 Task: Find connections with filter location Bebedouro with filter topic #Jobwith filter profile language French with filter current company Disney+ Hotstar with filter school Arya College of Engineering and IT with filter industry Civil Engineering with filter service category Healthcare Consulting with filter keywords title Truck Driver
Action: Mouse moved to (628, 121)
Screenshot: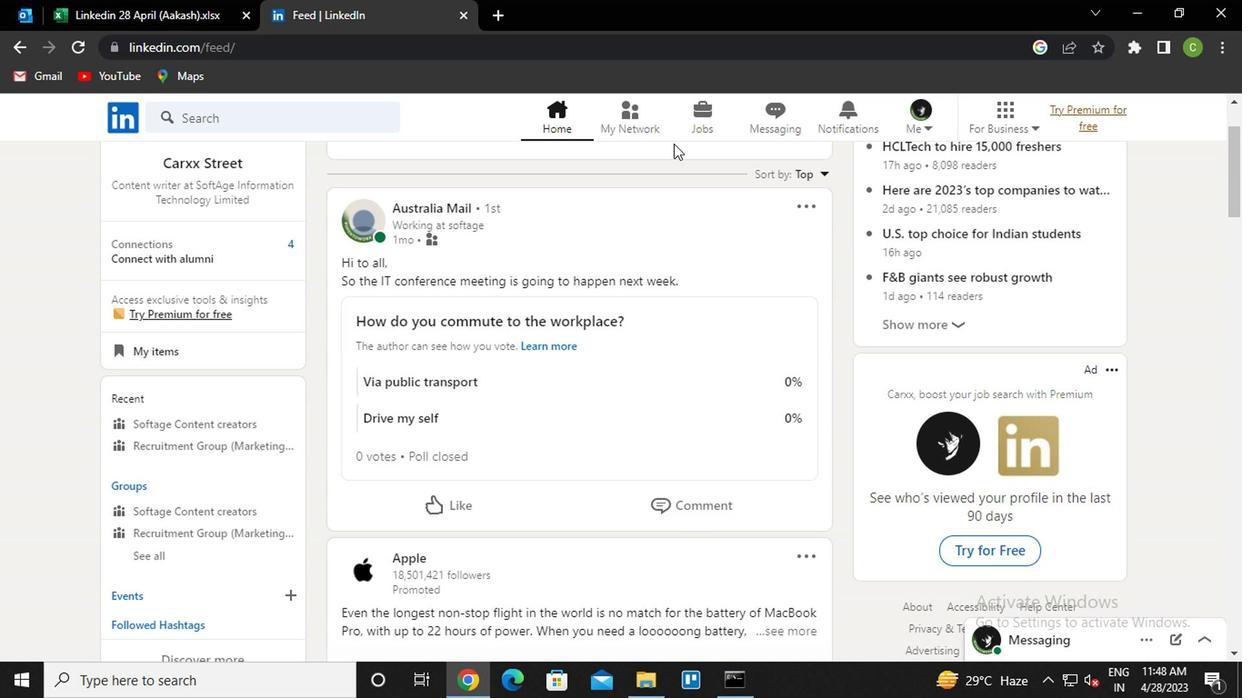 
Action: Mouse pressed left at (628, 121)
Screenshot: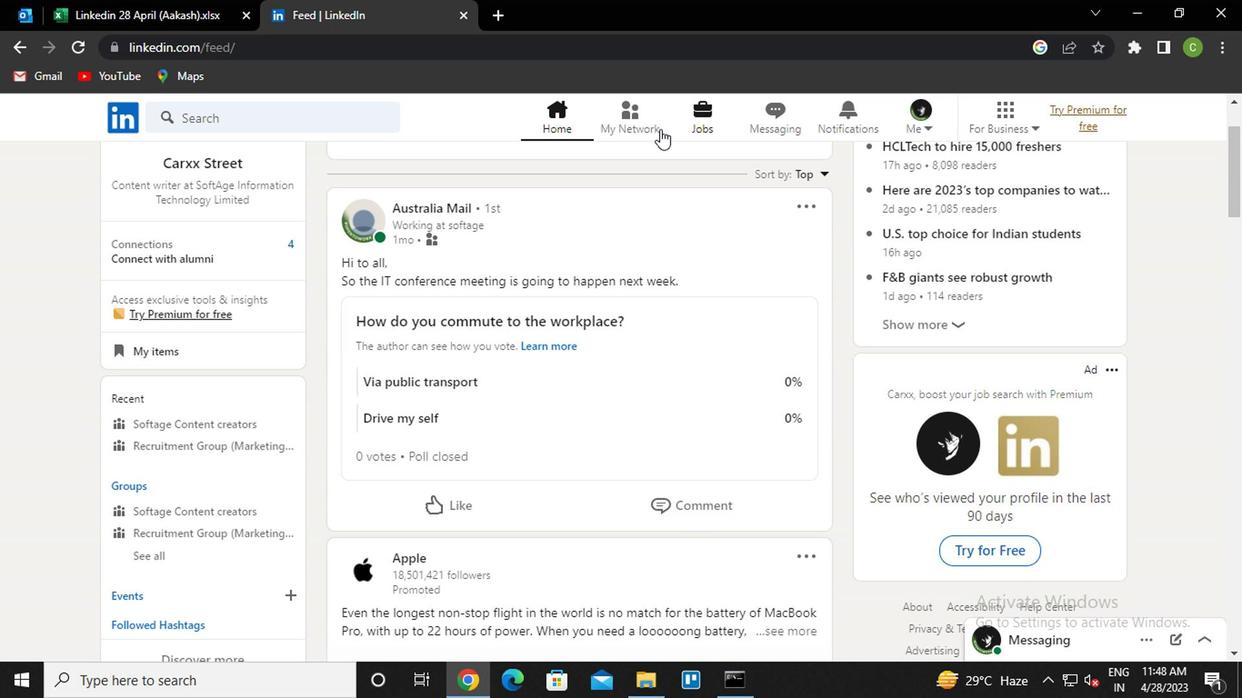 
Action: Mouse moved to (278, 218)
Screenshot: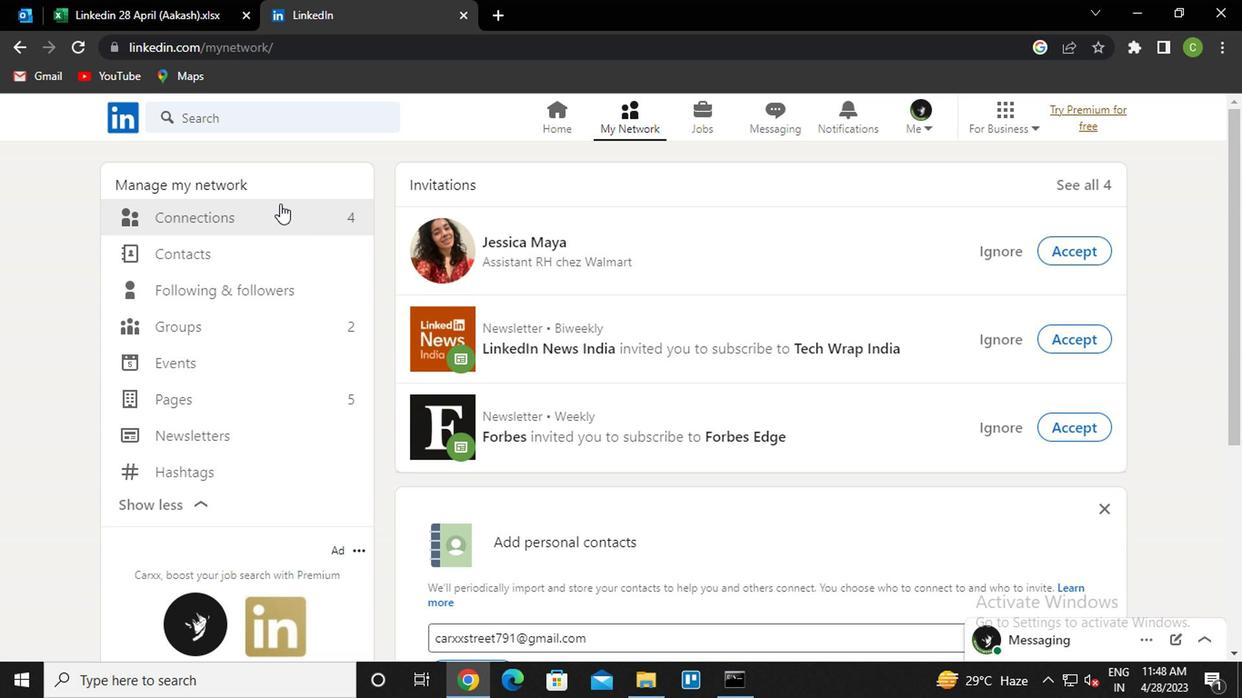 
Action: Mouse pressed left at (278, 218)
Screenshot: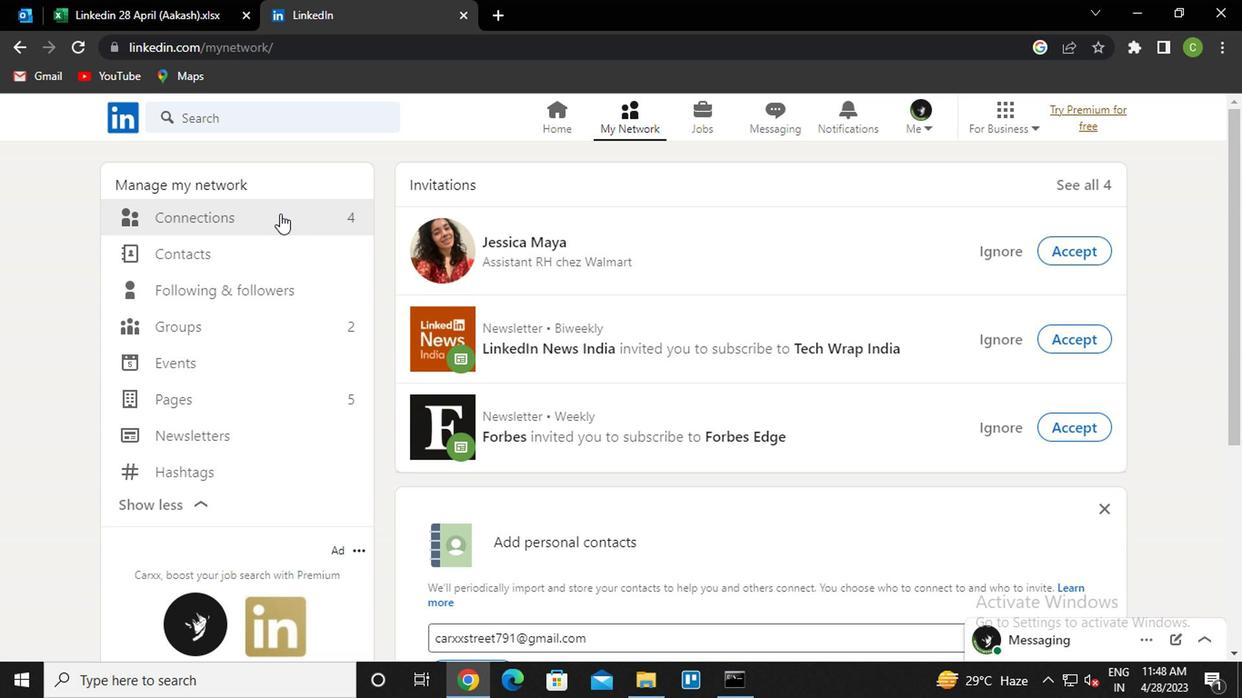 
Action: Mouse moved to (791, 220)
Screenshot: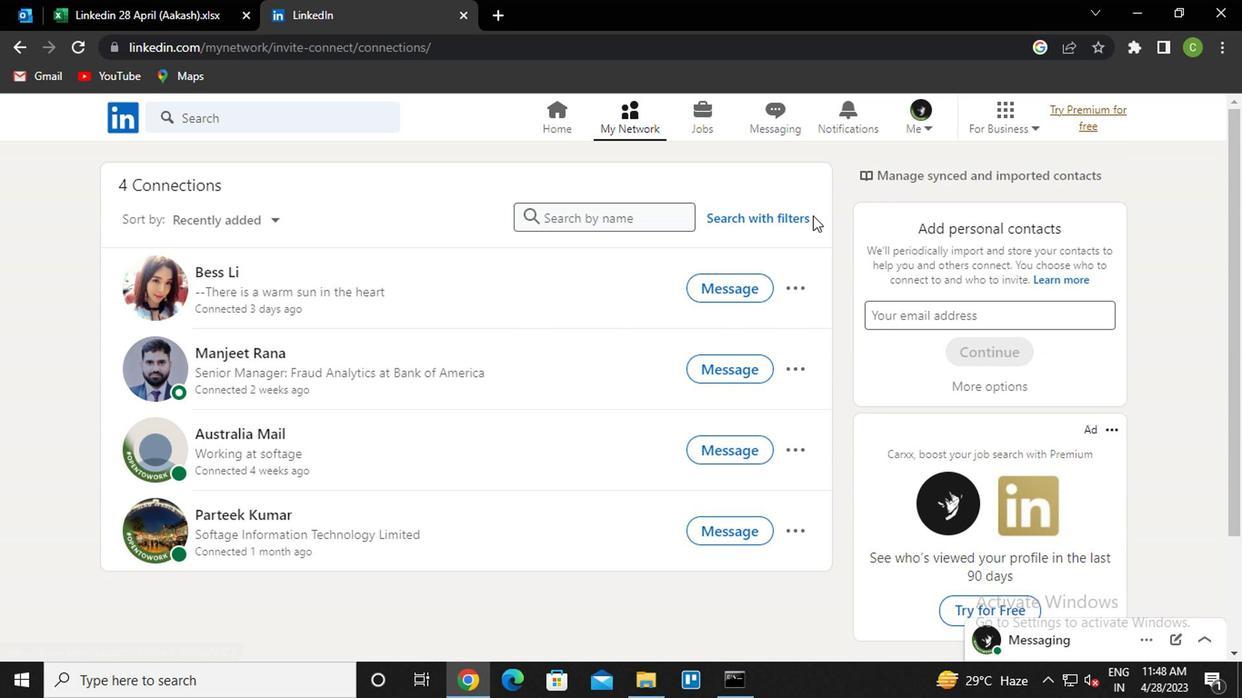 
Action: Mouse pressed left at (791, 220)
Screenshot: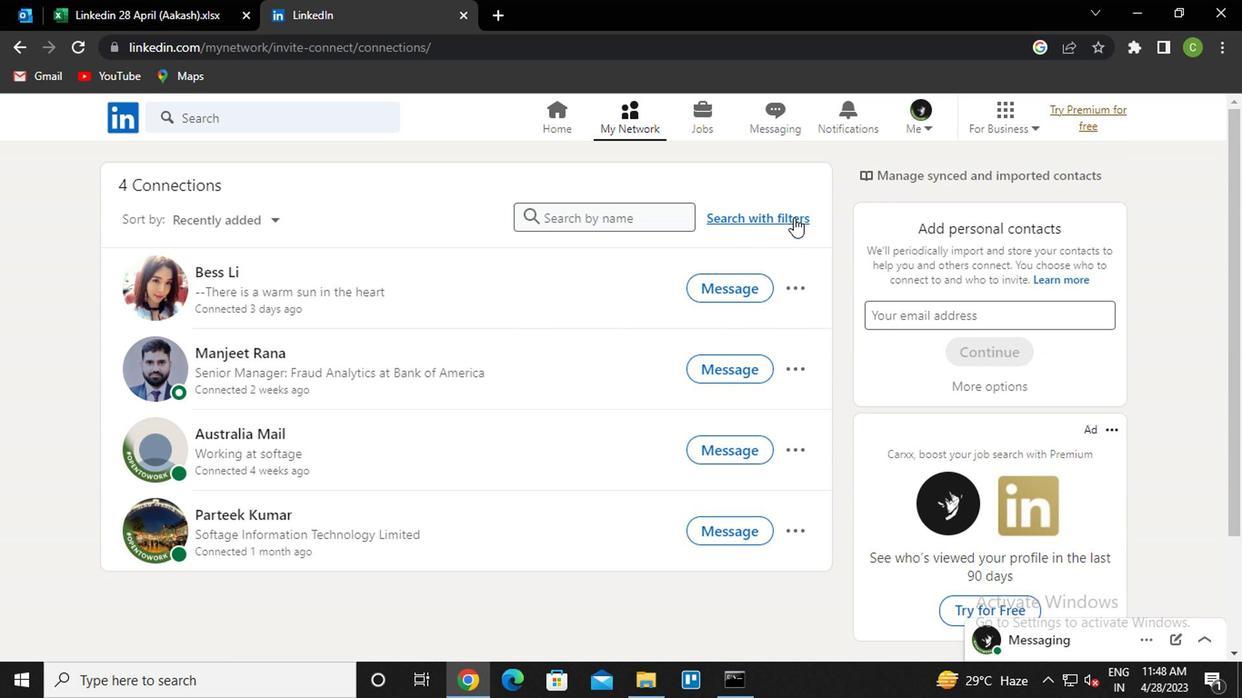 
Action: Mouse moved to (685, 178)
Screenshot: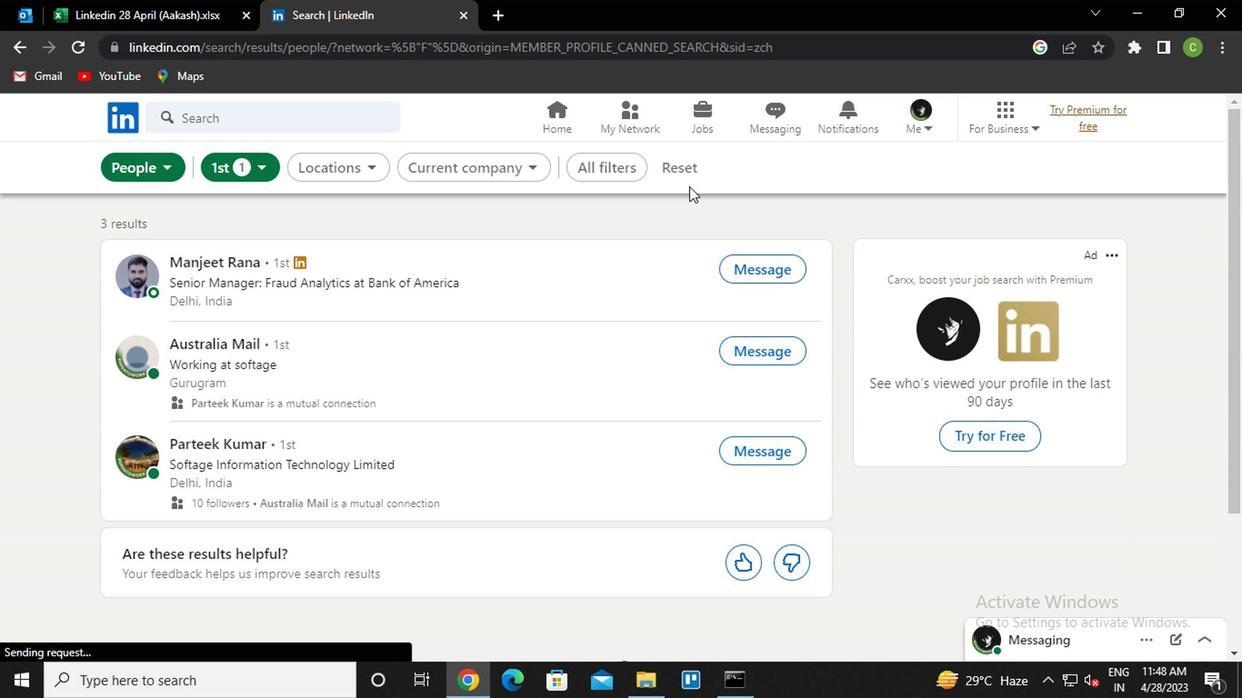 
Action: Mouse pressed left at (685, 178)
Screenshot: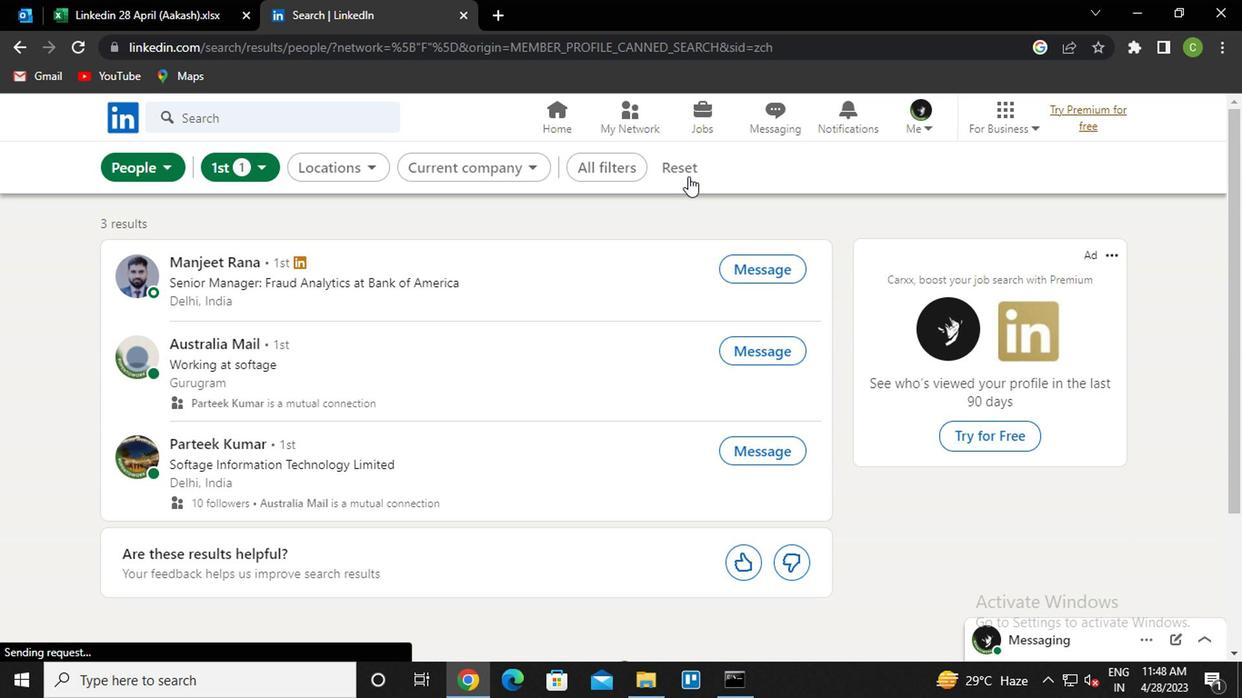 
Action: Mouse moved to (665, 164)
Screenshot: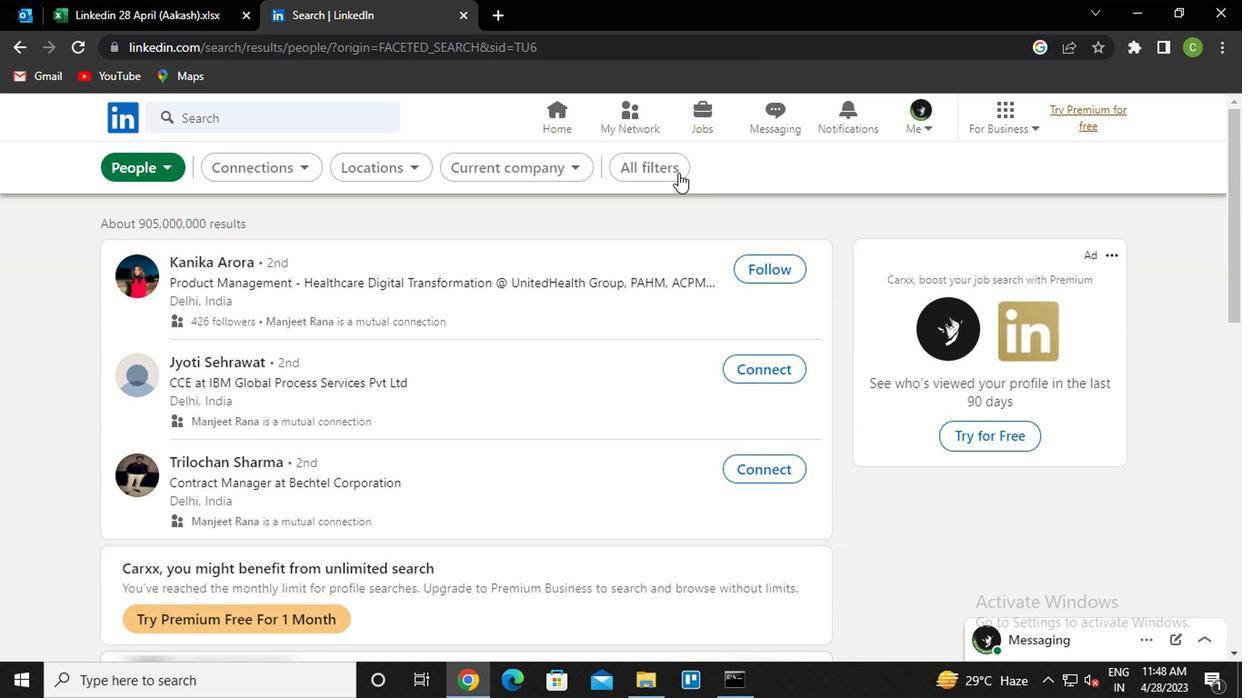 
Action: Mouse pressed left at (665, 164)
Screenshot: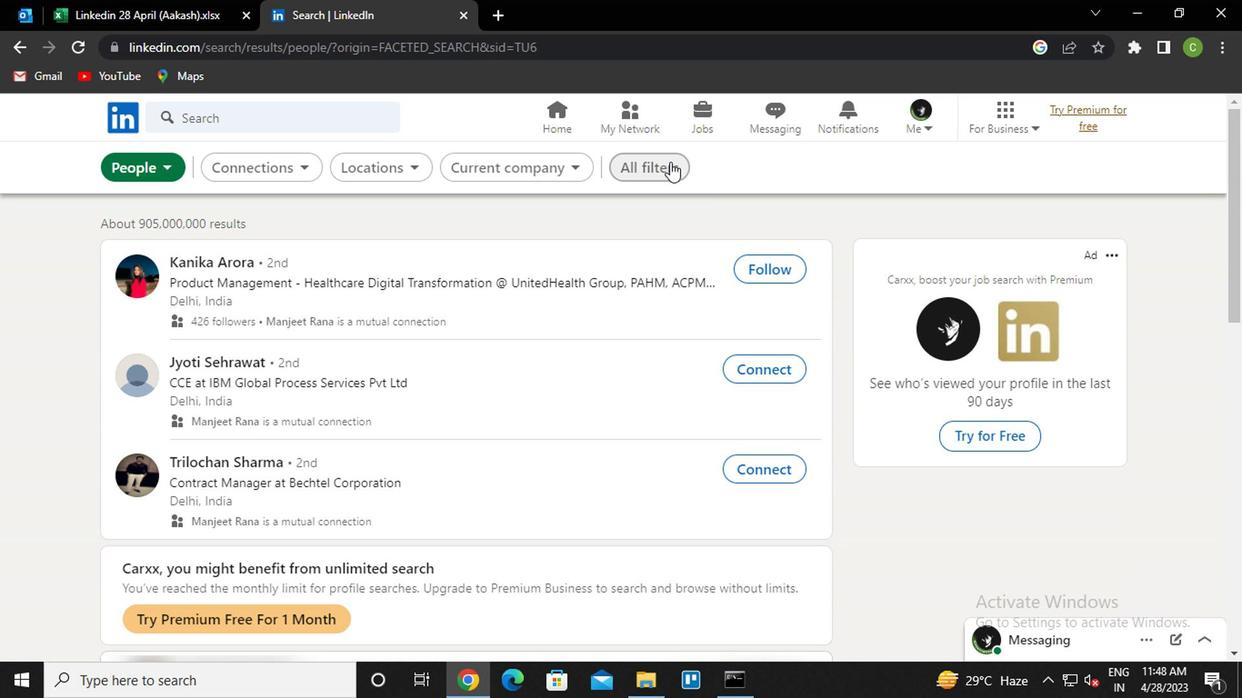 
Action: Mouse moved to (955, 379)
Screenshot: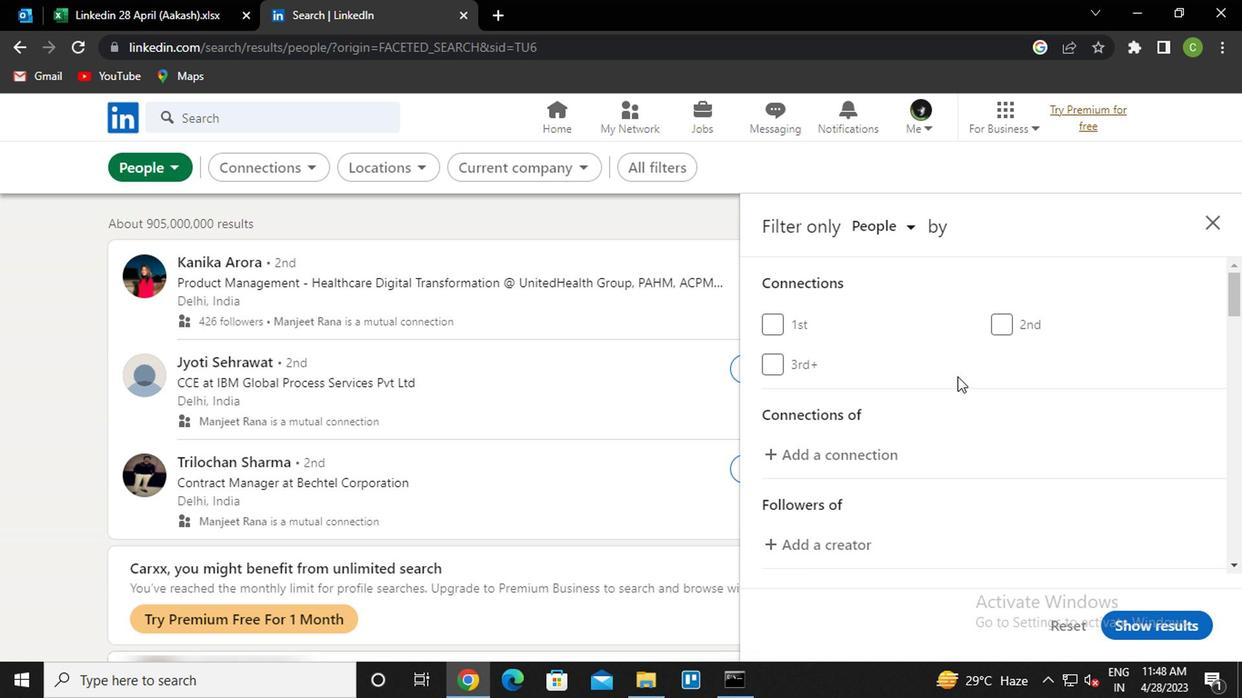 
Action: Mouse scrolled (955, 378) with delta (0, -1)
Screenshot: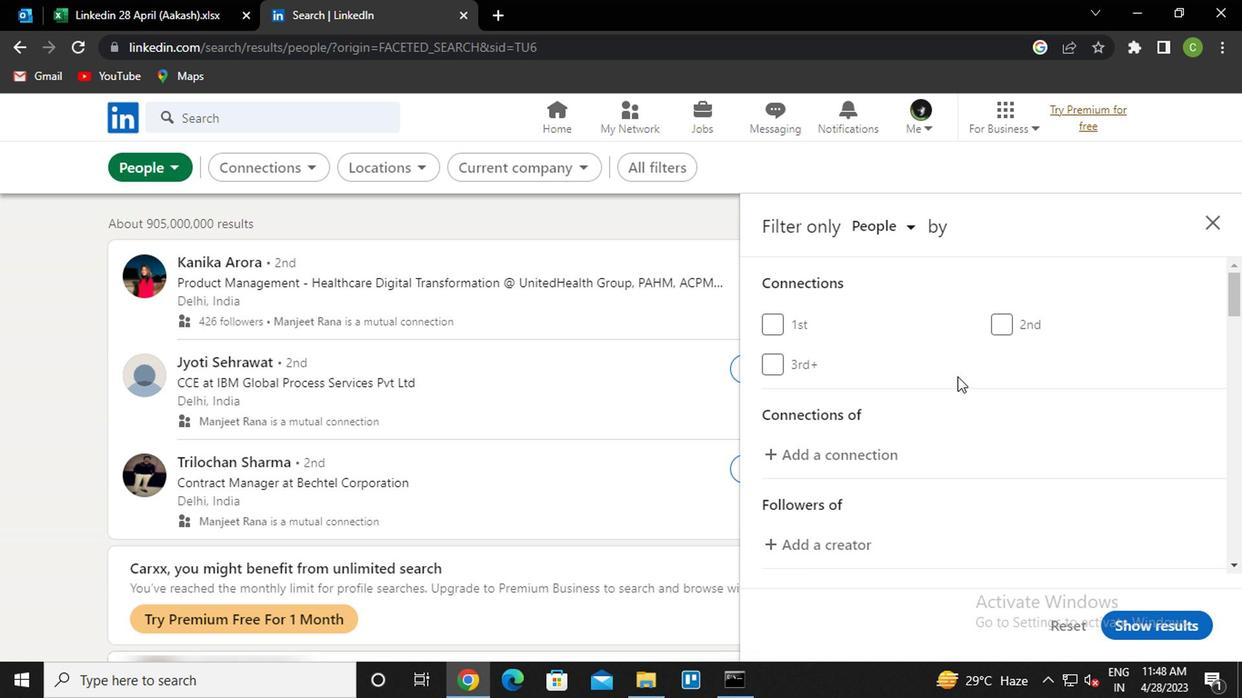
Action: Mouse scrolled (955, 378) with delta (0, -1)
Screenshot: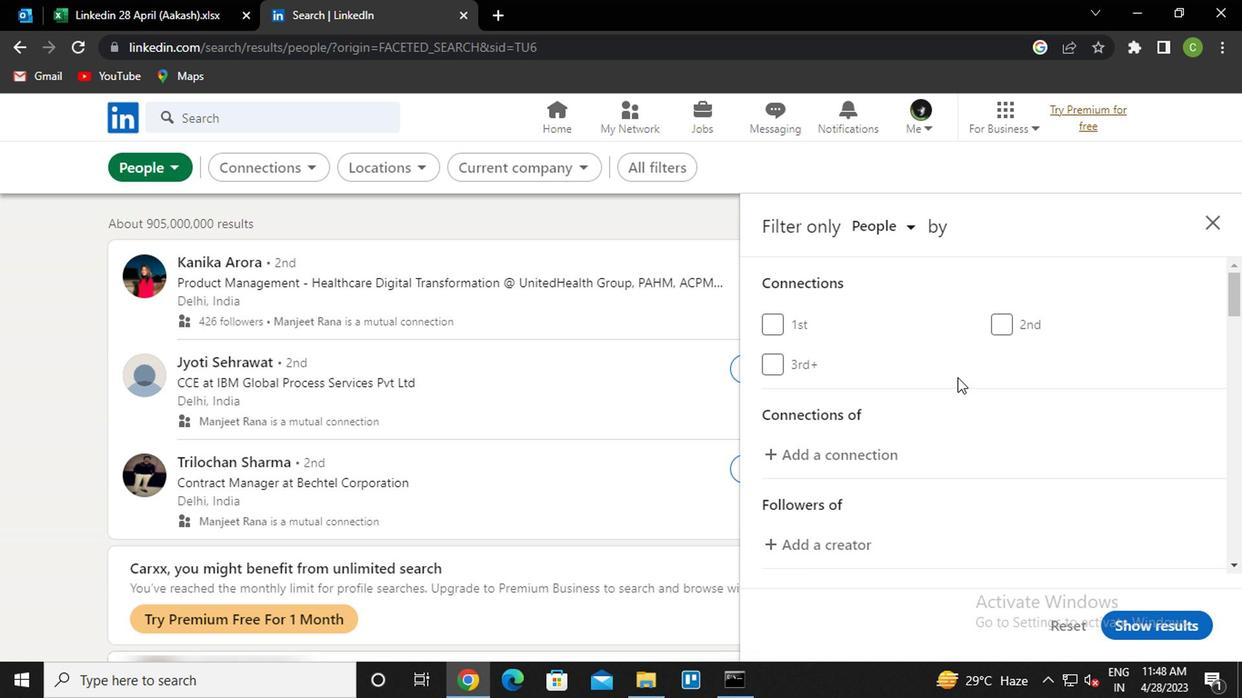 
Action: Mouse scrolled (955, 378) with delta (0, -1)
Screenshot: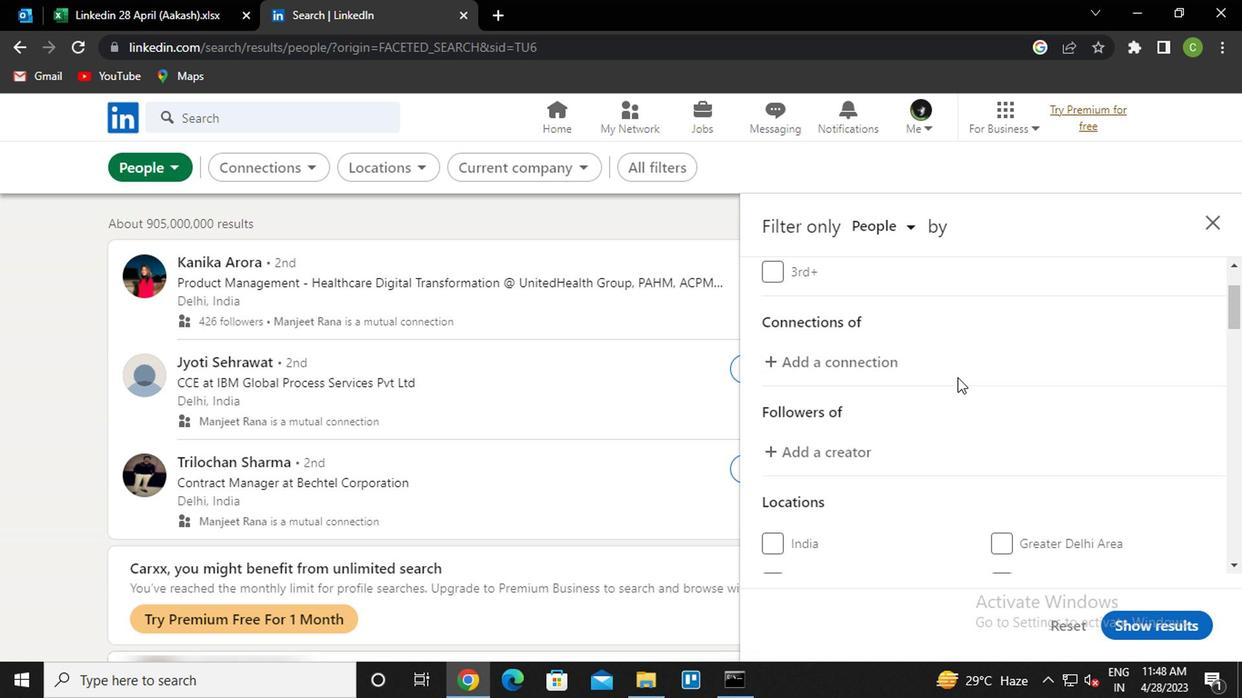 
Action: Mouse moved to (955, 387)
Screenshot: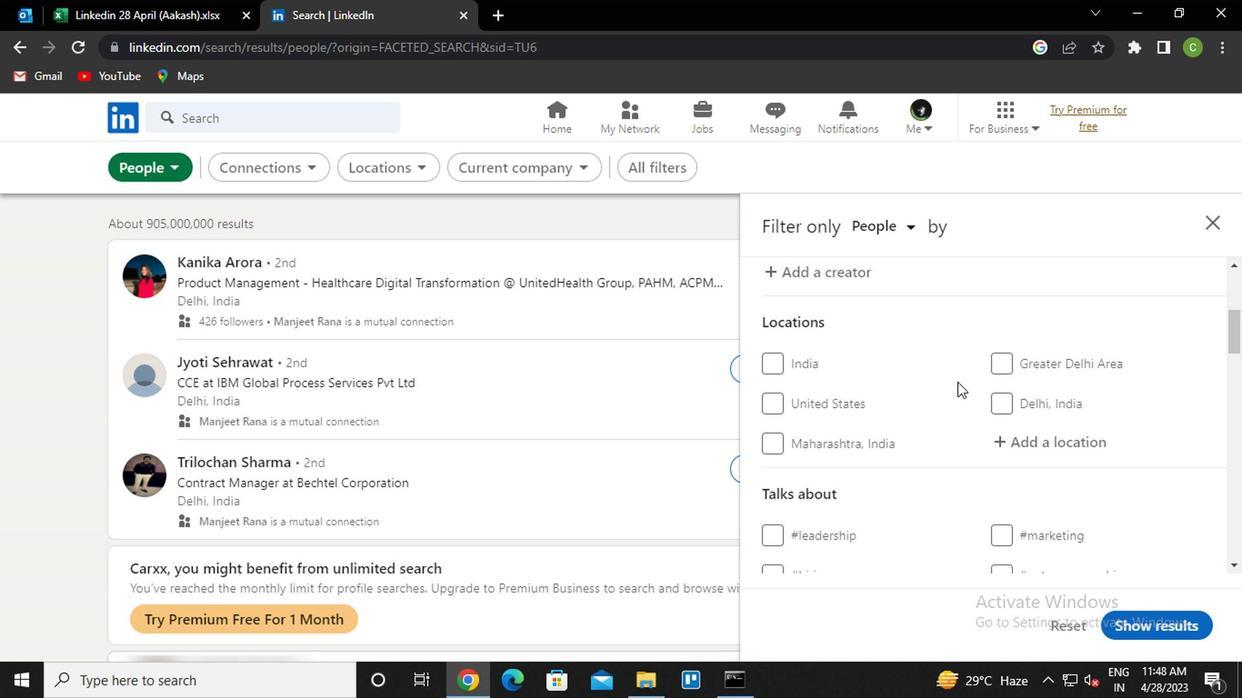 
Action: Mouse scrolled (955, 387) with delta (0, 0)
Screenshot: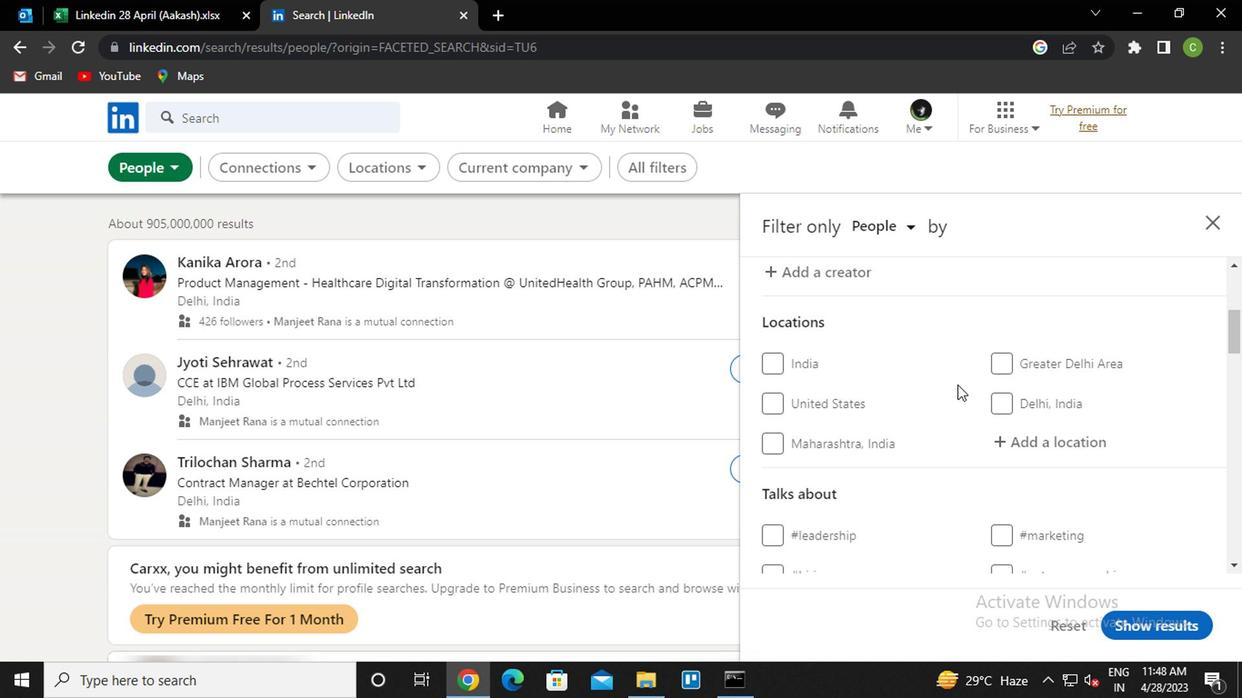
Action: Mouse moved to (1053, 355)
Screenshot: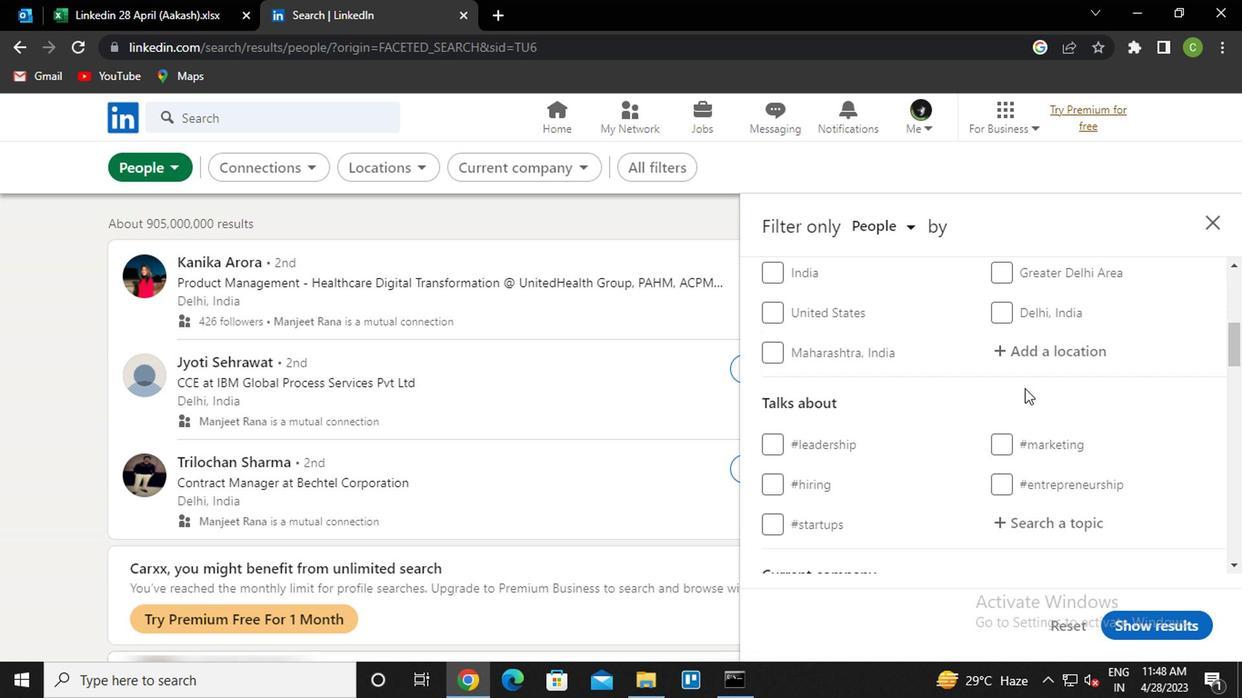 
Action: Mouse pressed left at (1053, 355)
Screenshot: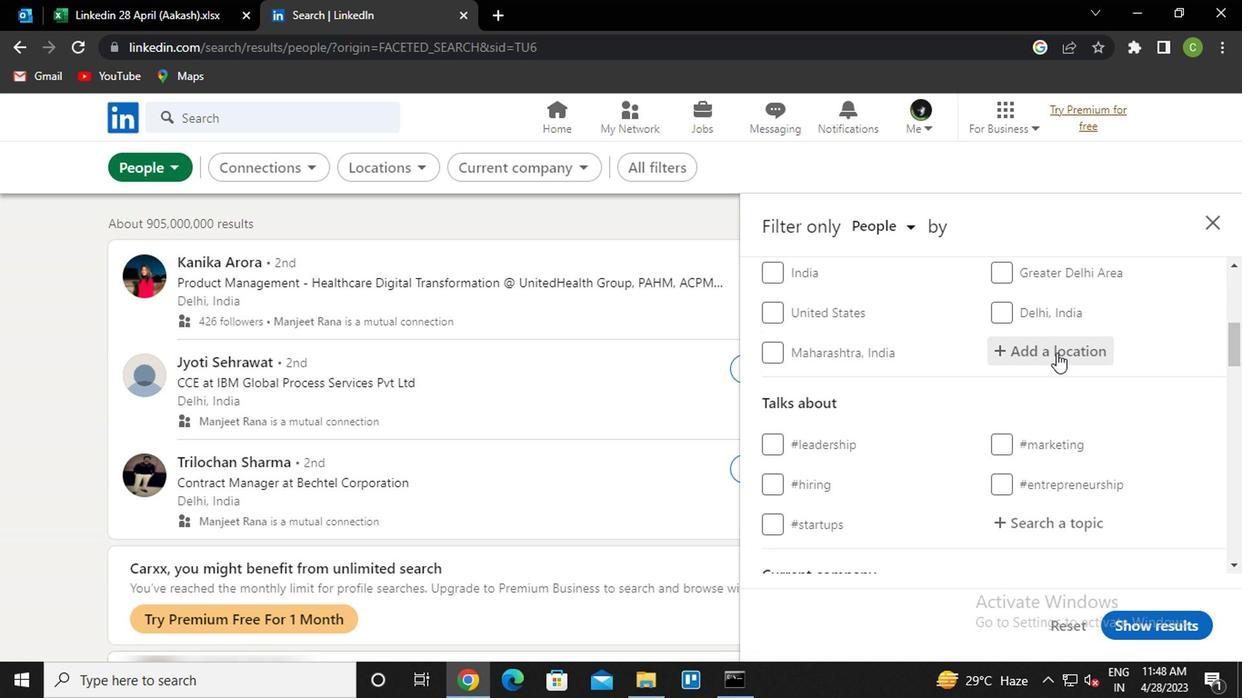
Action: Key pressed <Key.caps_lock>b<Key.caps_lock>ebedo<Key.down><Key.enter>
Screenshot: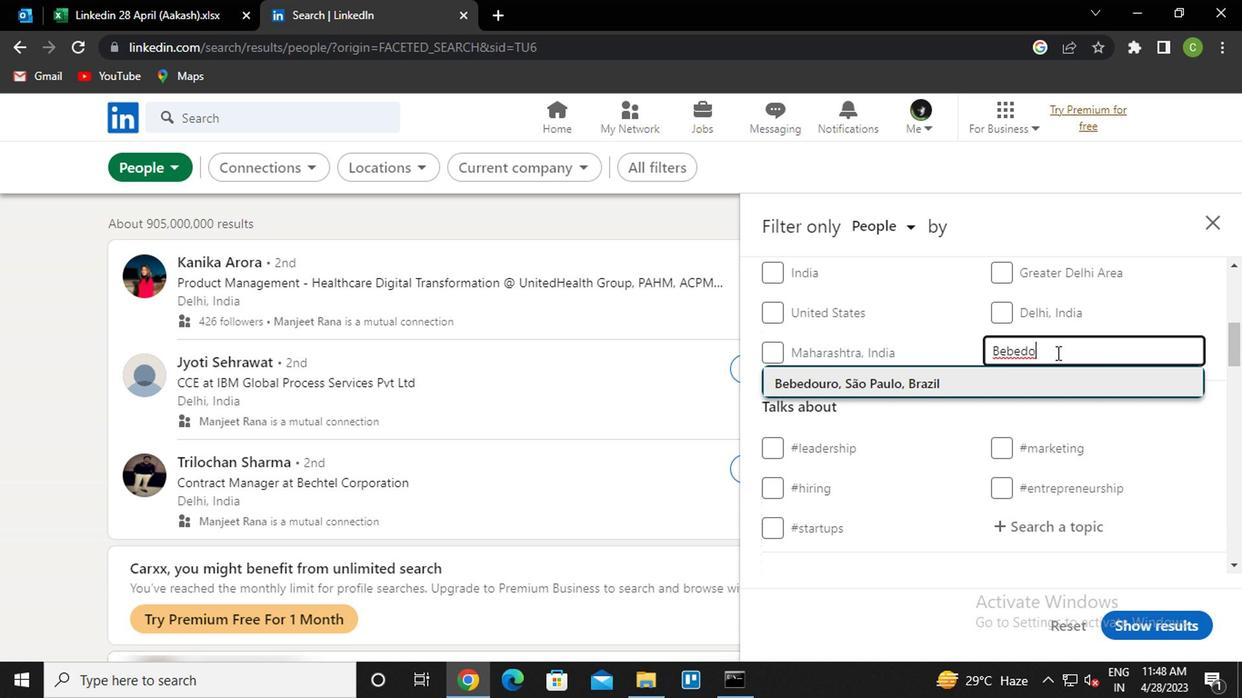 
Action: Mouse moved to (1064, 378)
Screenshot: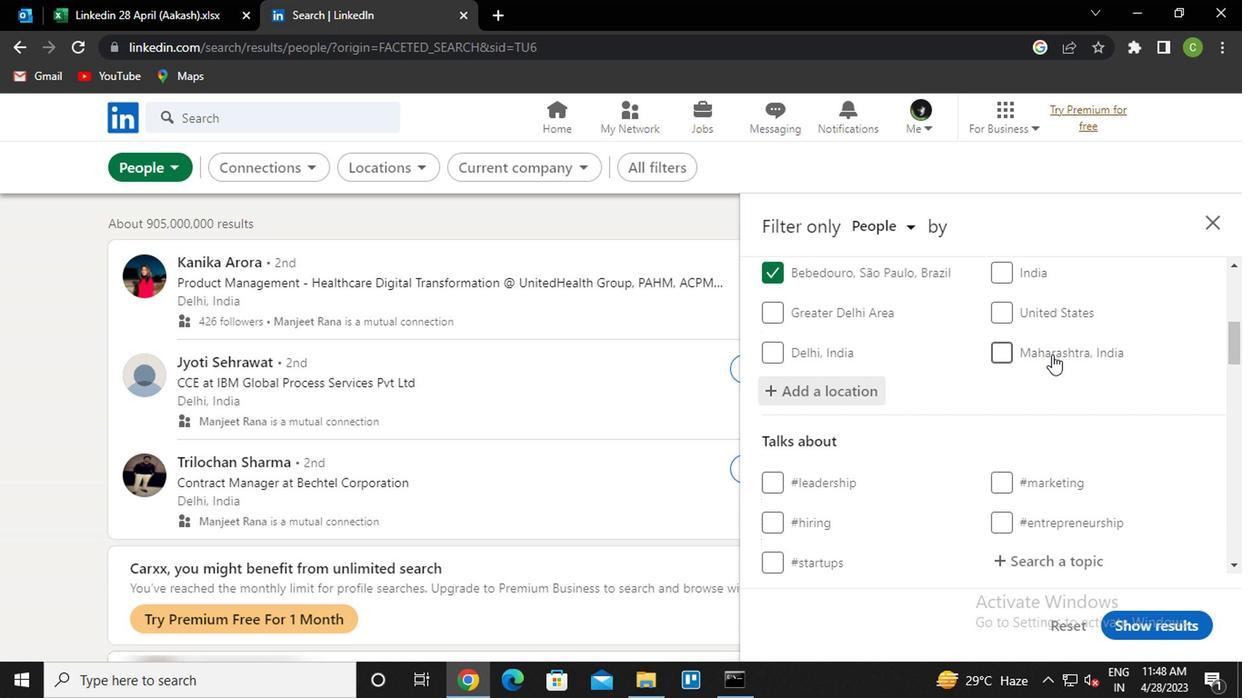 
Action: Mouse scrolled (1064, 377) with delta (0, 0)
Screenshot: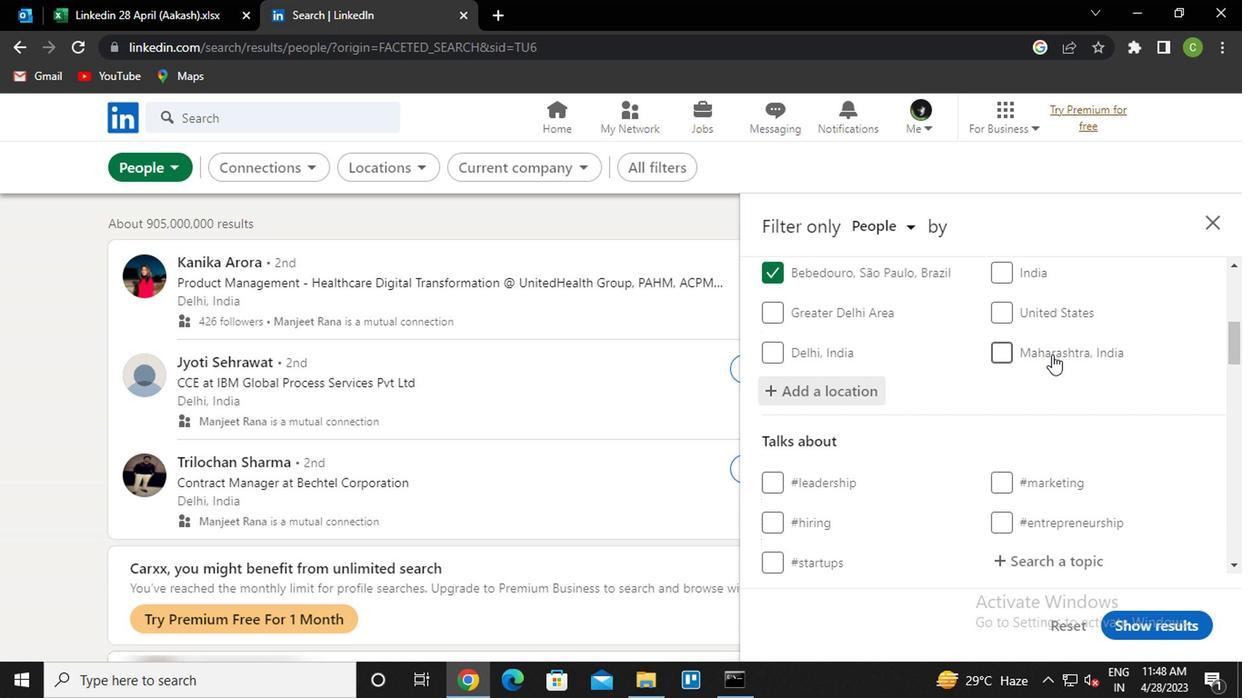 
Action: Mouse moved to (1065, 402)
Screenshot: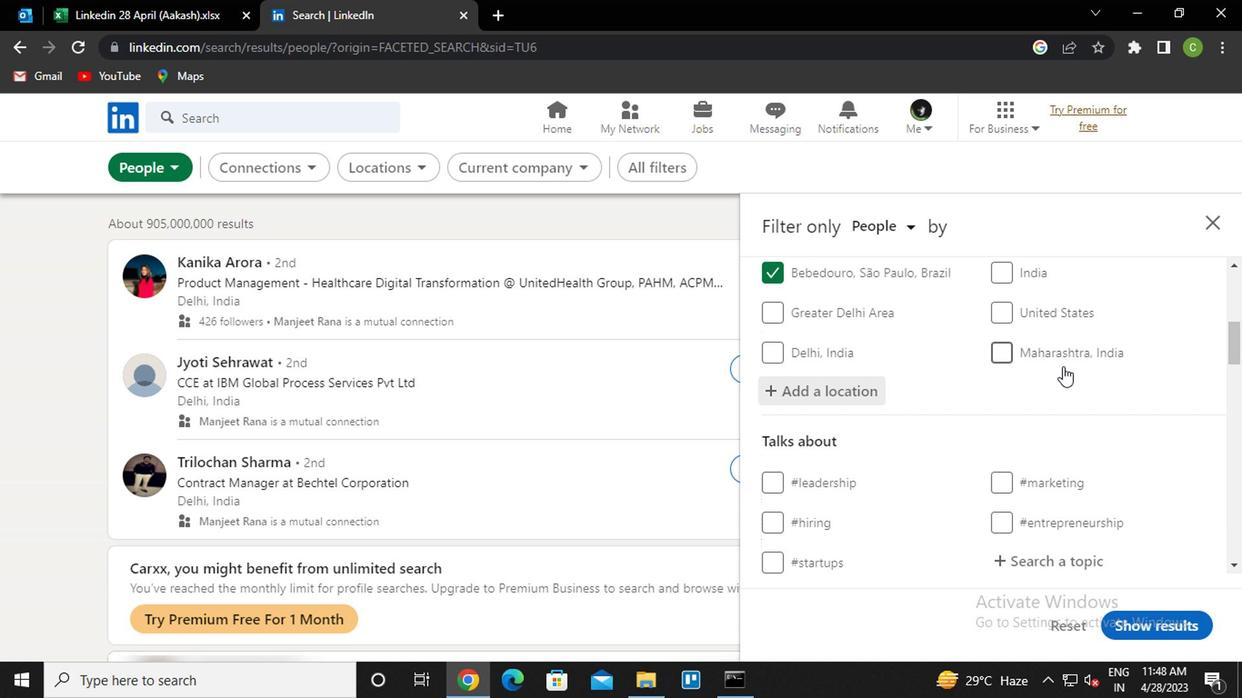 
Action: Mouse scrolled (1065, 401) with delta (0, -1)
Screenshot: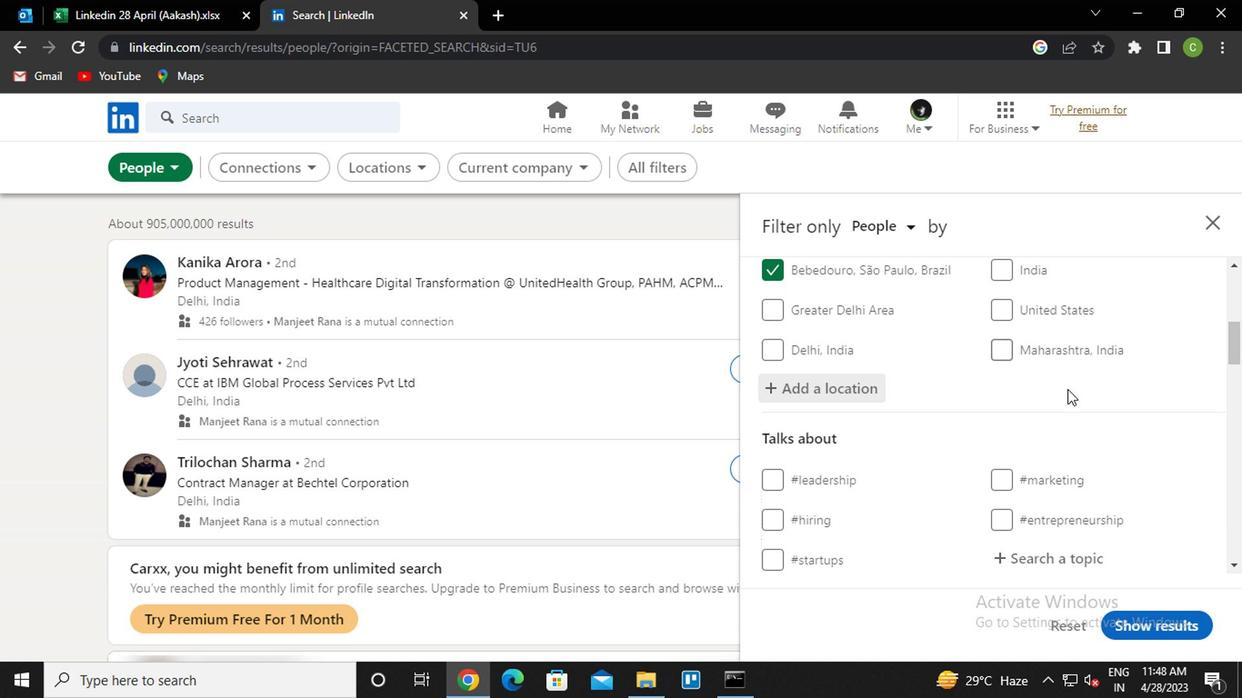 
Action: Mouse moved to (1035, 382)
Screenshot: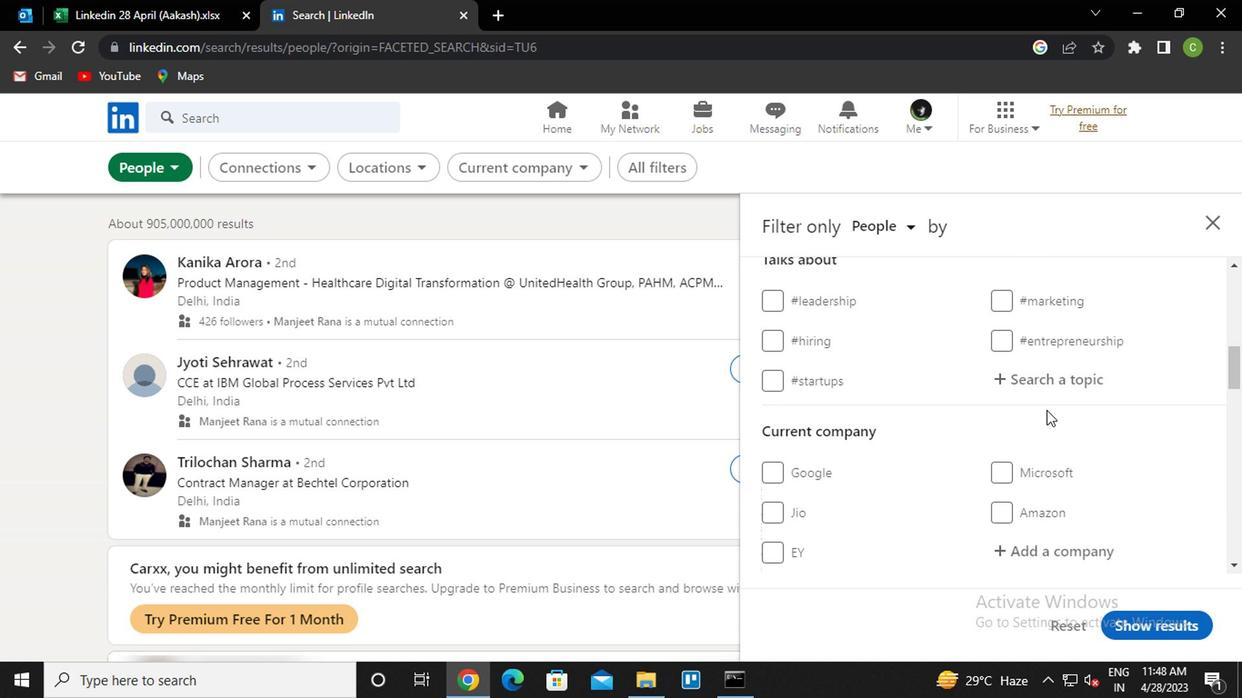 
Action: Mouse pressed left at (1035, 382)
Screenshot: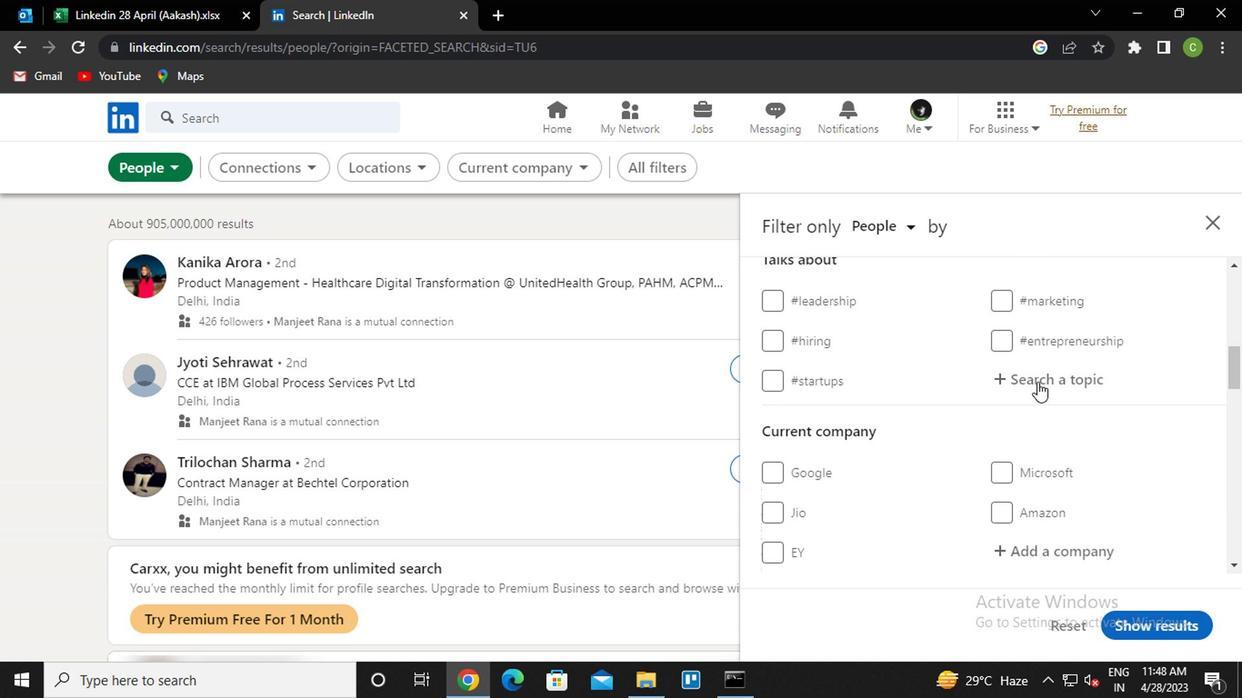 
Action: Key pressed jojs<Key.down><Key.backspace><Key.backspace>bs<Key.down><Key.enter>
Screenshot: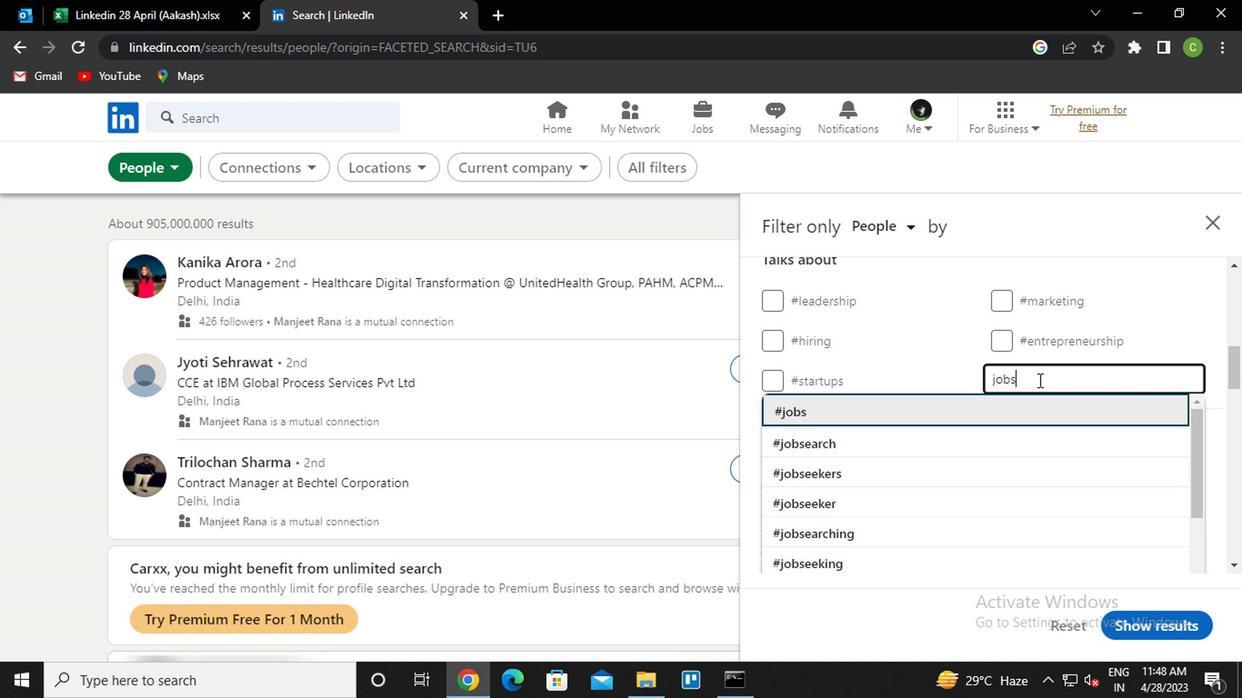 
Action: Mouse scrolled (1035, 381) with delta (0, -1)
Screenshot: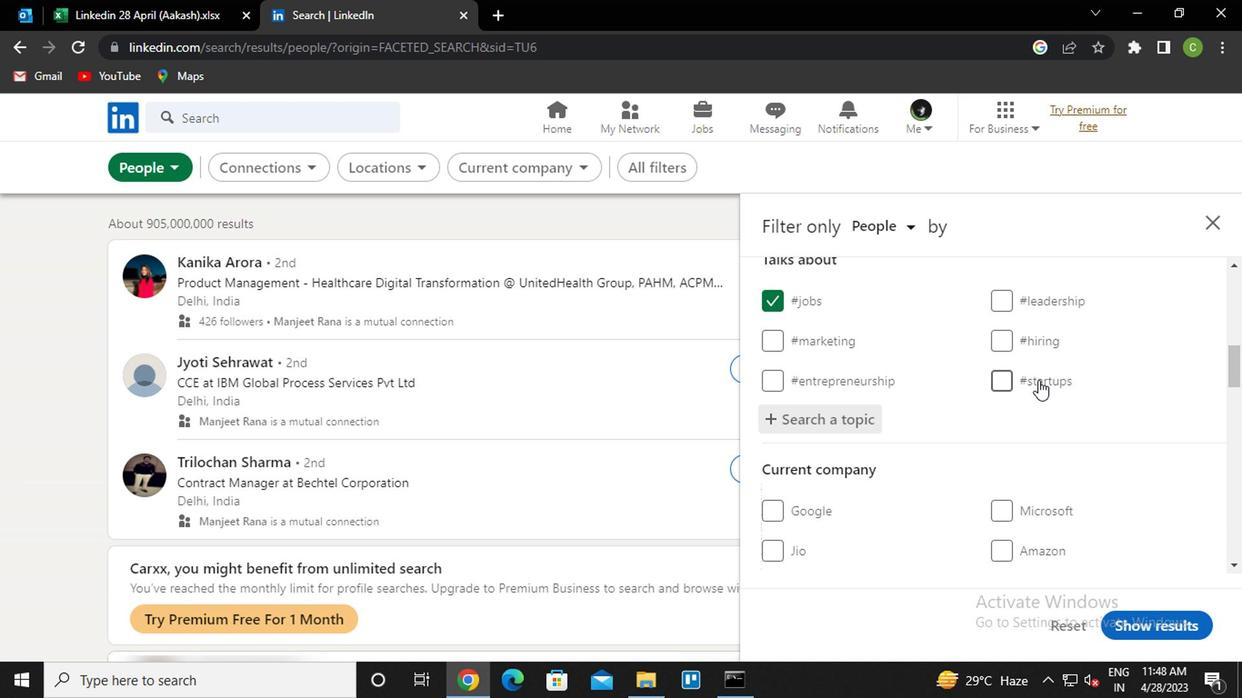 
Action: Mouse scrolled (1035, 381) with delta (0, -1)
Screenshot: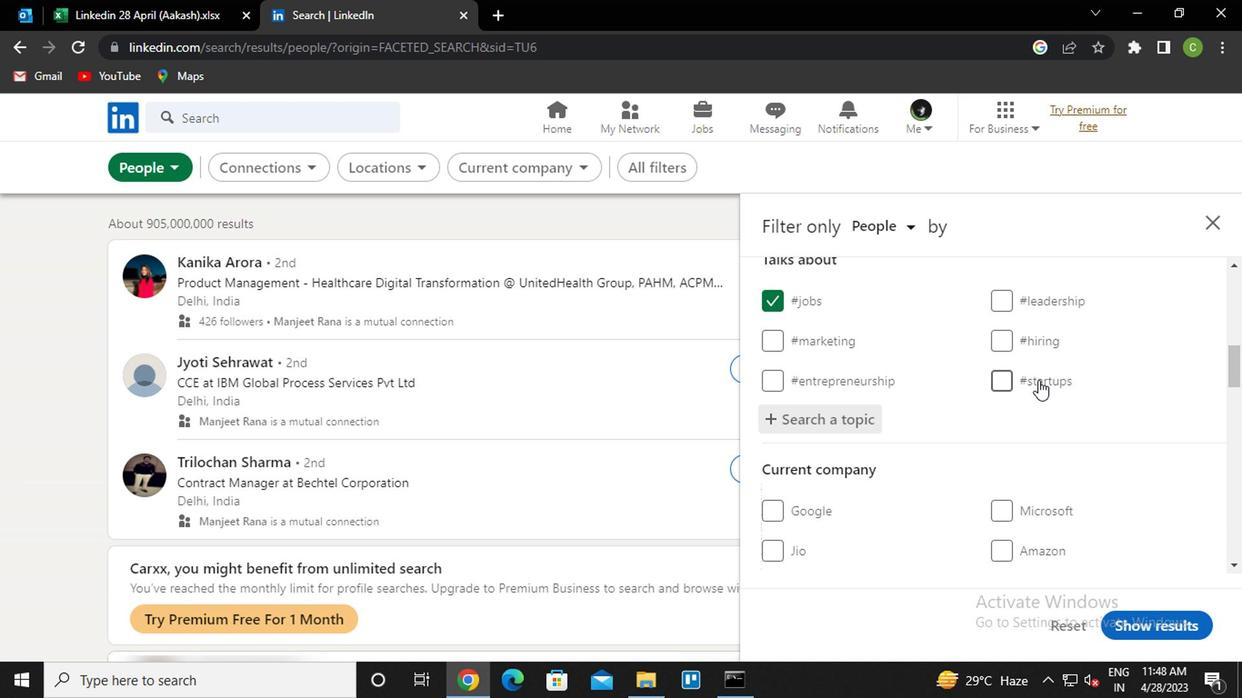 
Action: Mouse scrolled (1035, 381) with delta (0, -1)
Screenshot: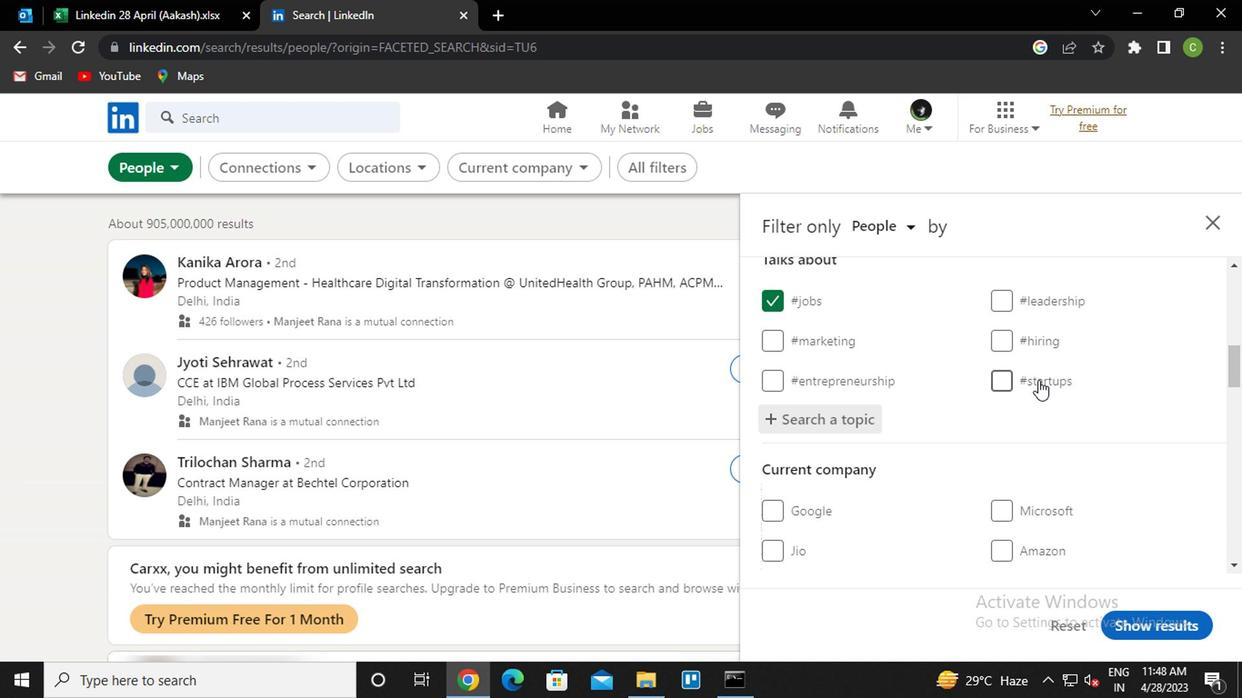 
Action: Mouse scrolled (1035, 381) with delta (0, -1)
Screenshot: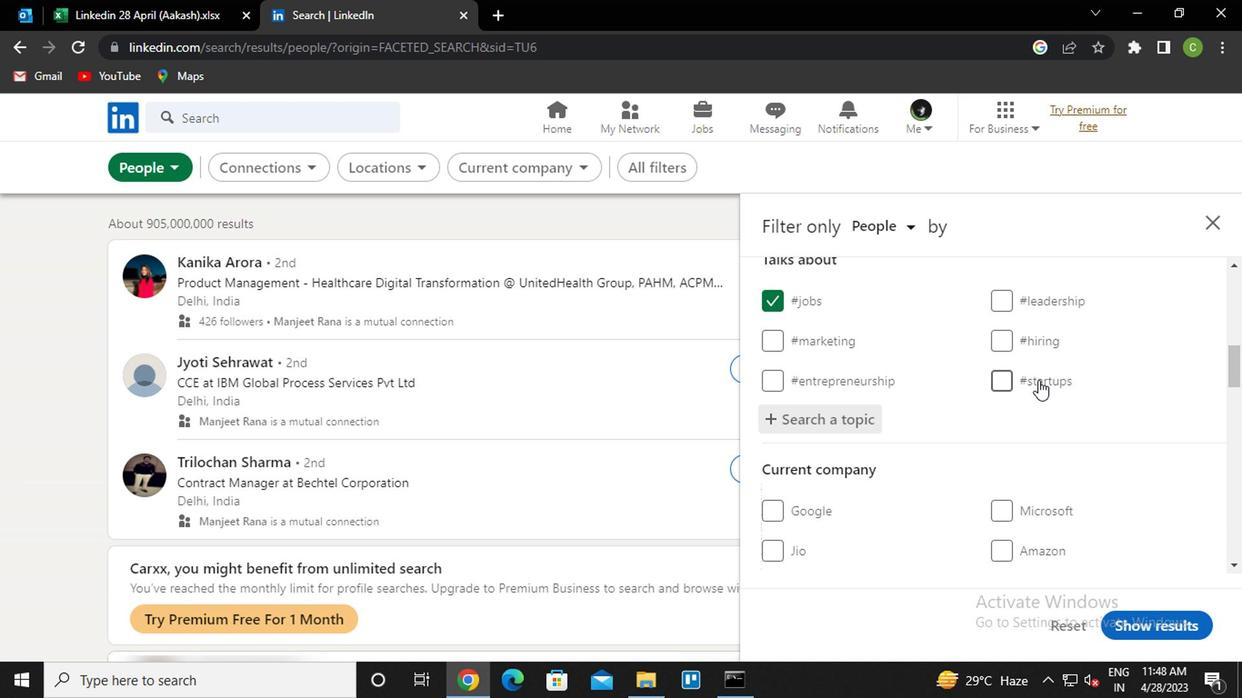 
Action: Mouse scrolled (1035, 381) with delta (0, -1)
Screenshot: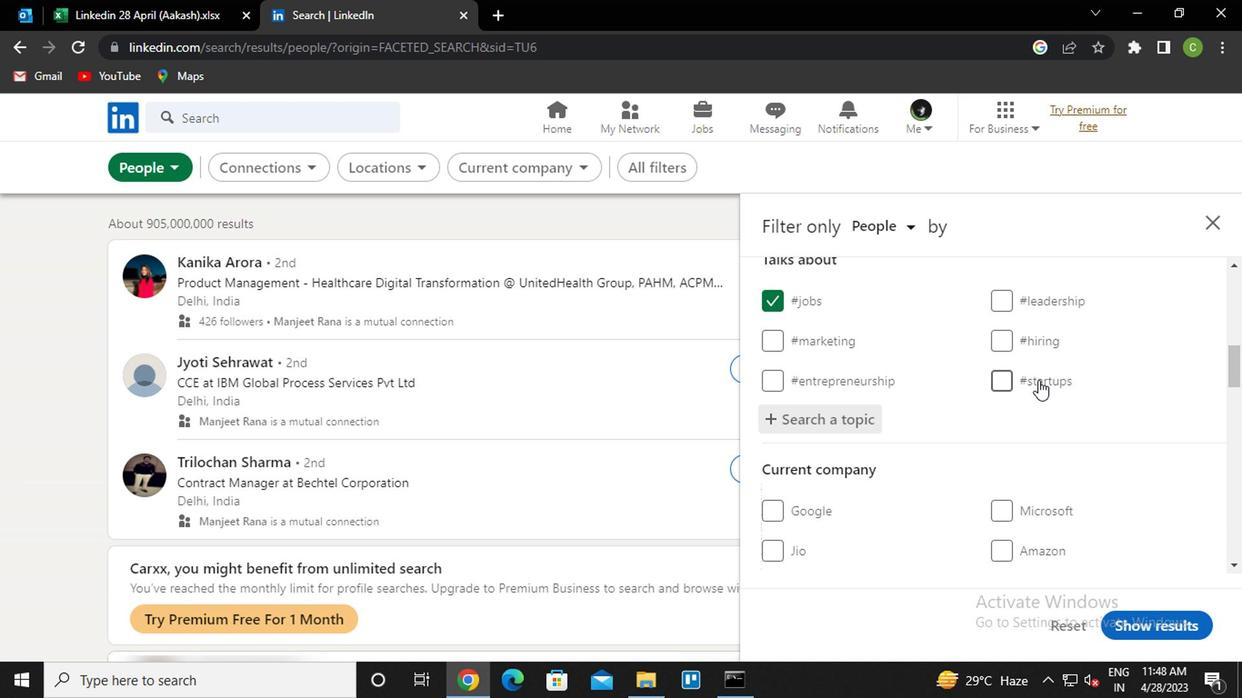 
Action: Mouse scrolled (1035, 381) with delta (0, -1)
Screenshot: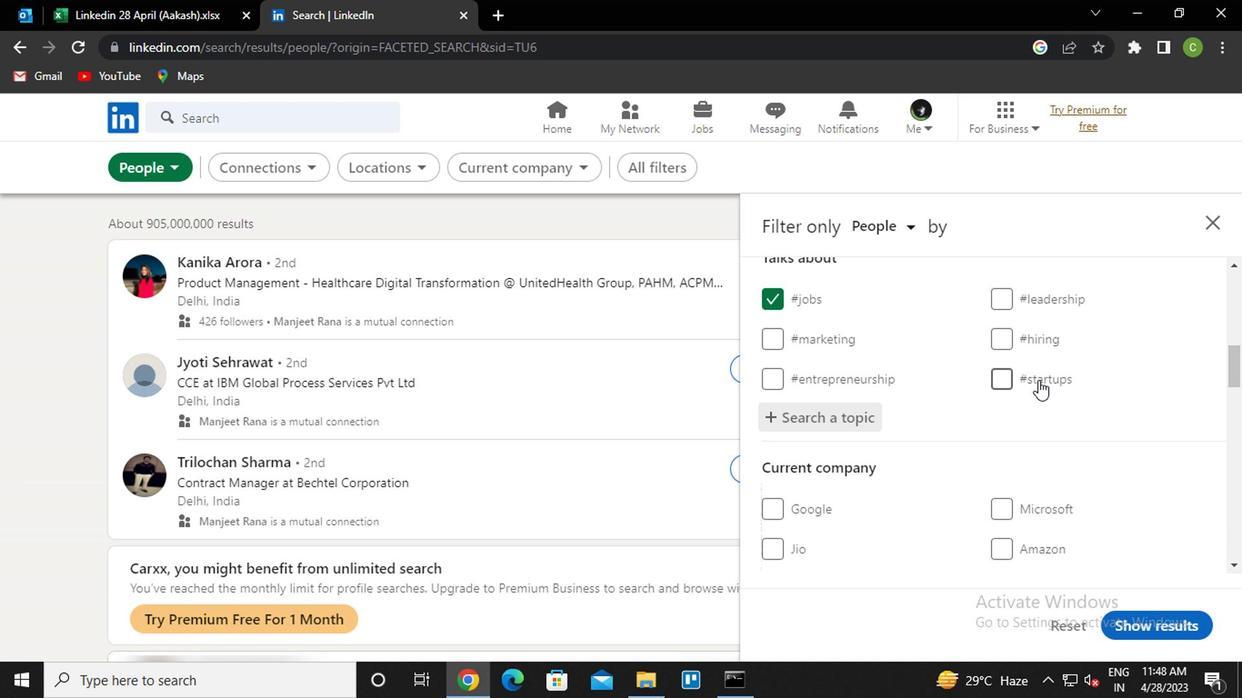 
Action: Mouse moved to (1034, 383)
Screenshot: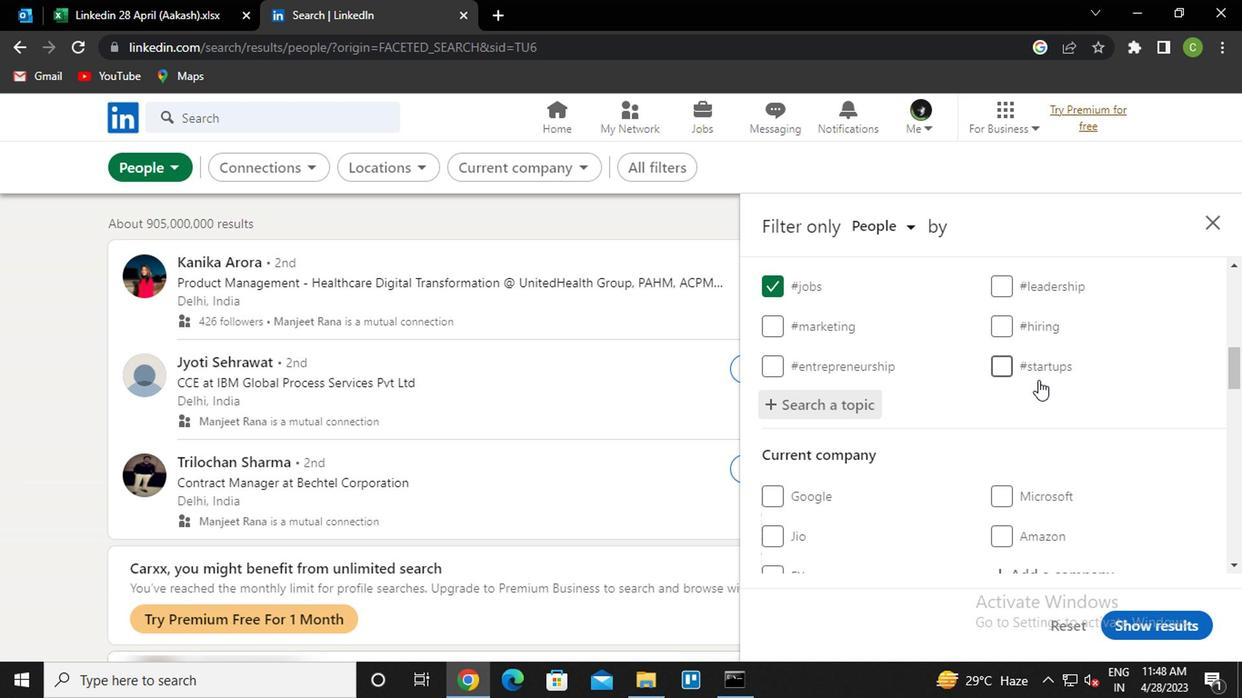 
Action: Mouse scrolled (1034, 382) with delta (0, 0)
Screenshot: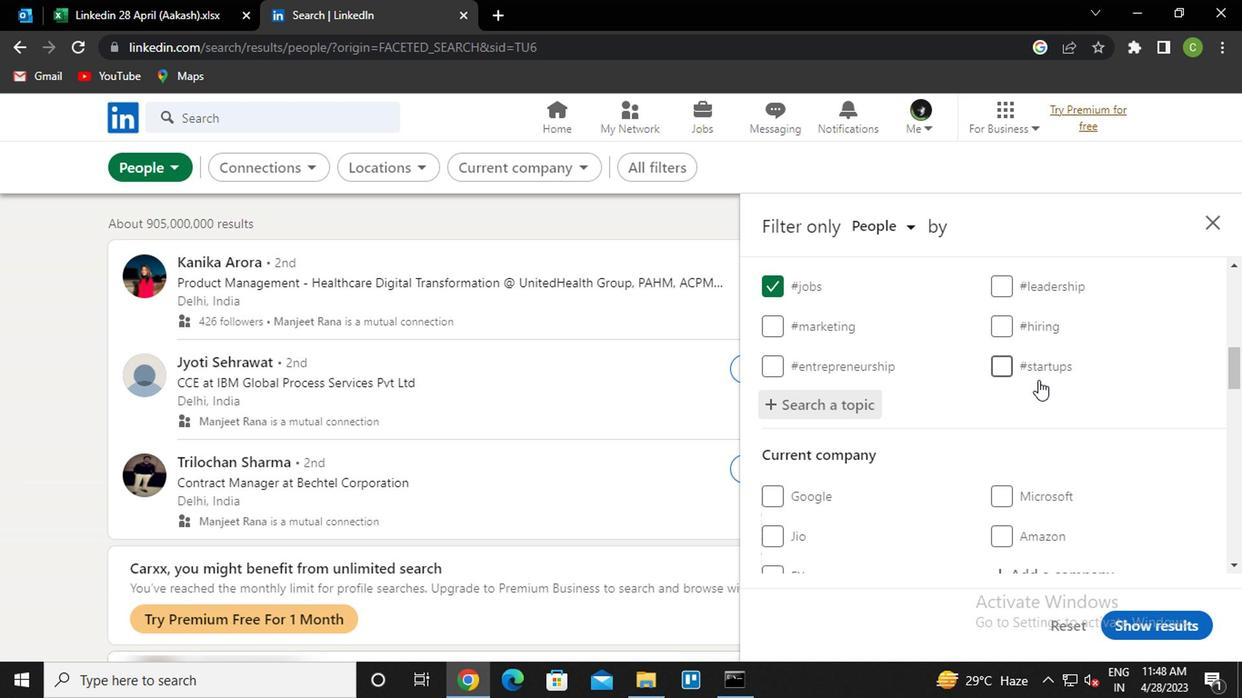 
Action: Mouse moved to (1005, 420)
Screenshot: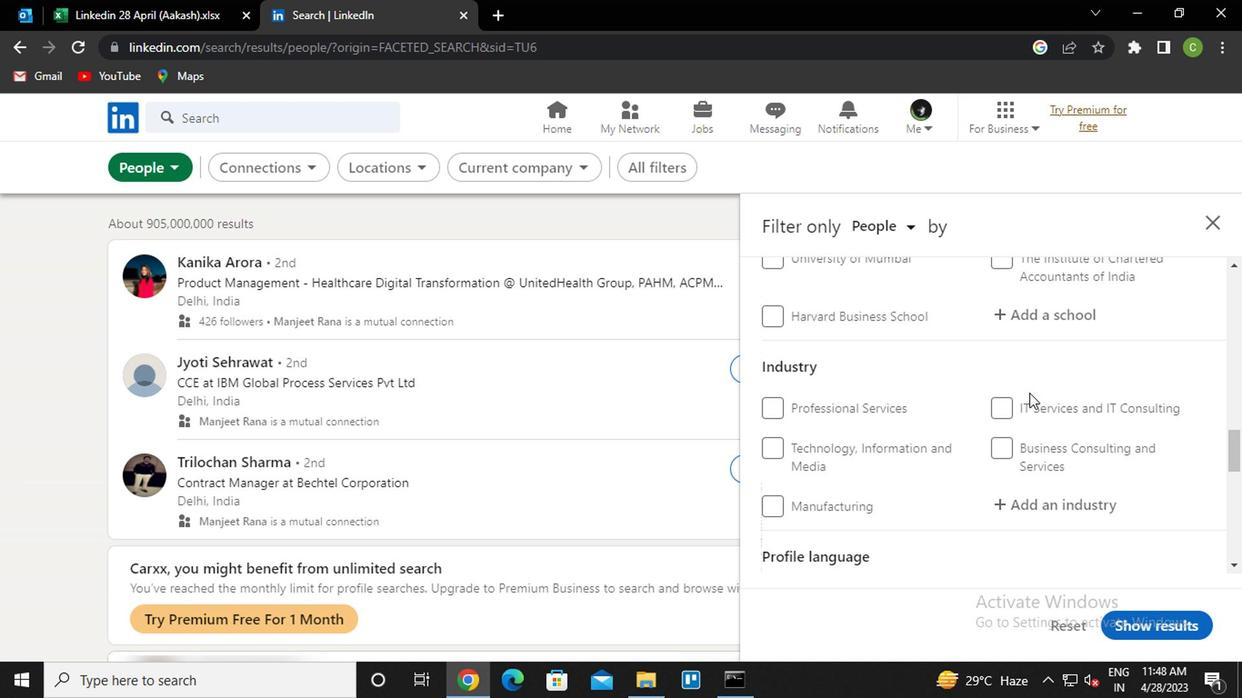 
Action: Mouse scrolled (1005, 419) with delta (0, -1)
Screenshot: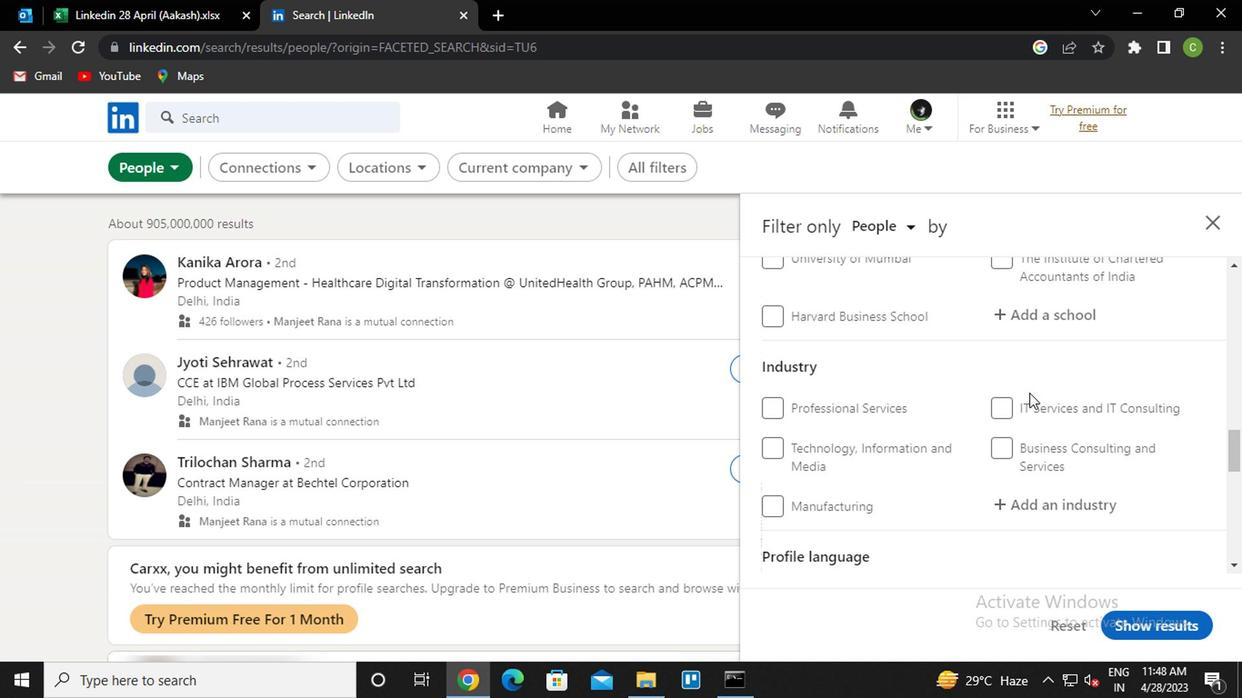 
Action: Mouse moved to (999, 430)
Screenshot: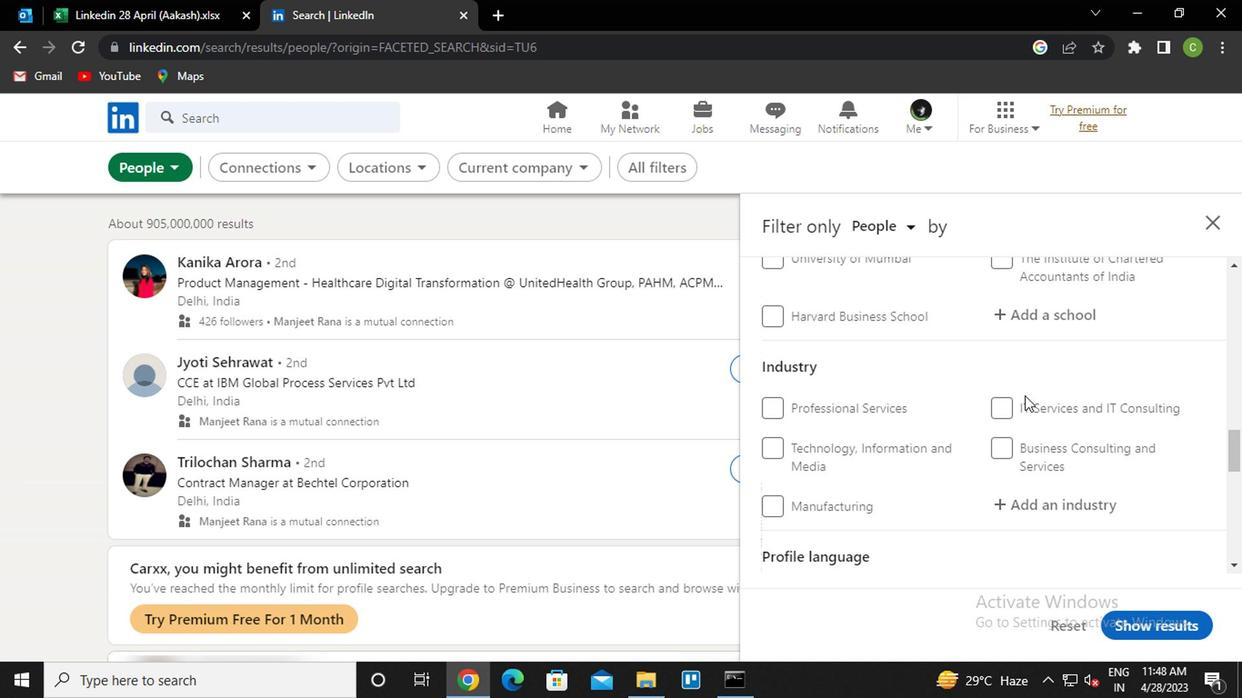 
Action: Mouse scrolled (999, 429) with delta (0, 0)
Screenshot: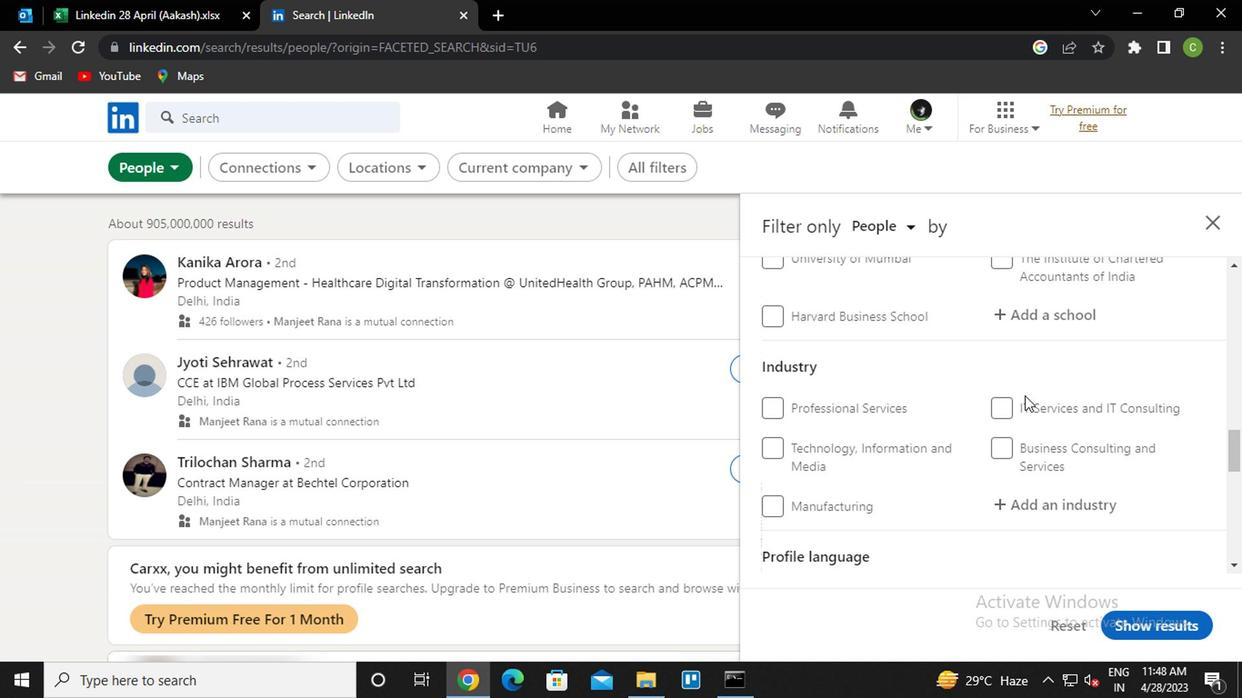 
Action: Mouse scrolled (999, 429) with delta (0, 0)
Screenshot: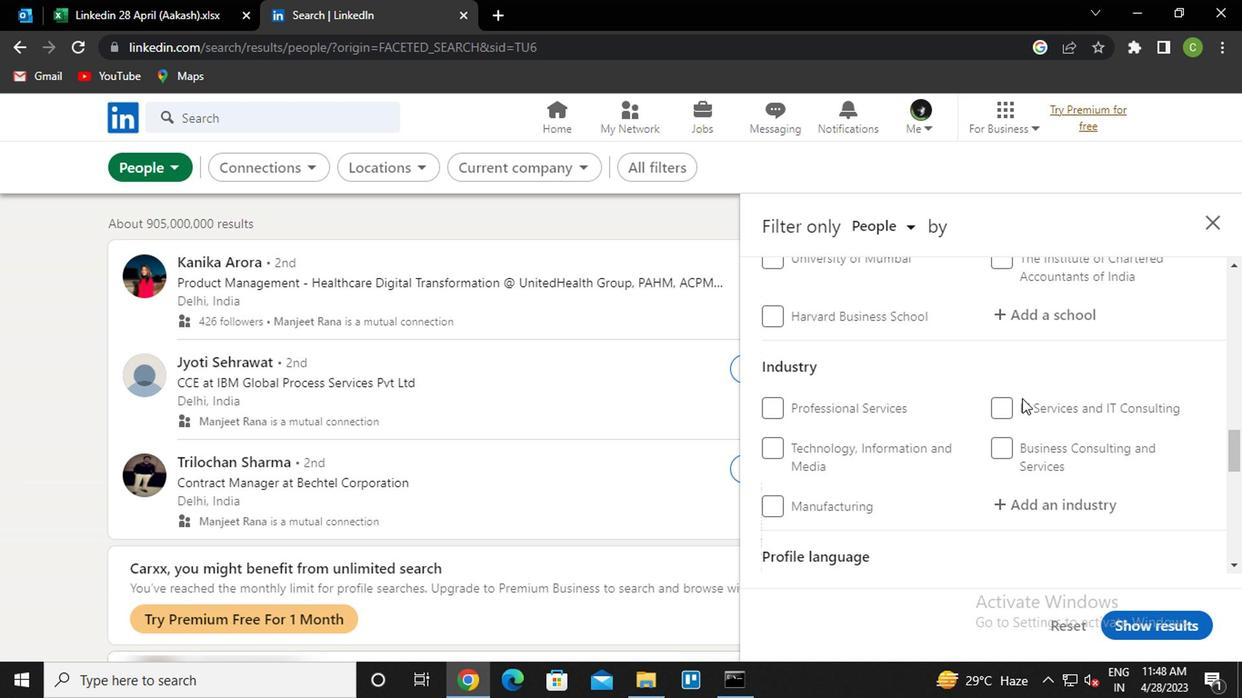 
Action: Mouse moved to (1001, 326)
Screenshot: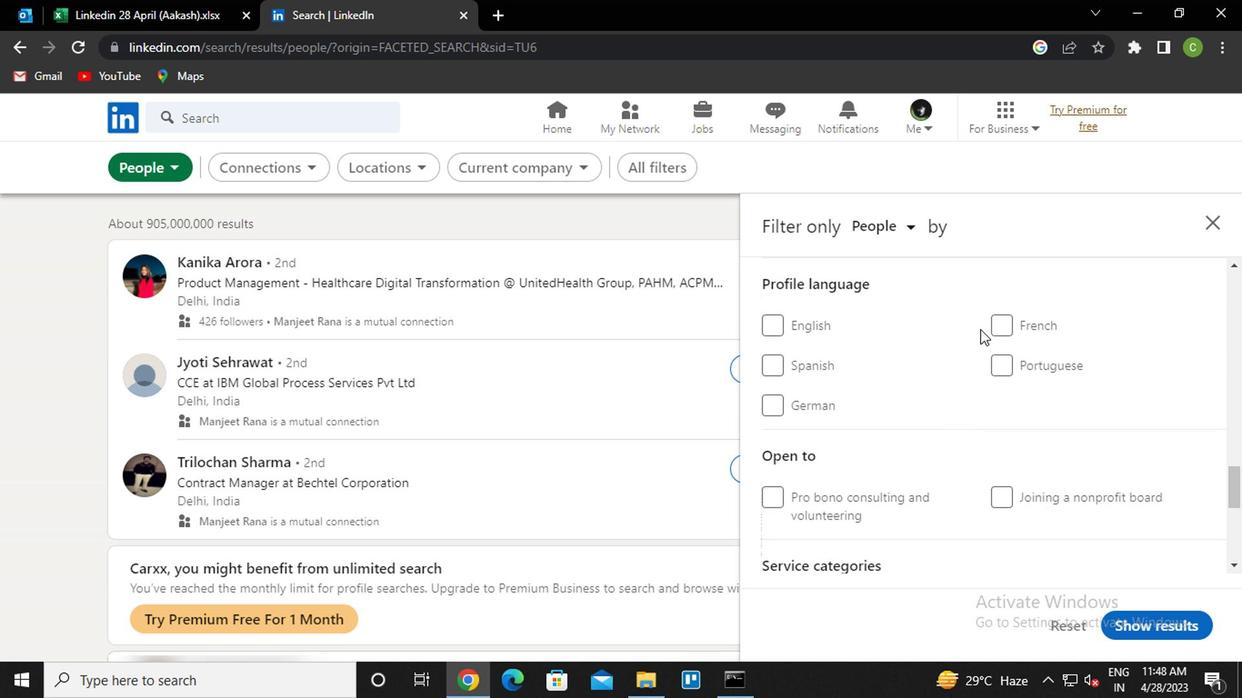 
Action: Mouse pressed left at (1001, 326)
Screenshot: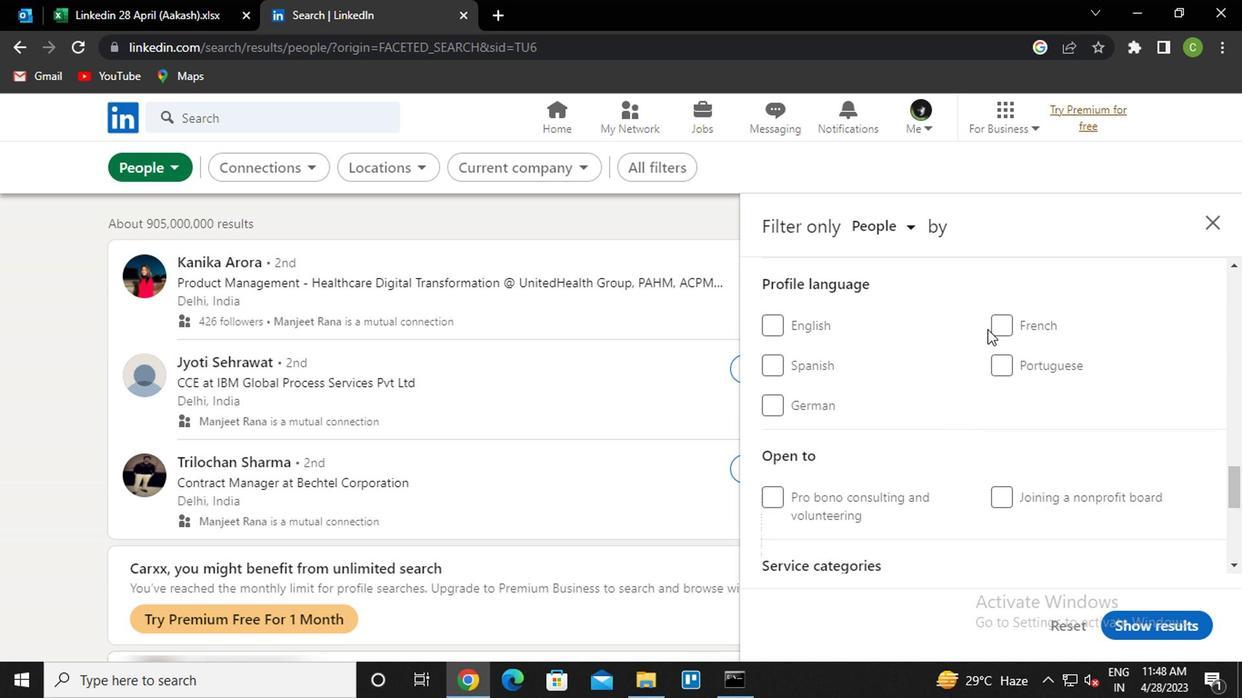 
Action: Mouse moved to (958, 491)
Screenshot: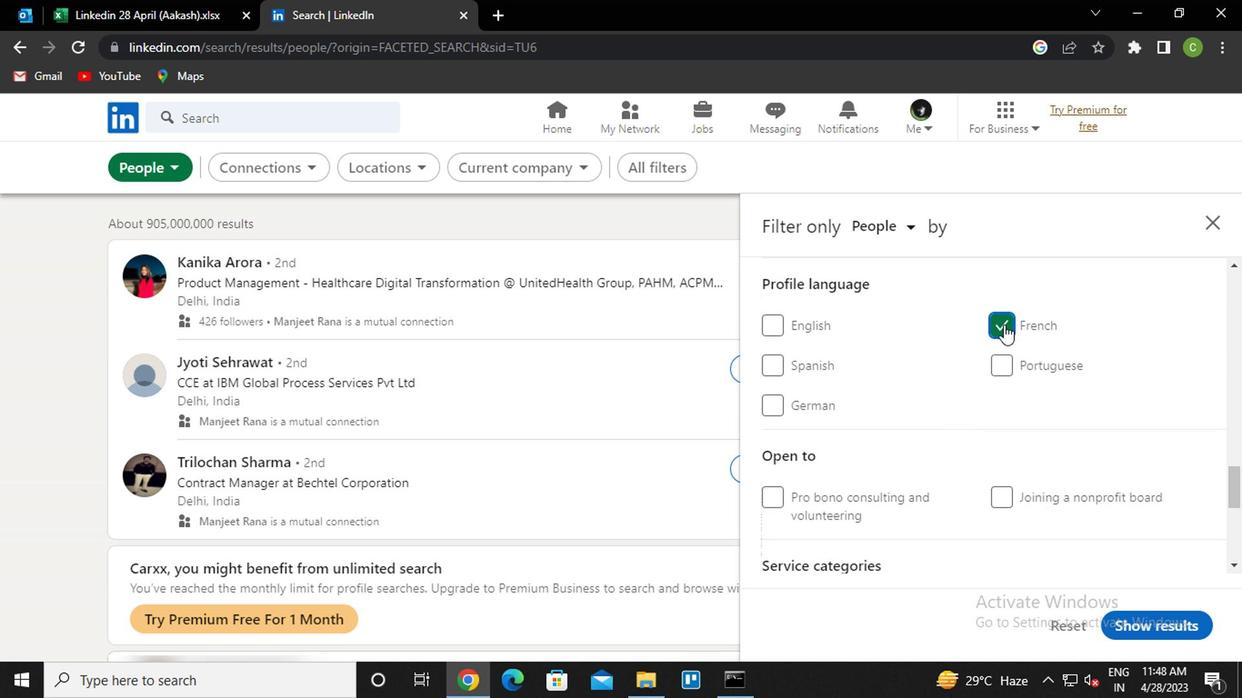 
Action: Mouse scrolled (958, 492) with delta (0, 1)
Screenshot: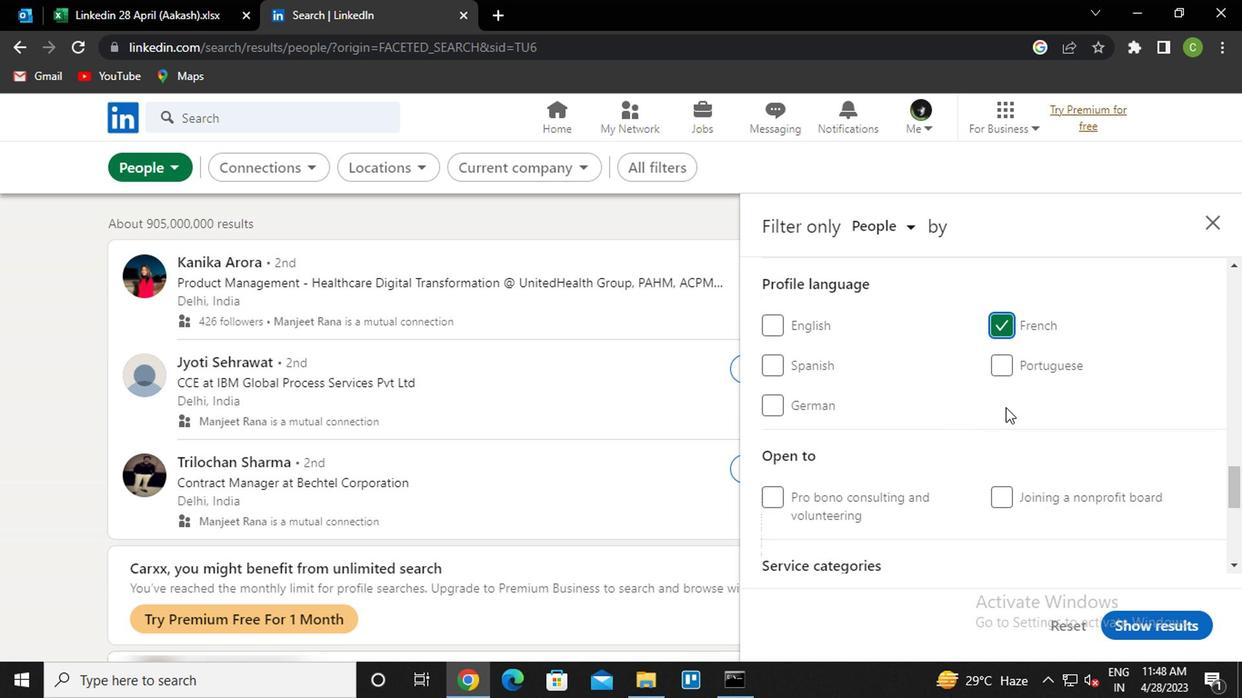 
Action: Mouse scrolled (958, 492) with delta (0, 1)
Screenshot: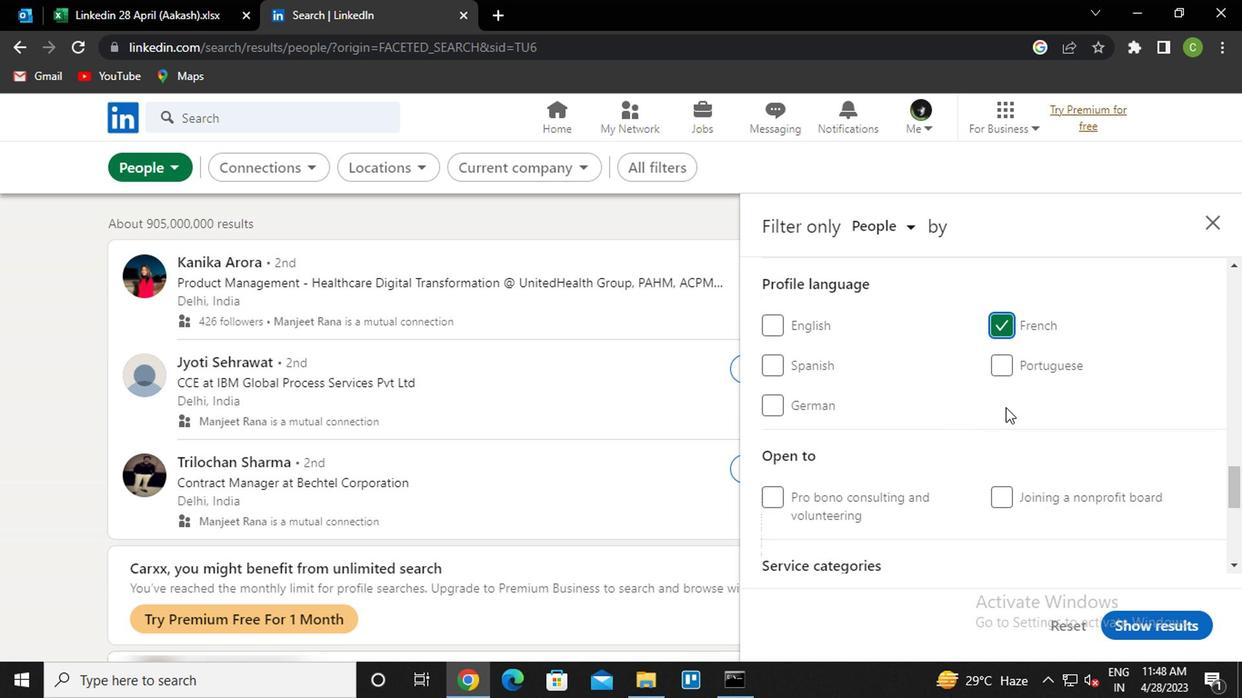 
Action: Mouse scrolled (958, 492) with delta (0, 1)
Screenshot: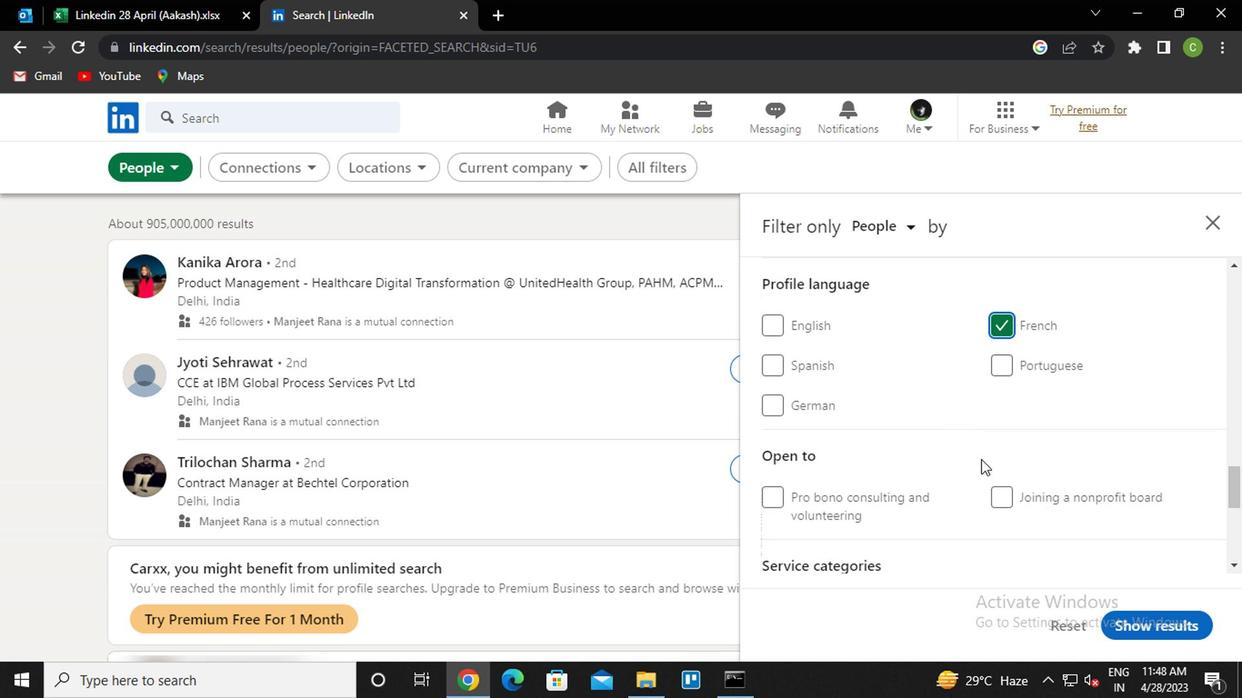 
Action: Mouse scrolled (958, 492) with delta (0, 1)
Screenshot: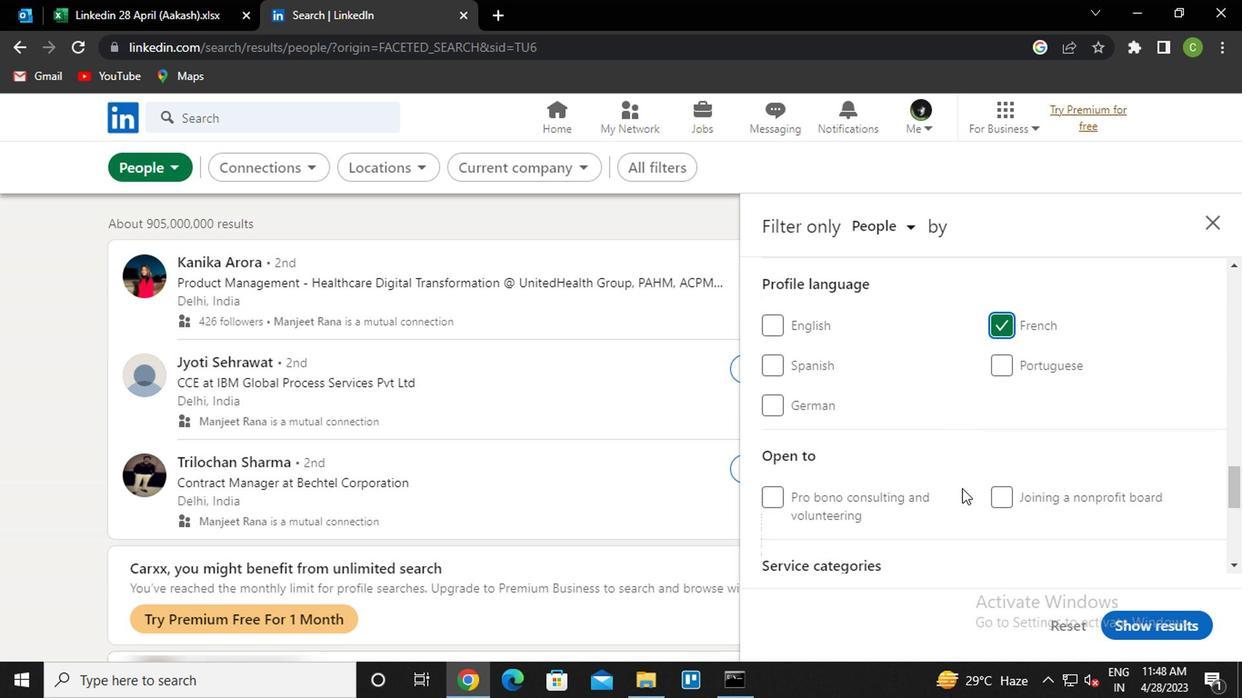 
Action: Mouse scrolled (958, 492) with delta (0, 1)
Screenshot: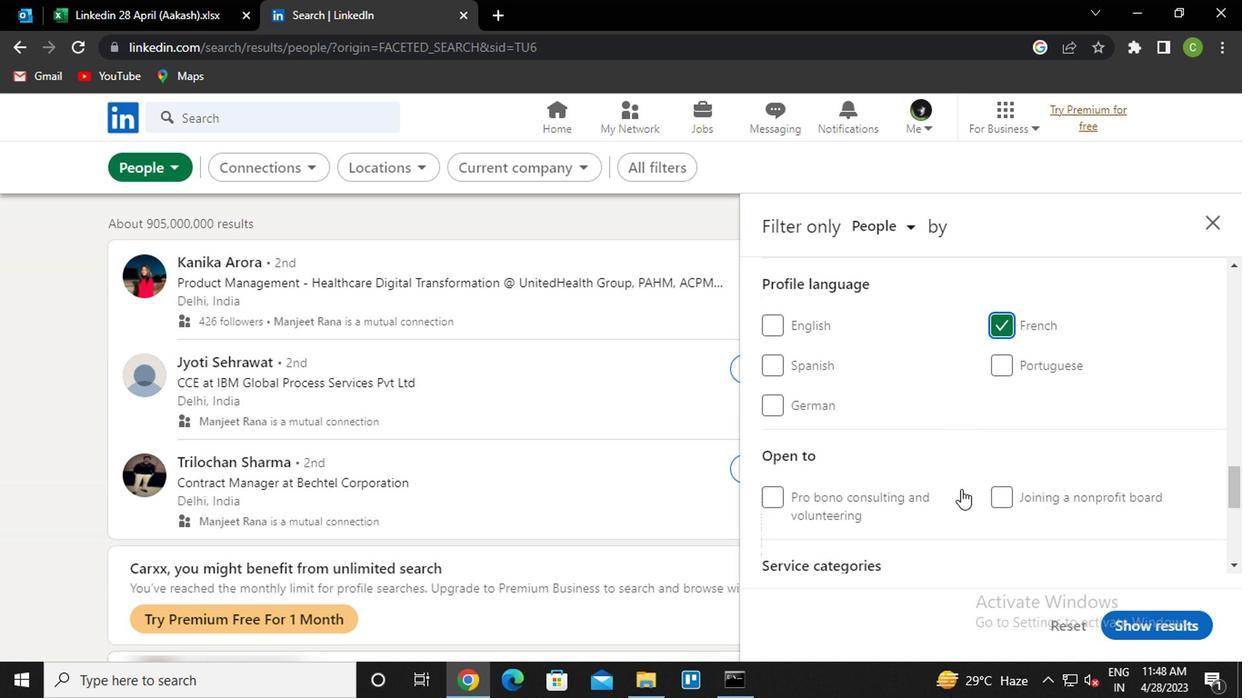 
Action: Mouse scrolled (958, 492) with delta (0, 1)
Screenshot: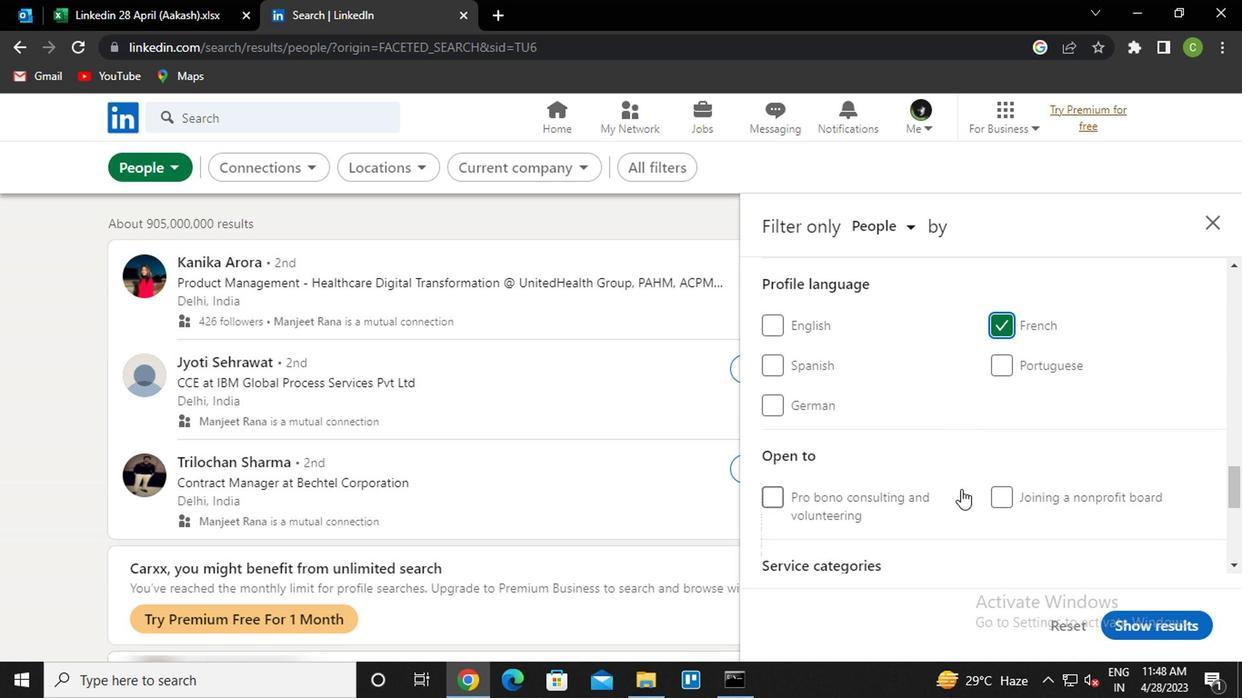 
Action: Mouse moved to (947, 473)
Screenshot: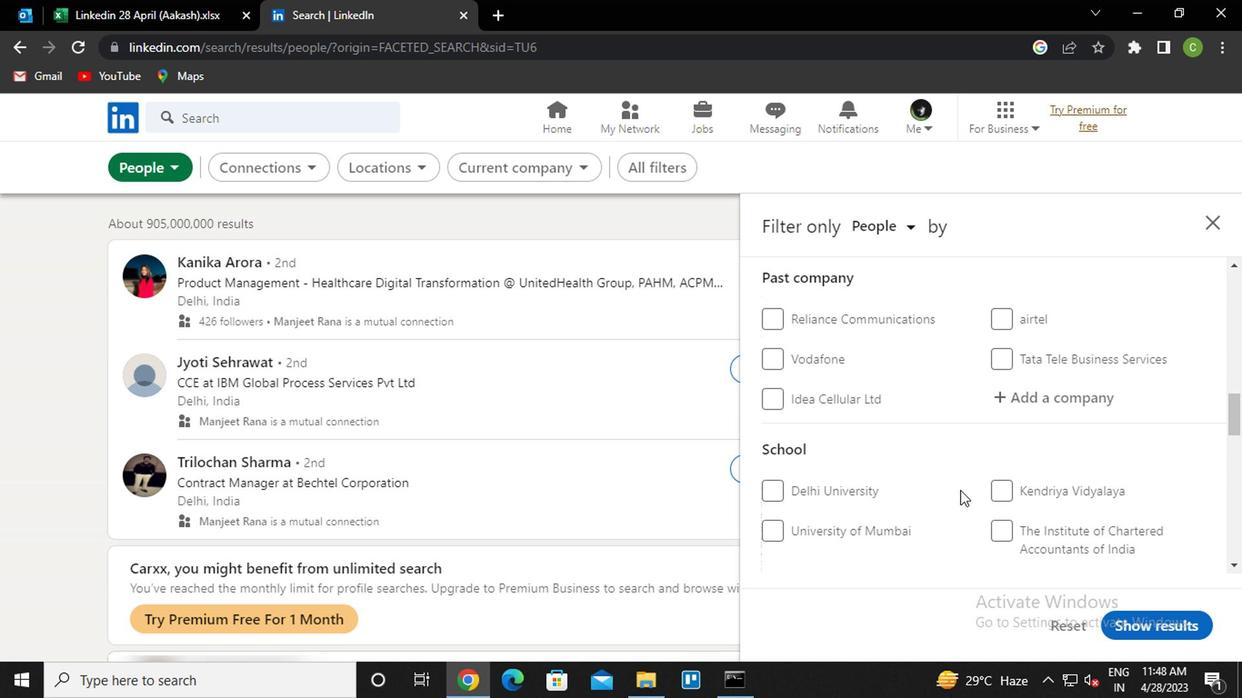 
Action: Mouse scrolled (947, 475) with delta (0, 1)
Screenshot: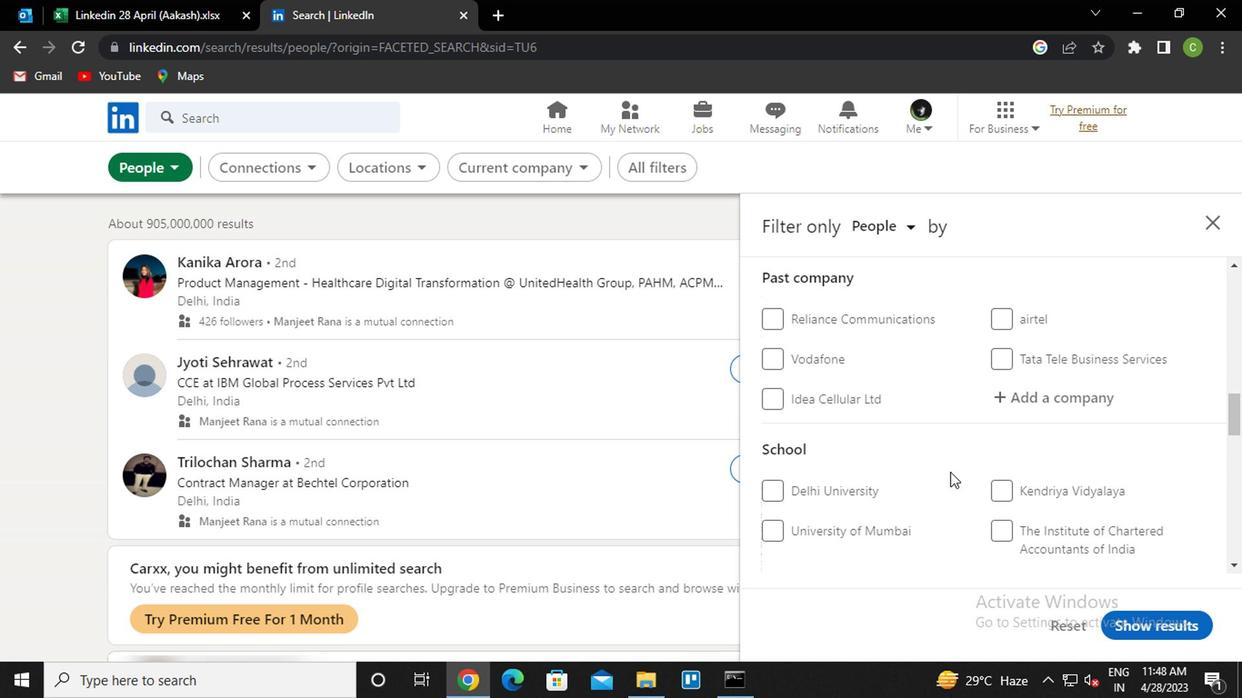 
Action: Mouse scrolled (947, 475) with delta (0, 1)
Screenshot: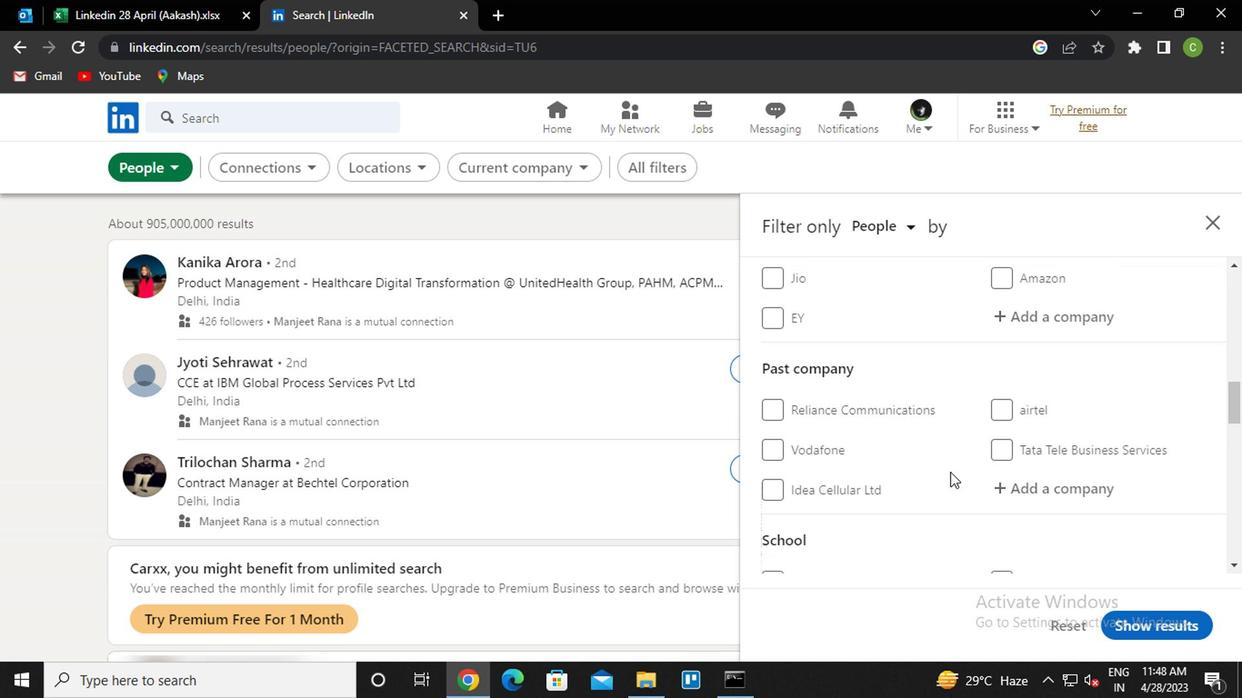 
Action: Mouse scrolled (947, 473) with delta (0, 0)
Screenshot: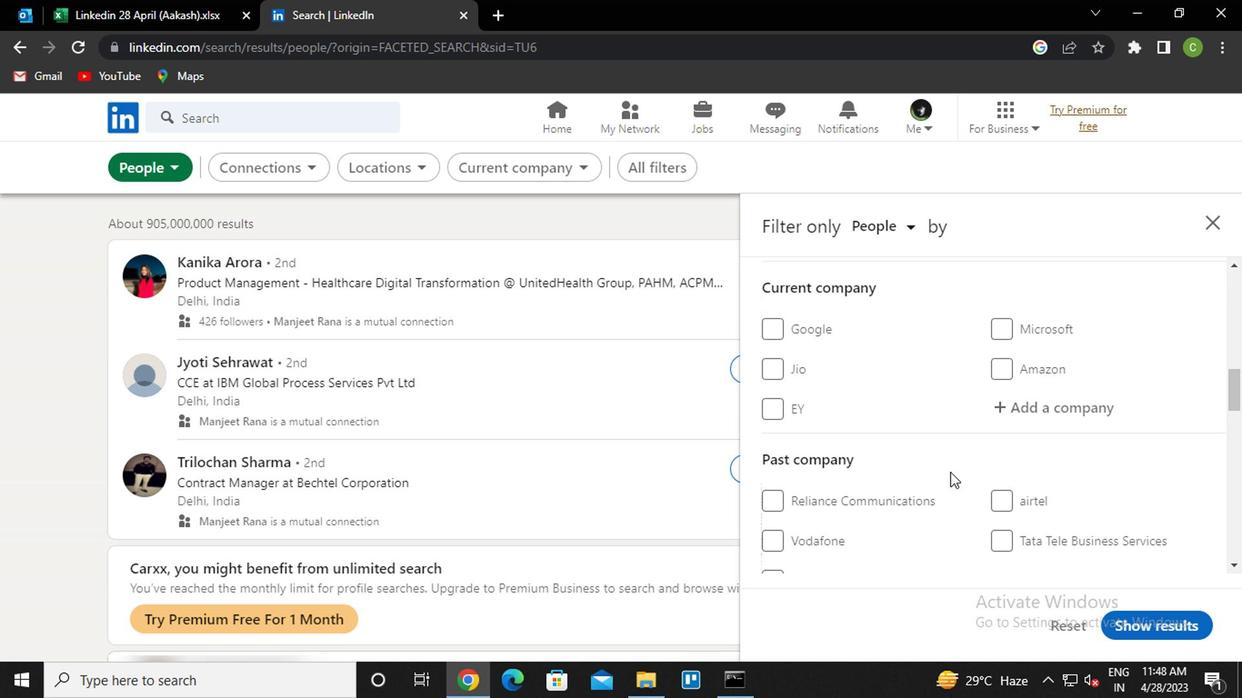 
Action: Mouse moved to (1038, 323)
Screenshot: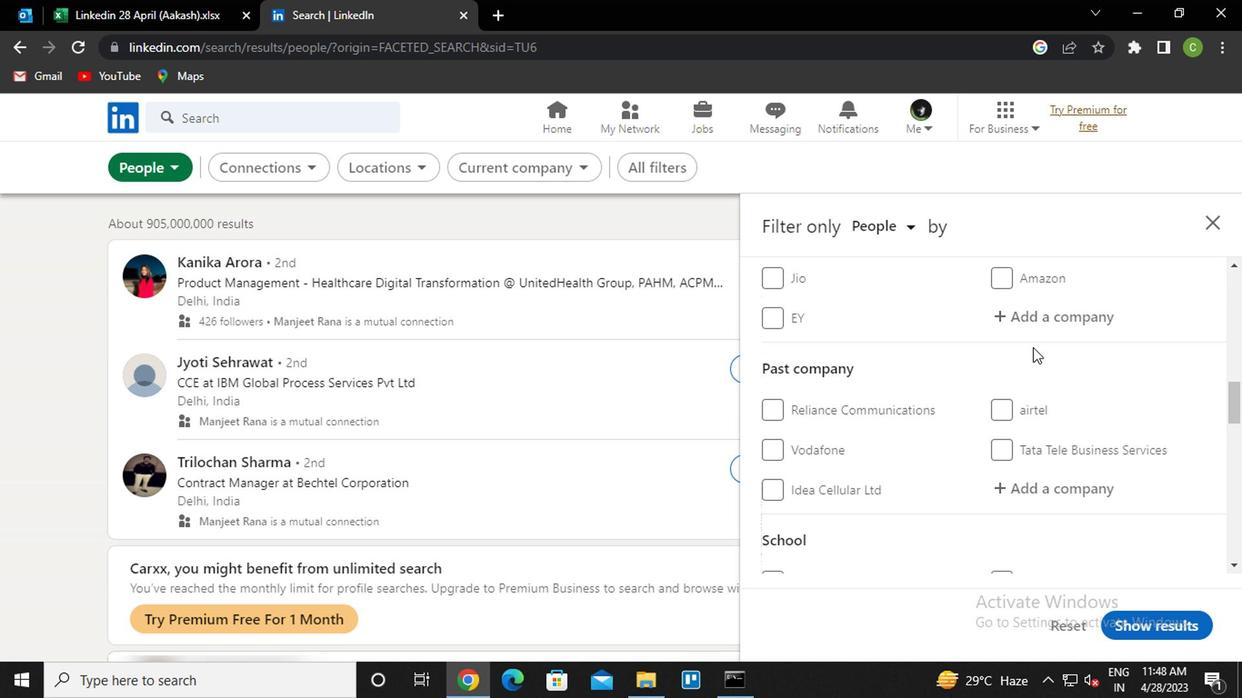 
Action: Mouse pressed left at (1038, 323)
Screenshot: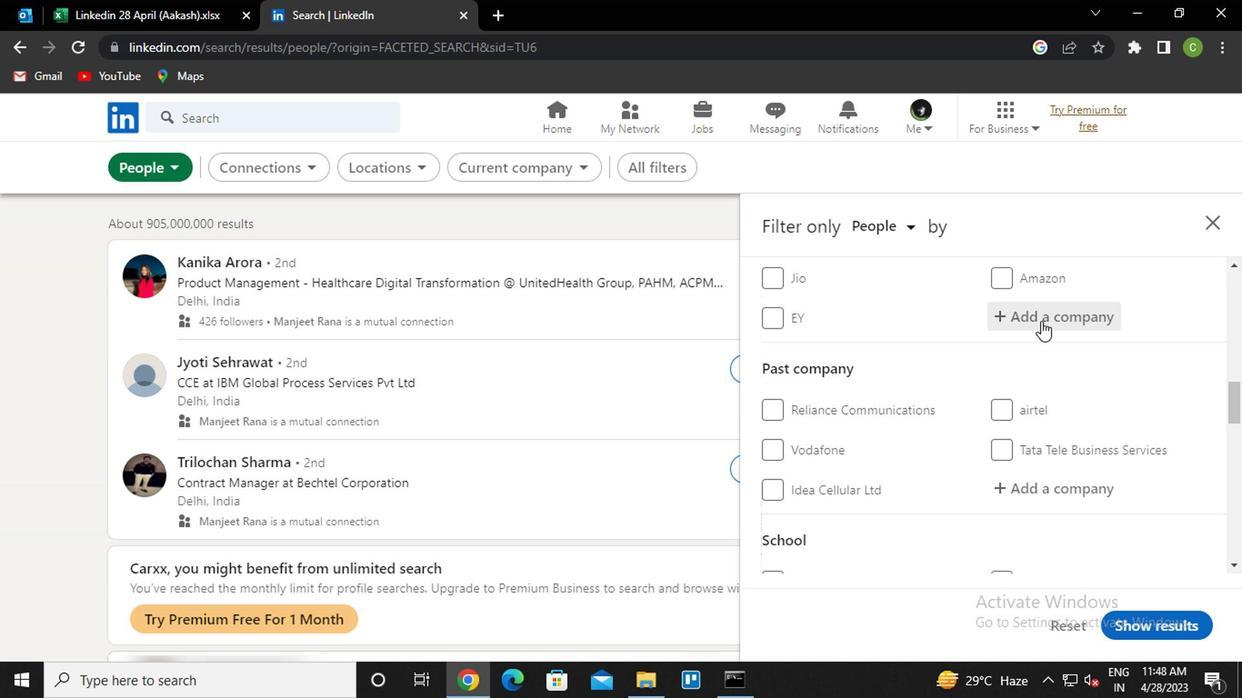 
Action: Key pressed <Key.caps_lock>d<Key.caps_lock>isney+<Key.down><Key.enter>
Screenshot: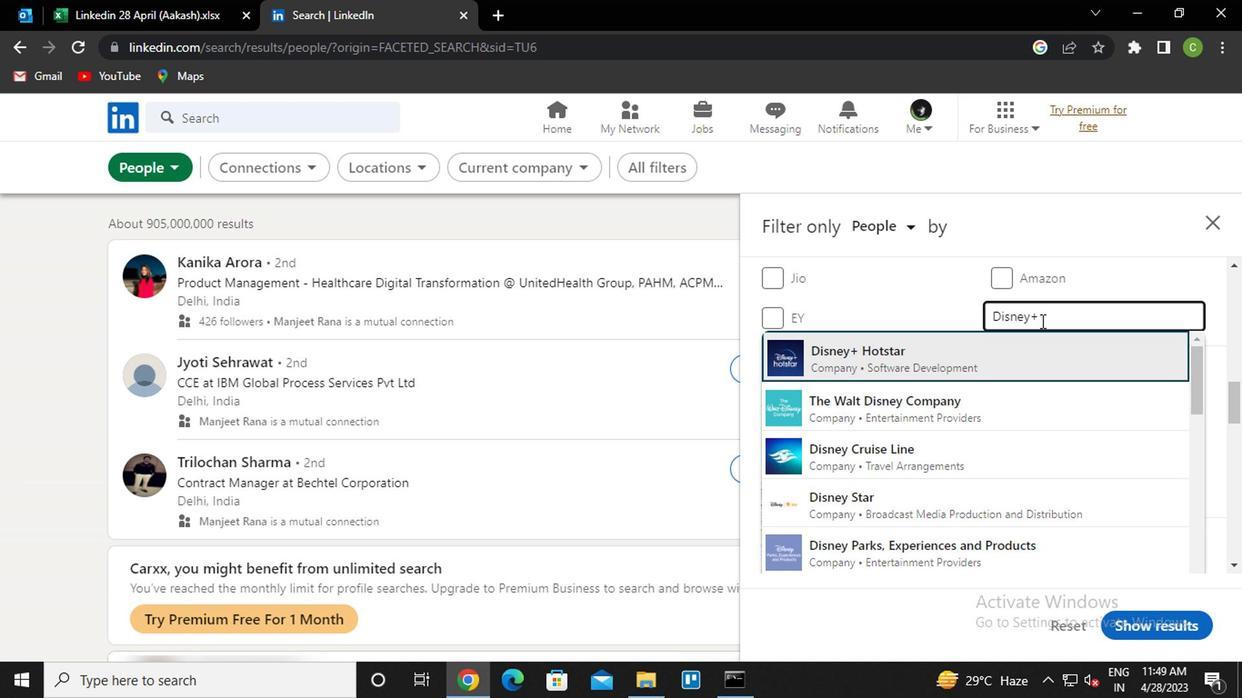
Action: Mouse scrolled (1038, 322) with delta (0, -1)
Screenshot: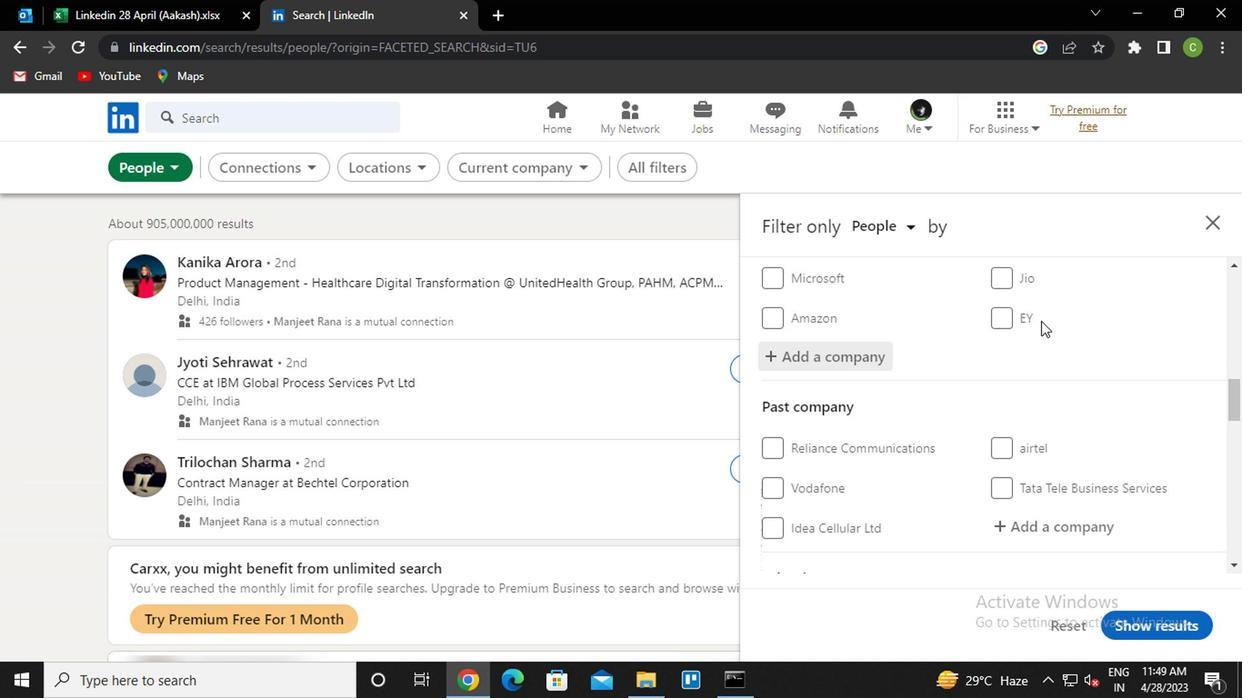 
Action: Mouse scrolled (1038, 322) with delta (0, -1)
Screenshot: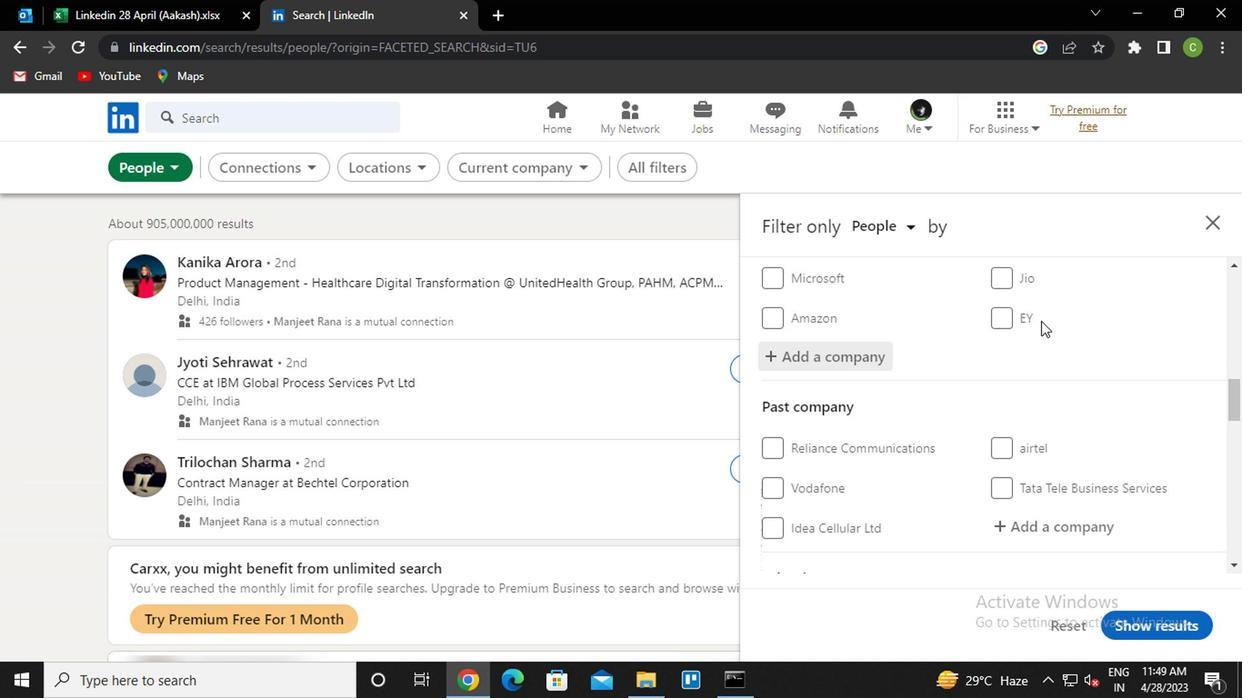 
Action: Mouse moved to (1040, 324)
Screenshot: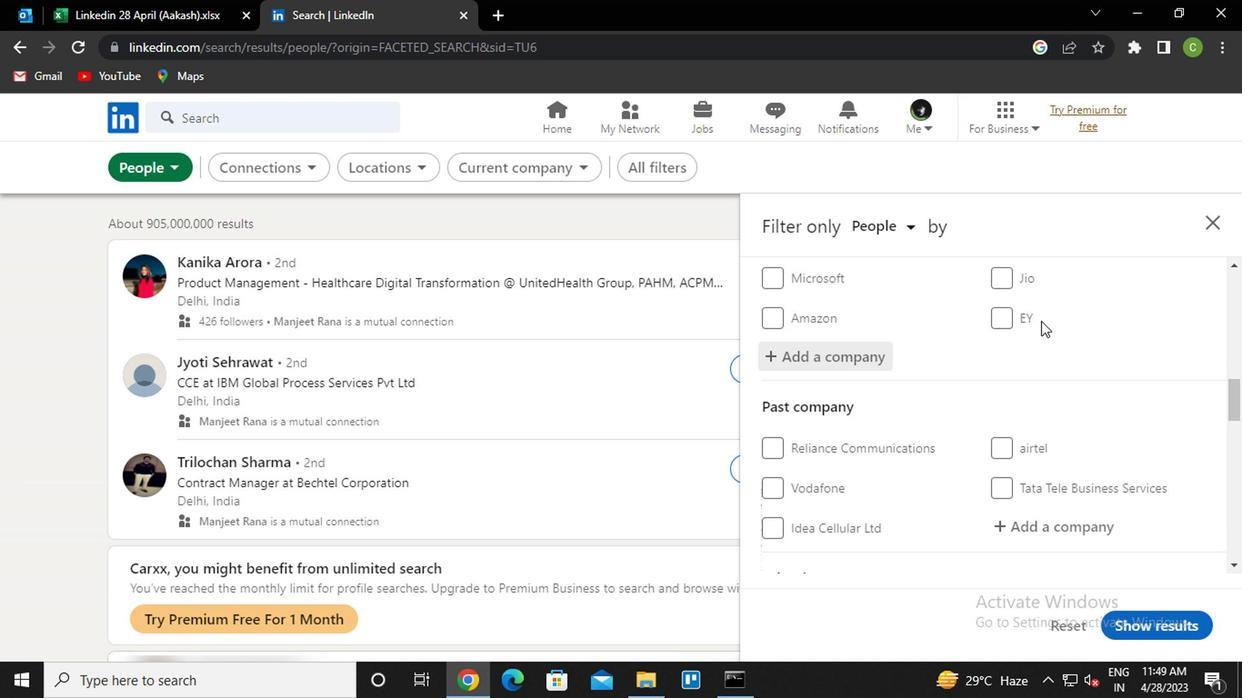 
Action: Mouse scrolled (1040, 324) with delta (0, 0)
Screenshot: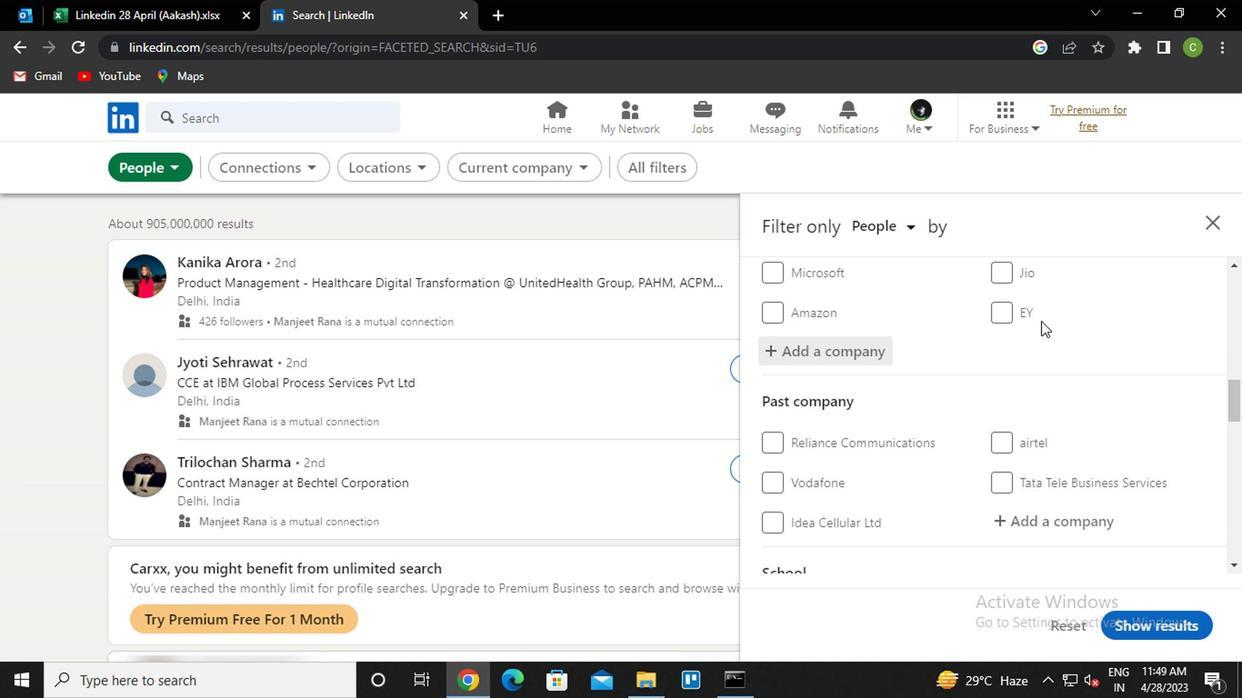 
Action: Mouse moved to (1048, 447)
Screenshot: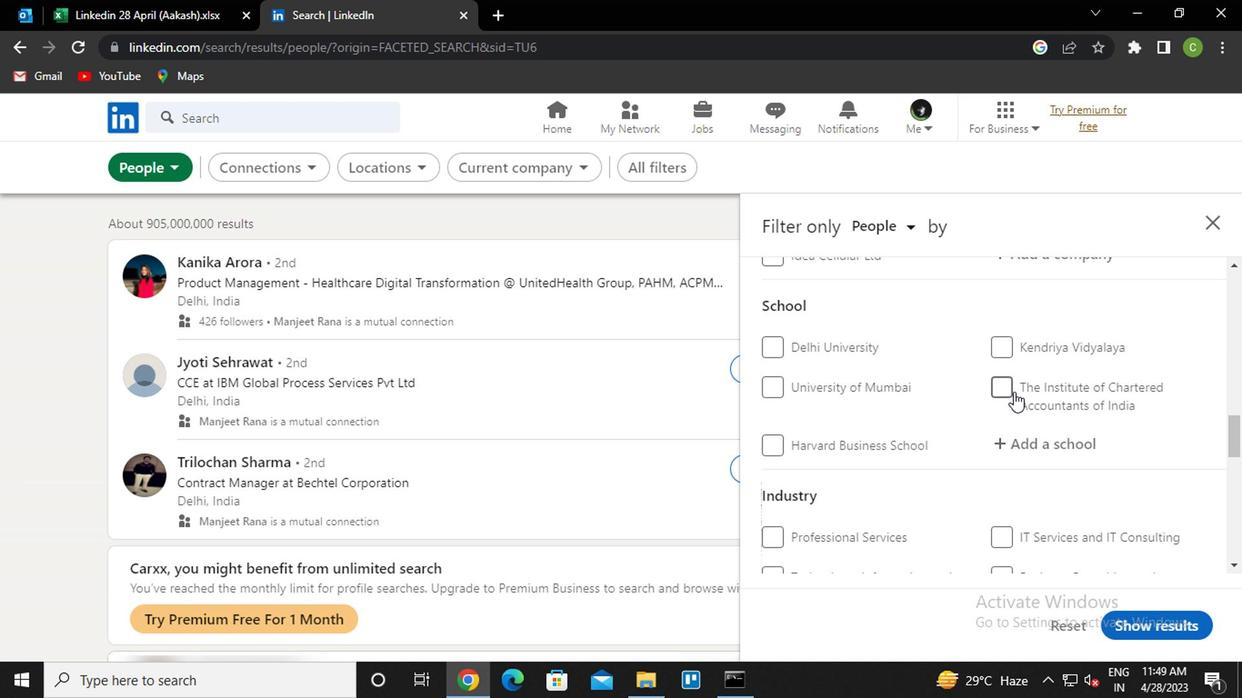 
Action: Mouse pressed left at (1048, 447)
Screenshot: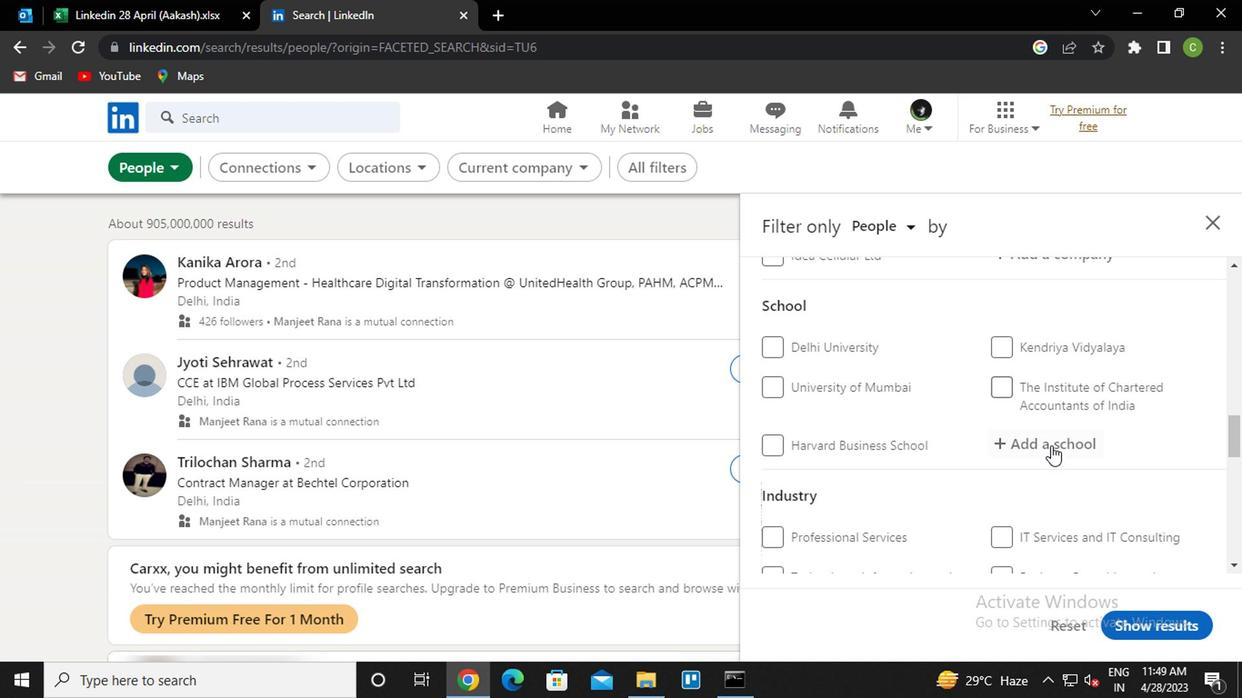 
Action: Key pressed <Key.caps_lock>a<Key.caps_lock>rya<Key.space><Key.caps_lock>c<Key.caps_lock>olle<Key.down><Key.enter>
Screenshot: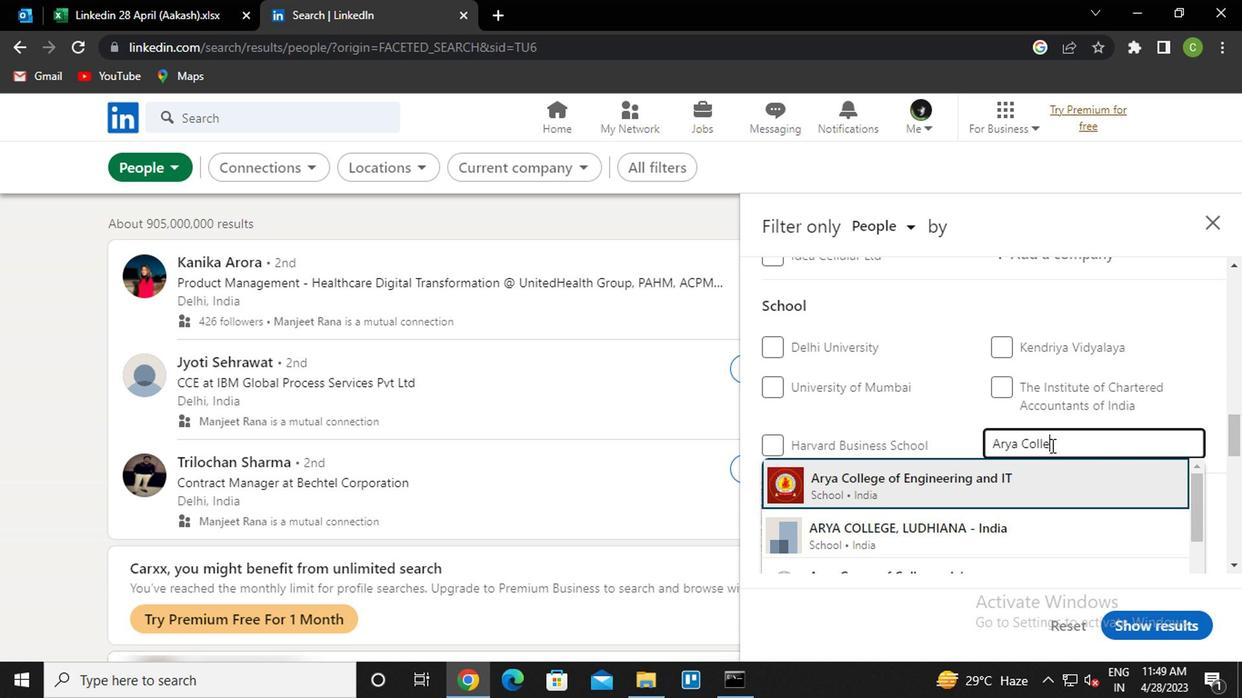
Action: Mouse moved to (1010, 513)
Screenshot: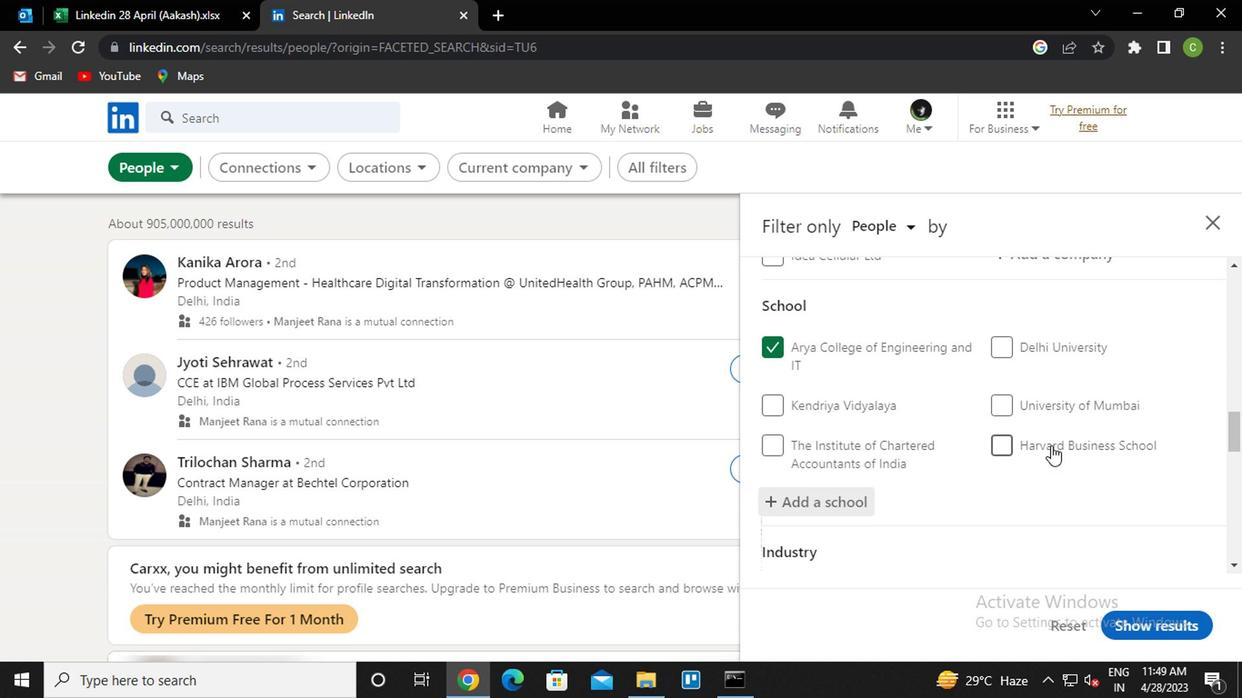 
Action: Mouse scrolled (1010, 513) with delta (0, 0)
Screenshot: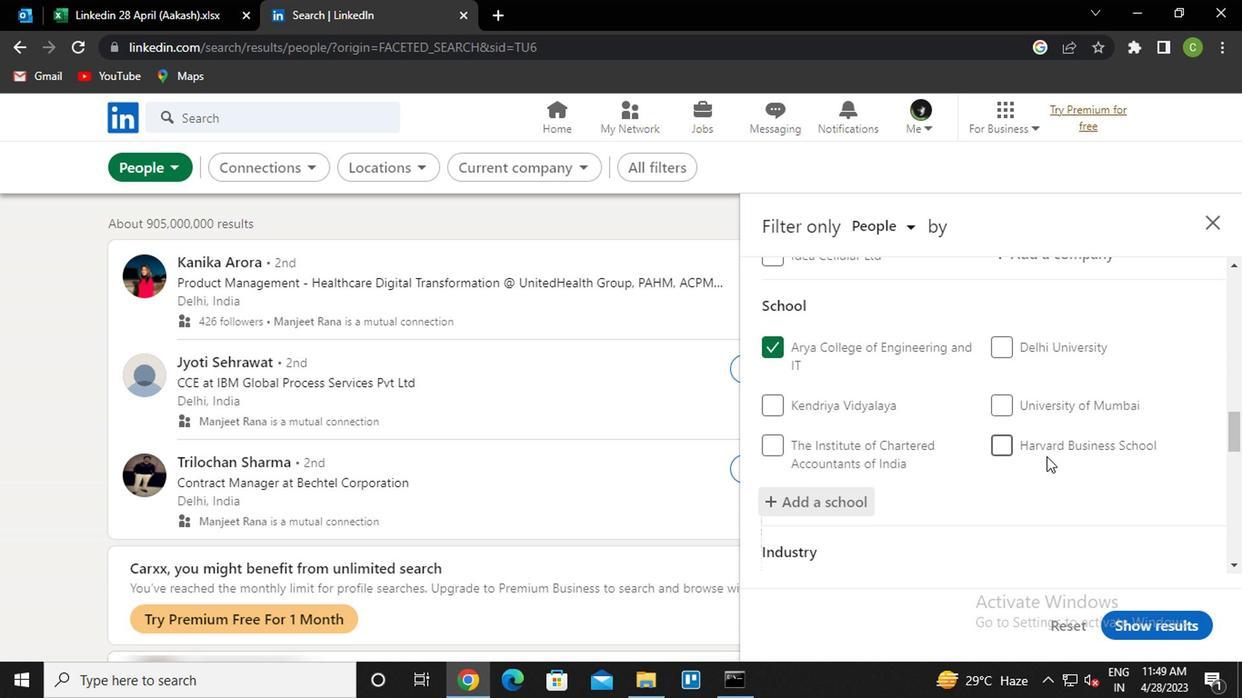 
Action: Mouse moved to (1001, 513)
Screenshot: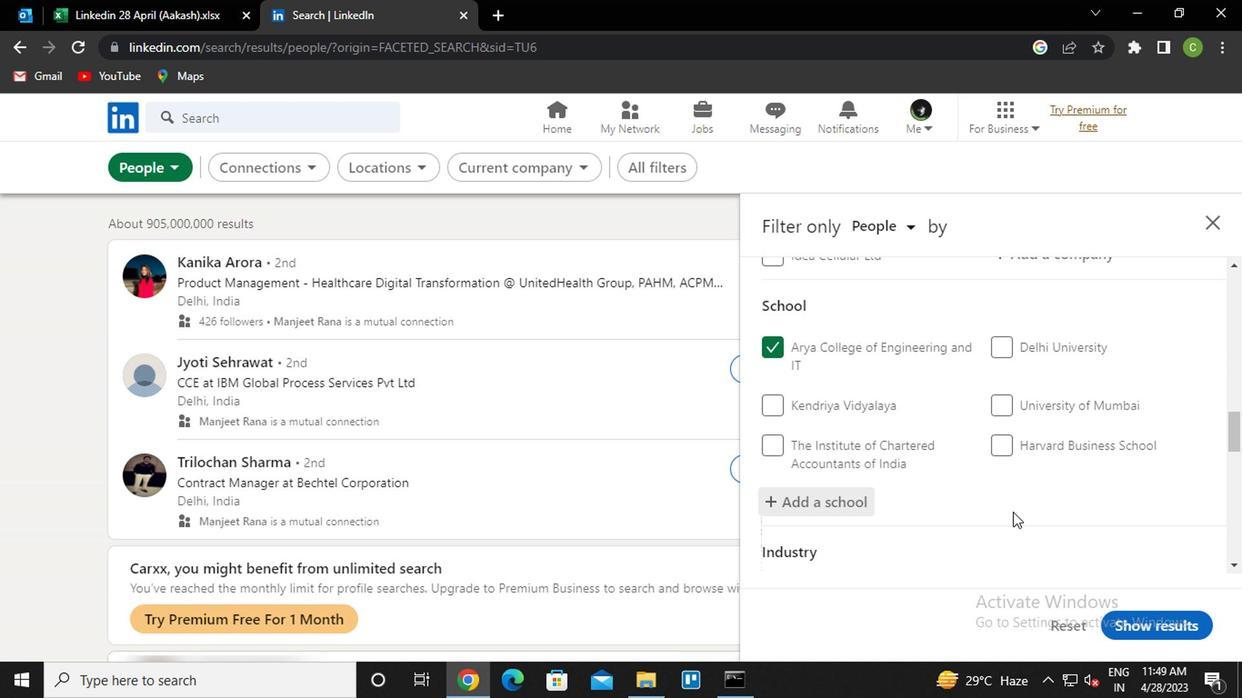 
Action: Mouse scrolled (1001, 511) with delta (0, -1)
Screenshot: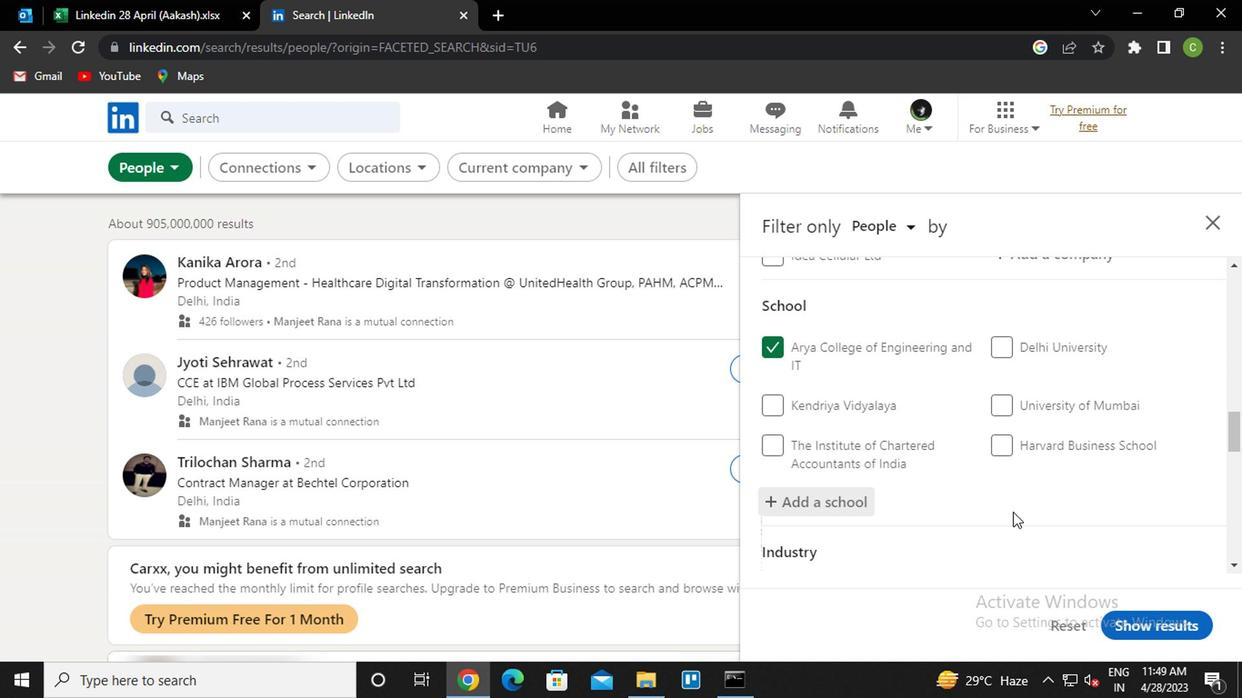 
Action: Mouse moved to (1001, 502)
Screenshot: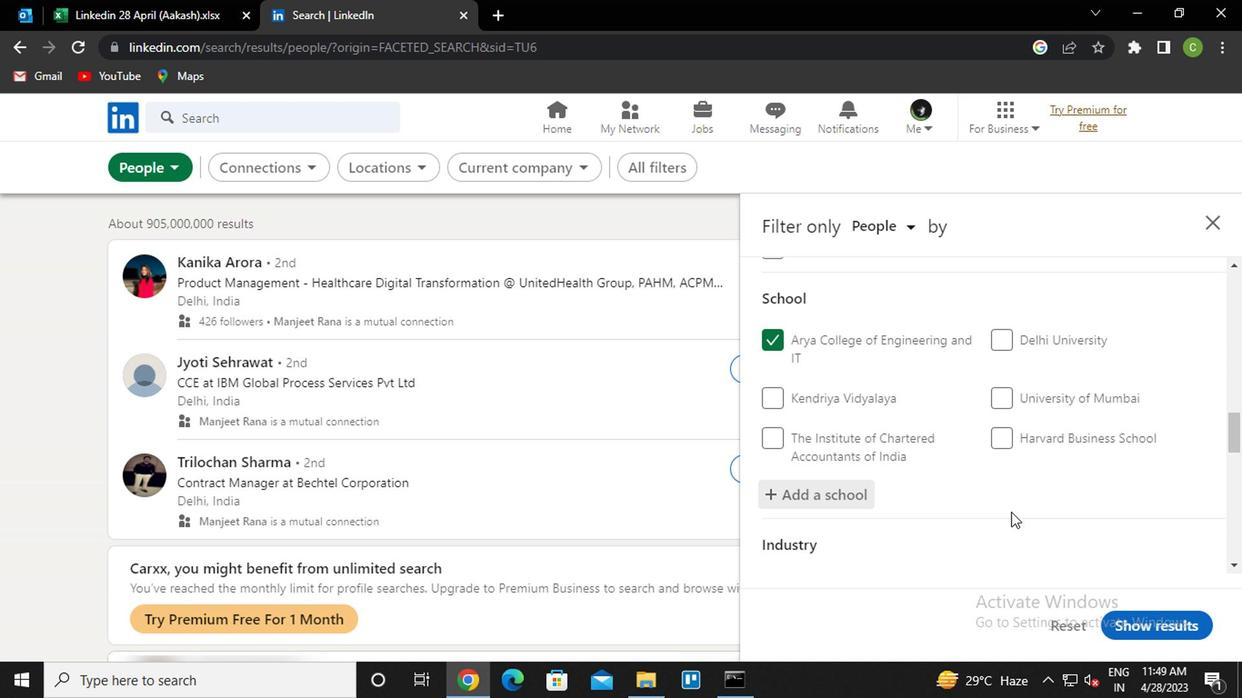 
Action: Mouse scrolled (1001, 502) with delta (0, 0)
Screenshot: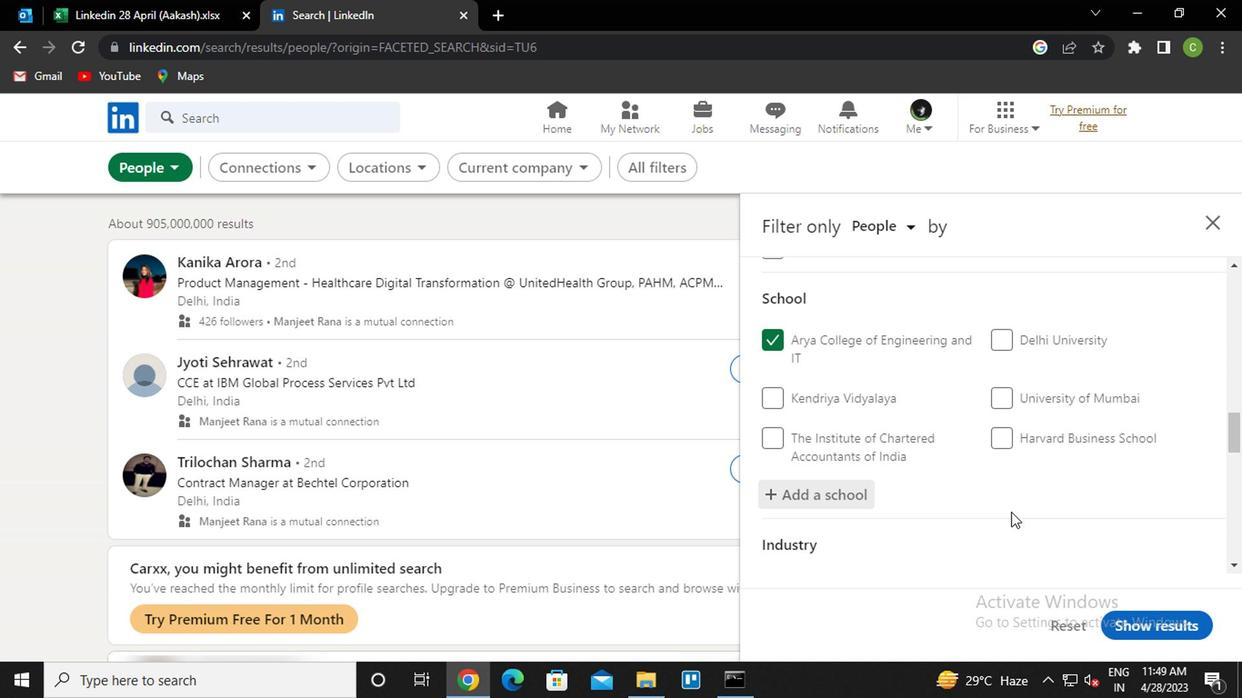 
Action: Mouse moved to (1035, 426)
Screenshot: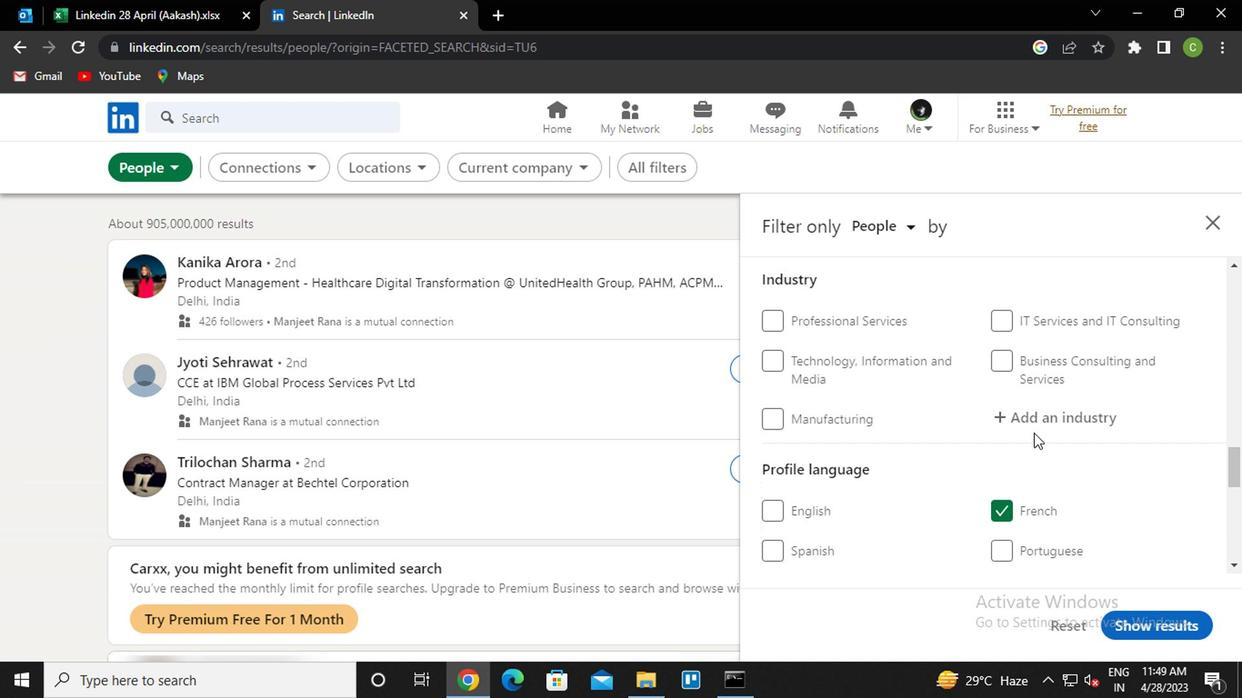 
Action: Mouse pressed left at (1035, 426)
Screenshot: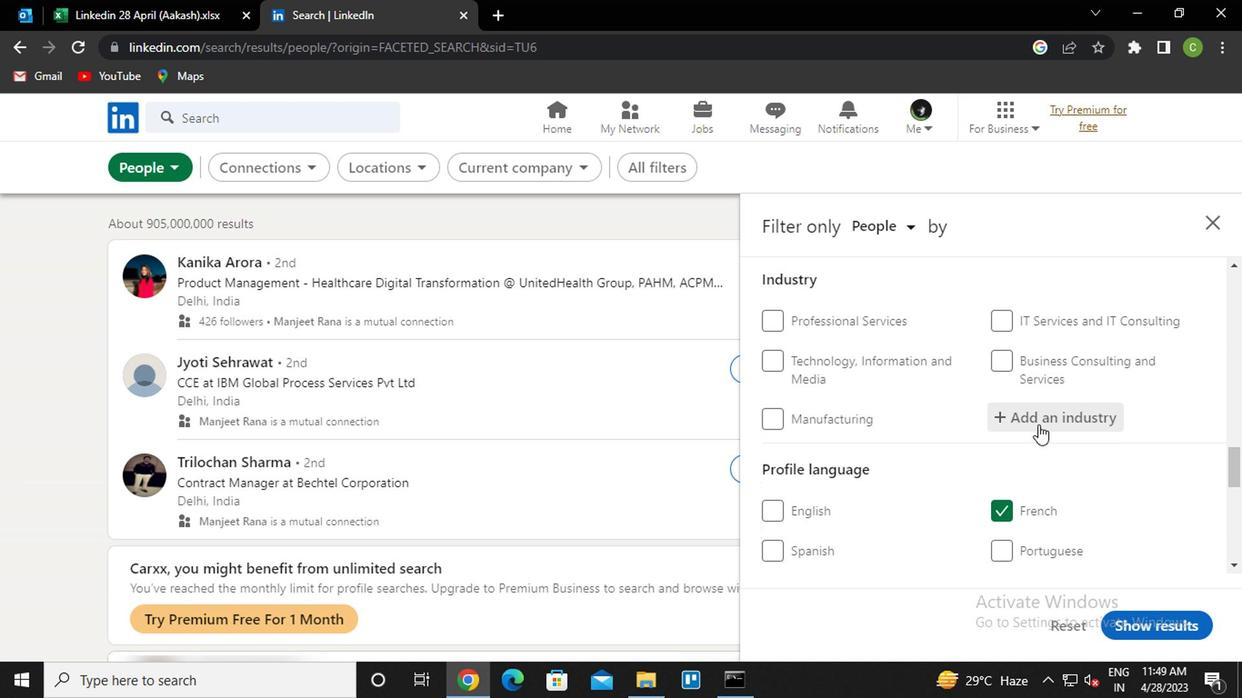 
Action: Key pressed <Key.caps_lock>c<Key.caps_lock>ivil<Key.space><Key.caps_lock>e<Key.caps_lock>n<Key.down><Key.enter>
Screenshot: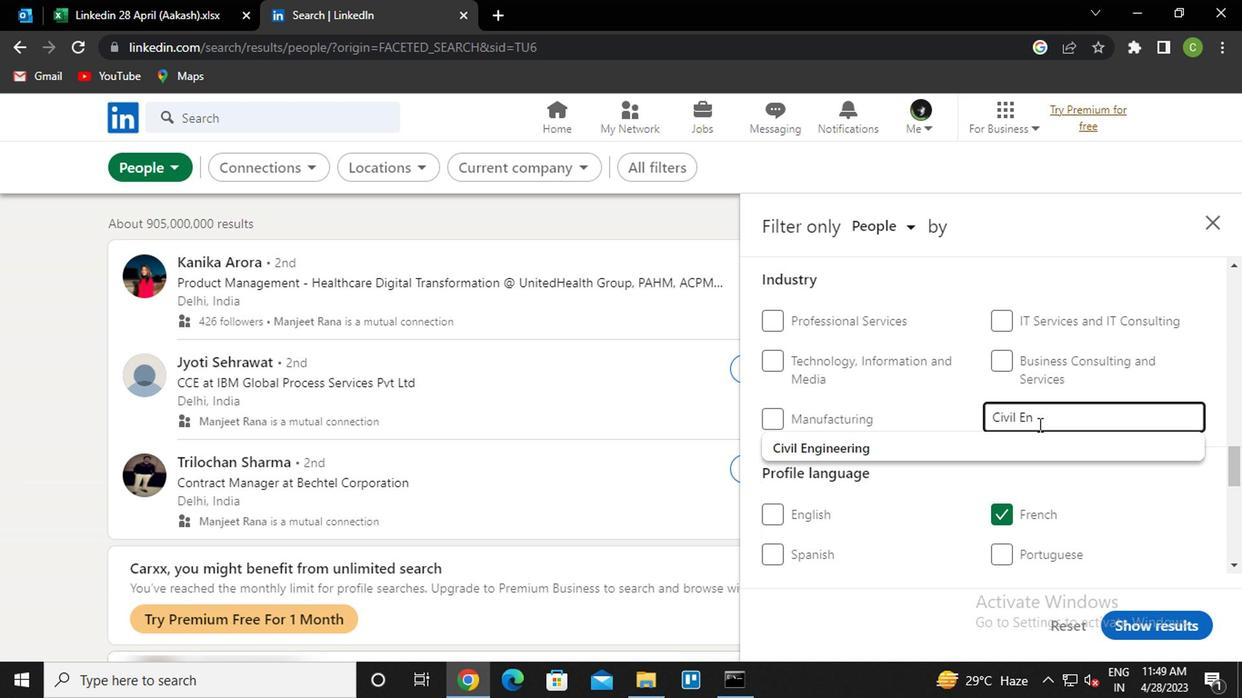 
Action: Mouse moved to (1032, 434)
Screenshot: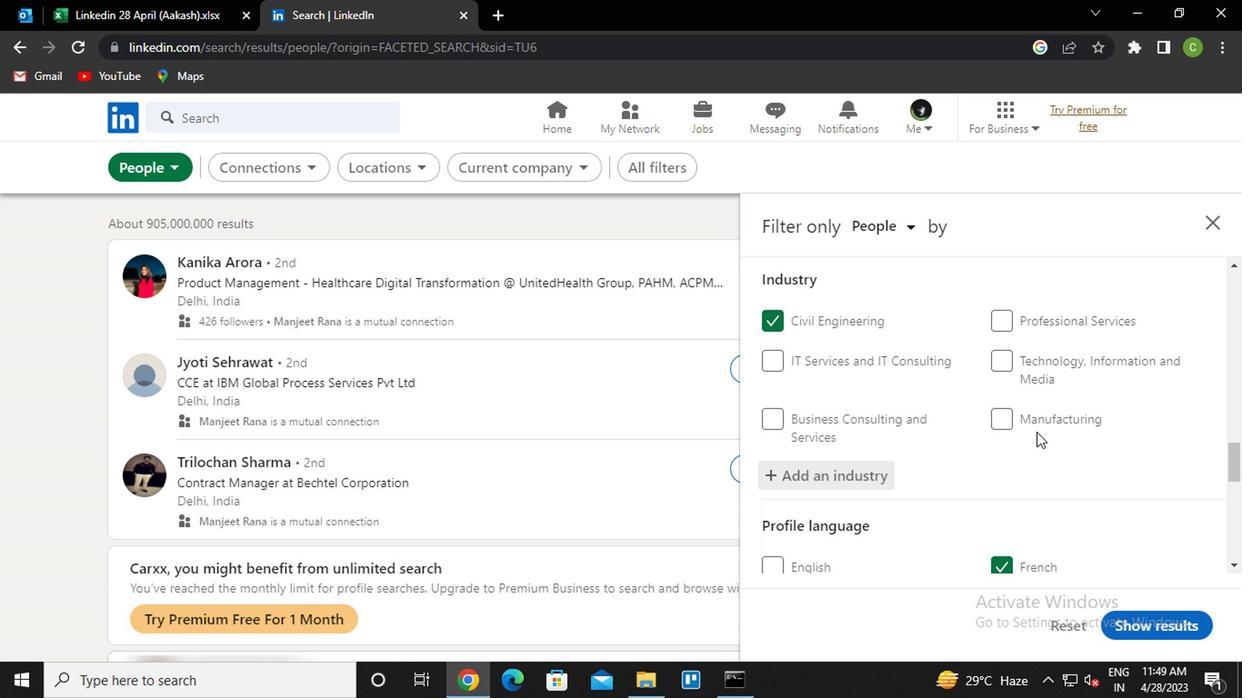 
Action: Mouse scrolled (1032, 432) with delta (0, -1)
Screenshot: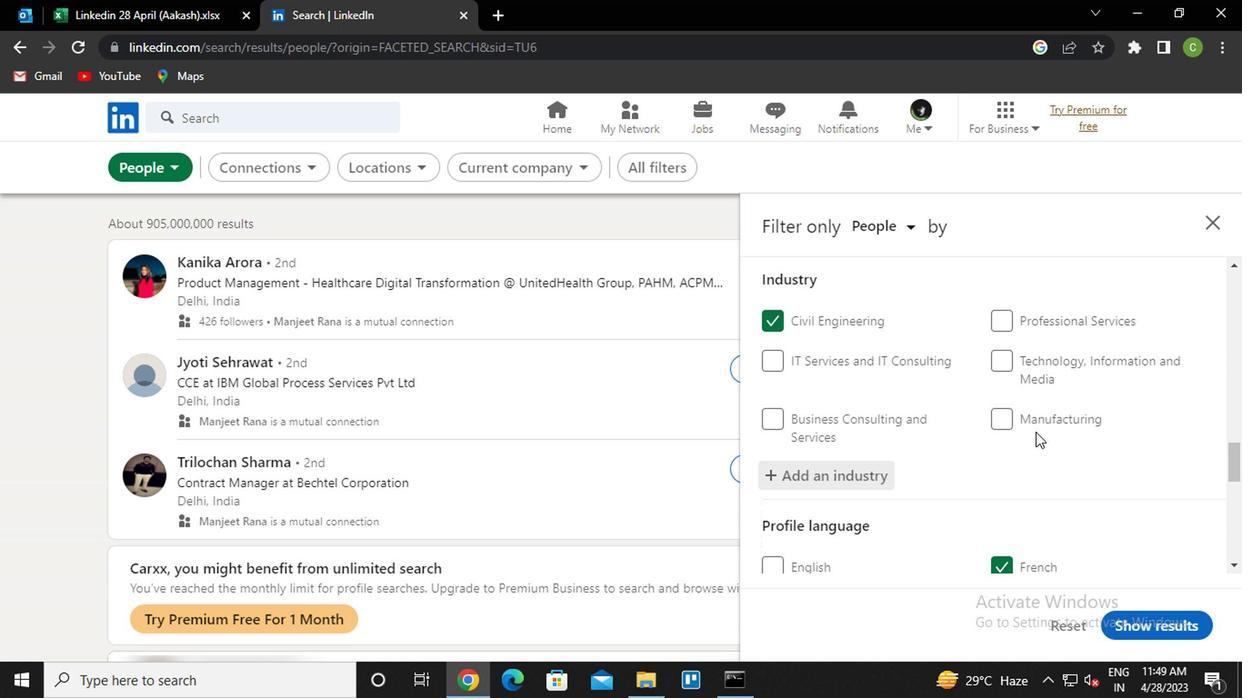 
Action: Mouse scrolled (1032, 432) with delta (0, -1)
Screenshot: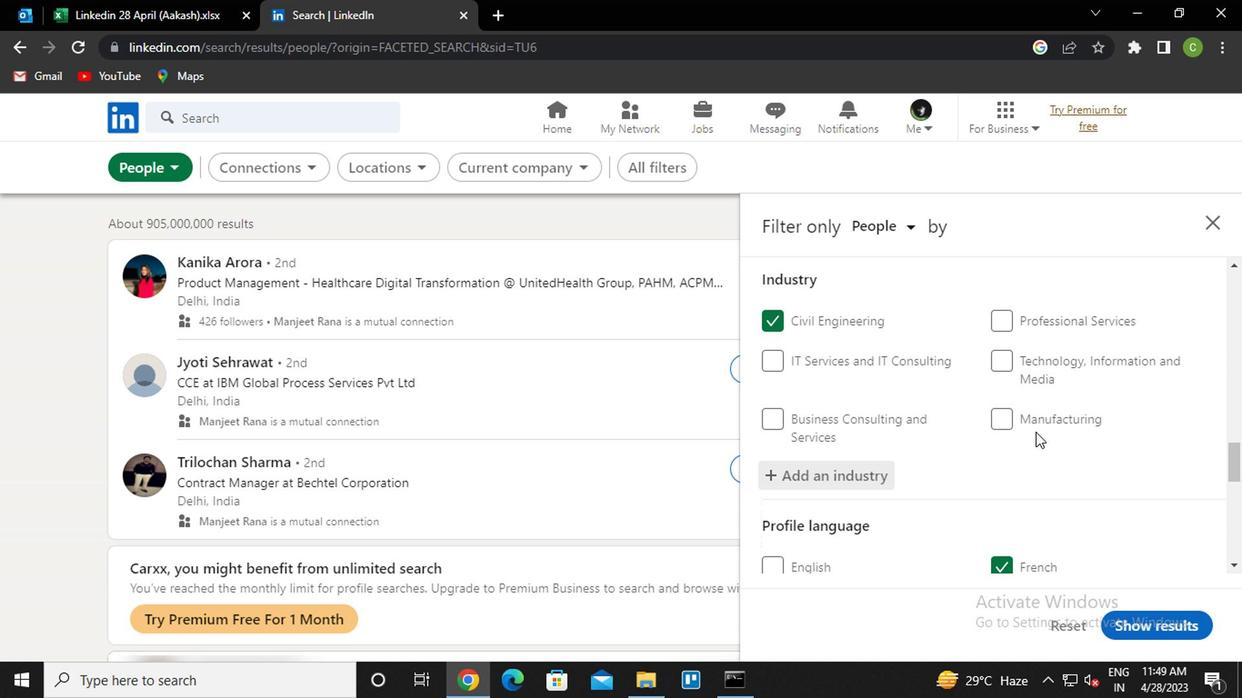 
Action: Mouse moved to (1032, 434)
Screenshot: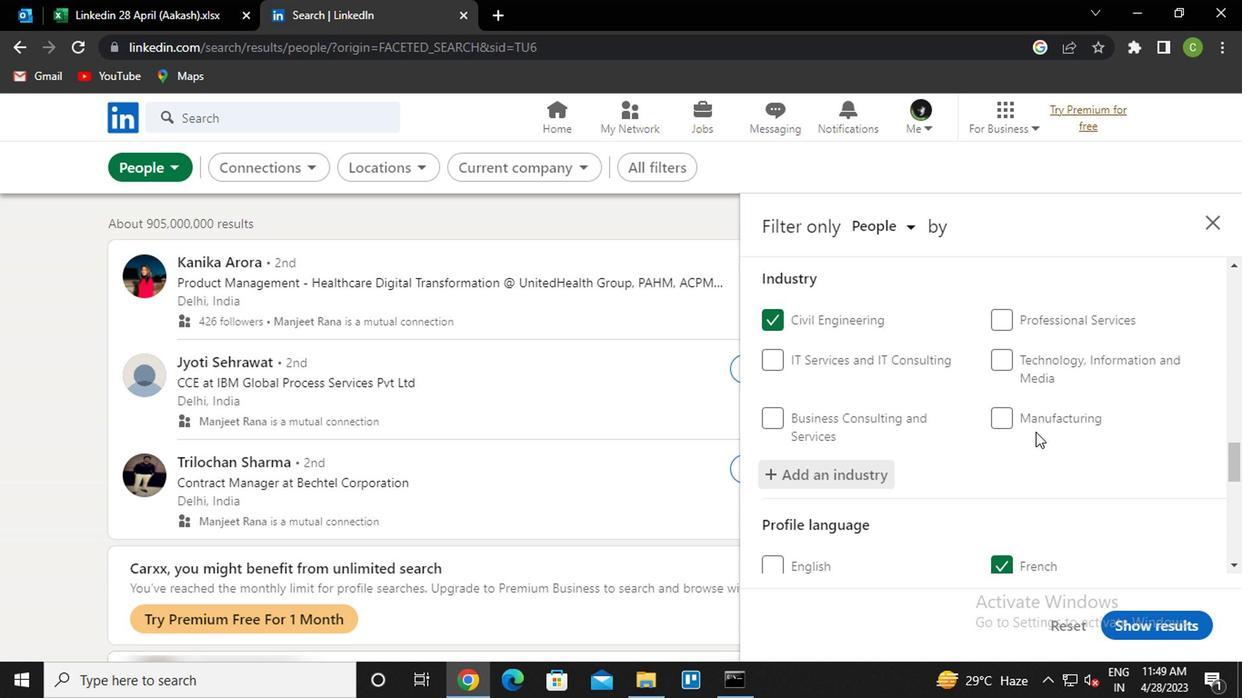 
Action: Mouse scrolled (1032, 434) with delta (0, 0)
Screenshot: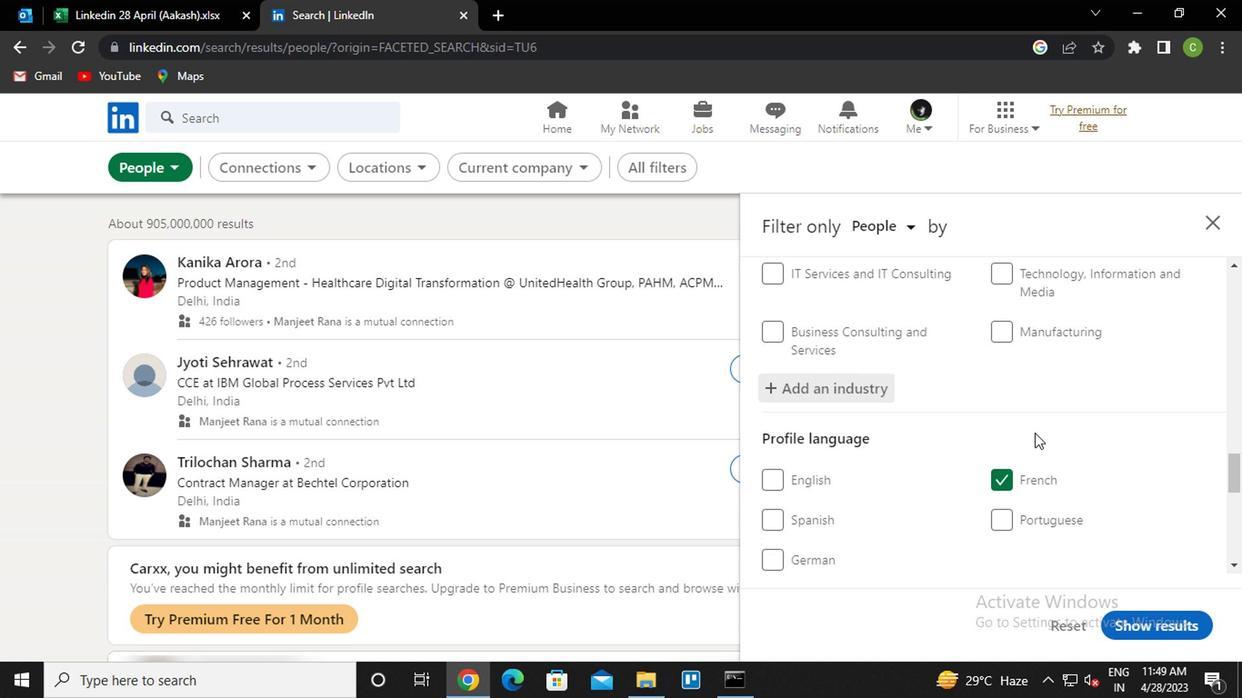 
Action: Mouse moved to (1032, 436)
Screenshot: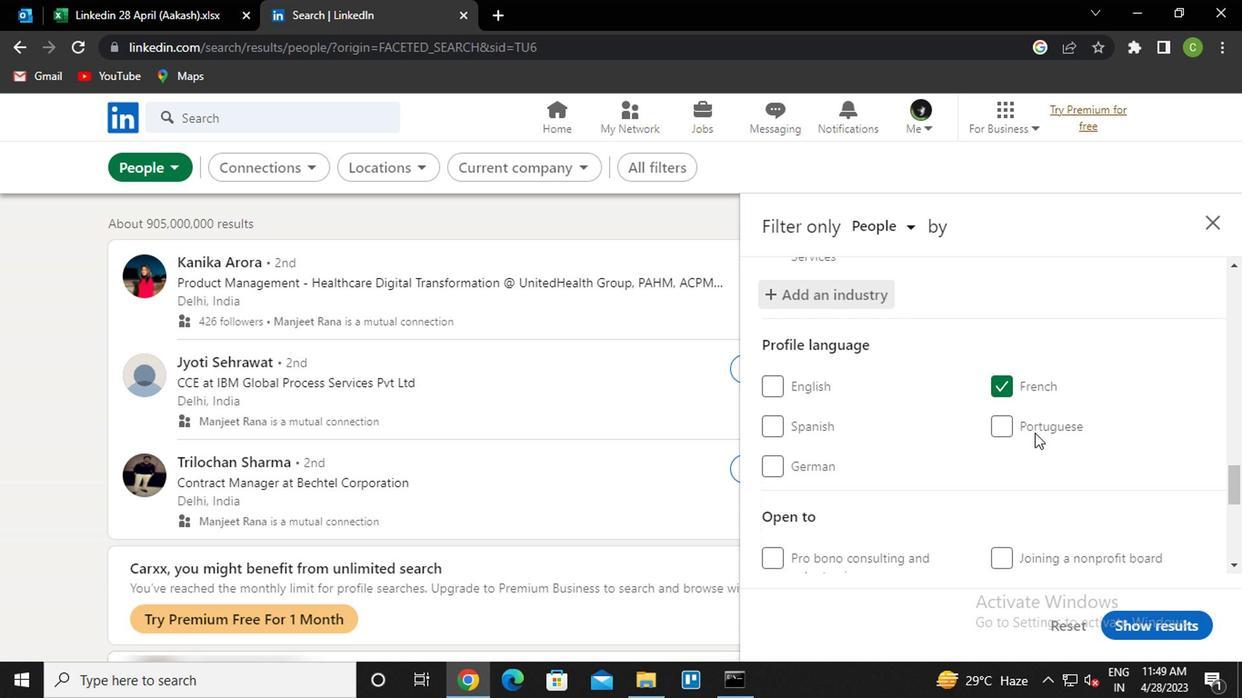 
Action: Mouse scrolled (1032, 434) with delta (0, -1)
Screenshot: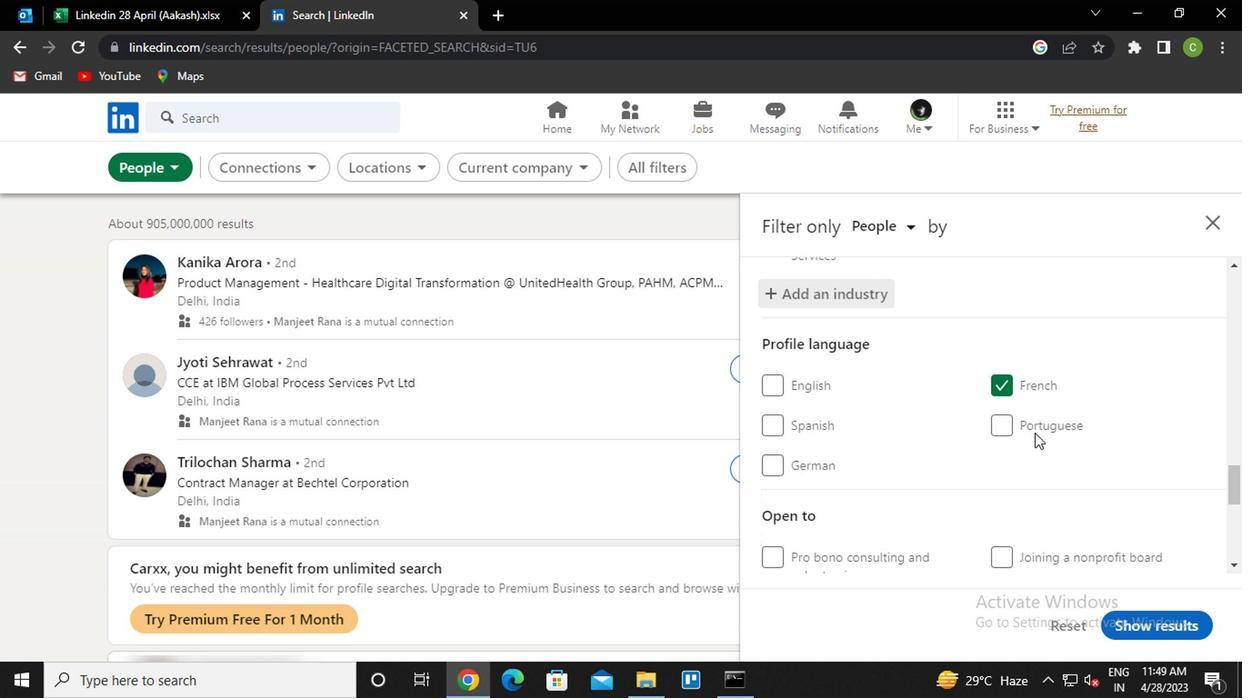 
Action: Mouse scrolled (1032, 434) with delta (0, -1)
Screenshot: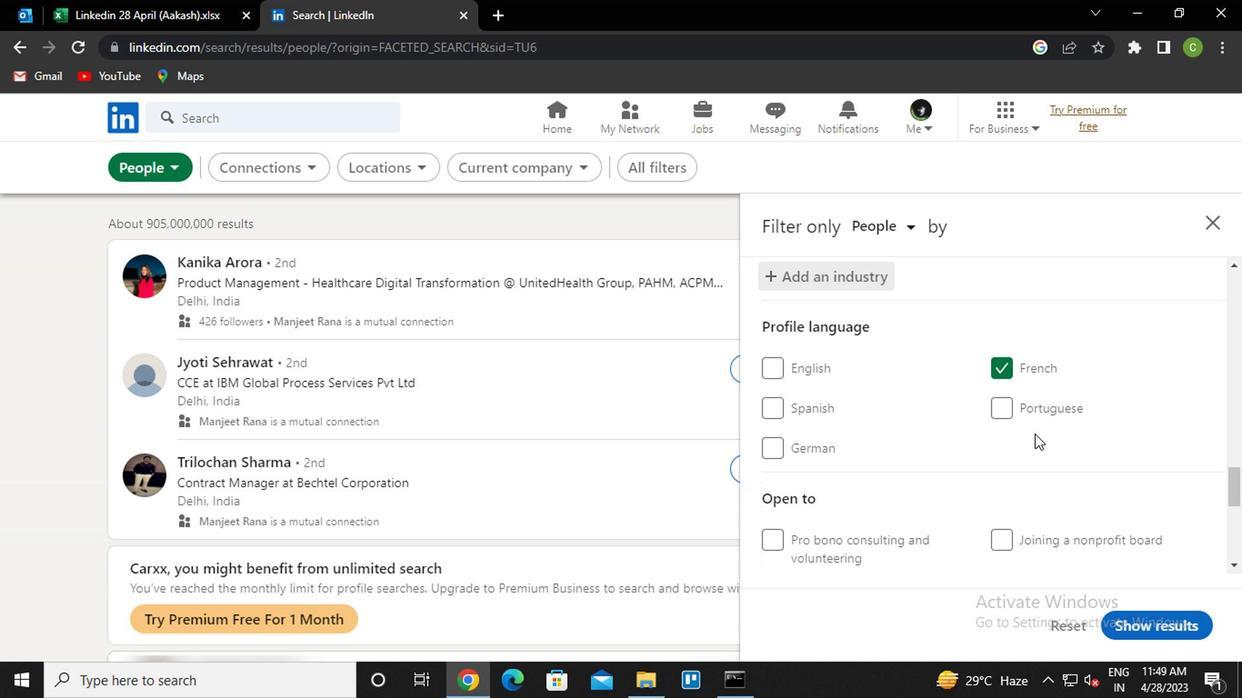 
Action: Mouse scrolled (1032, 434) with delta (0, -1)
Screenshot: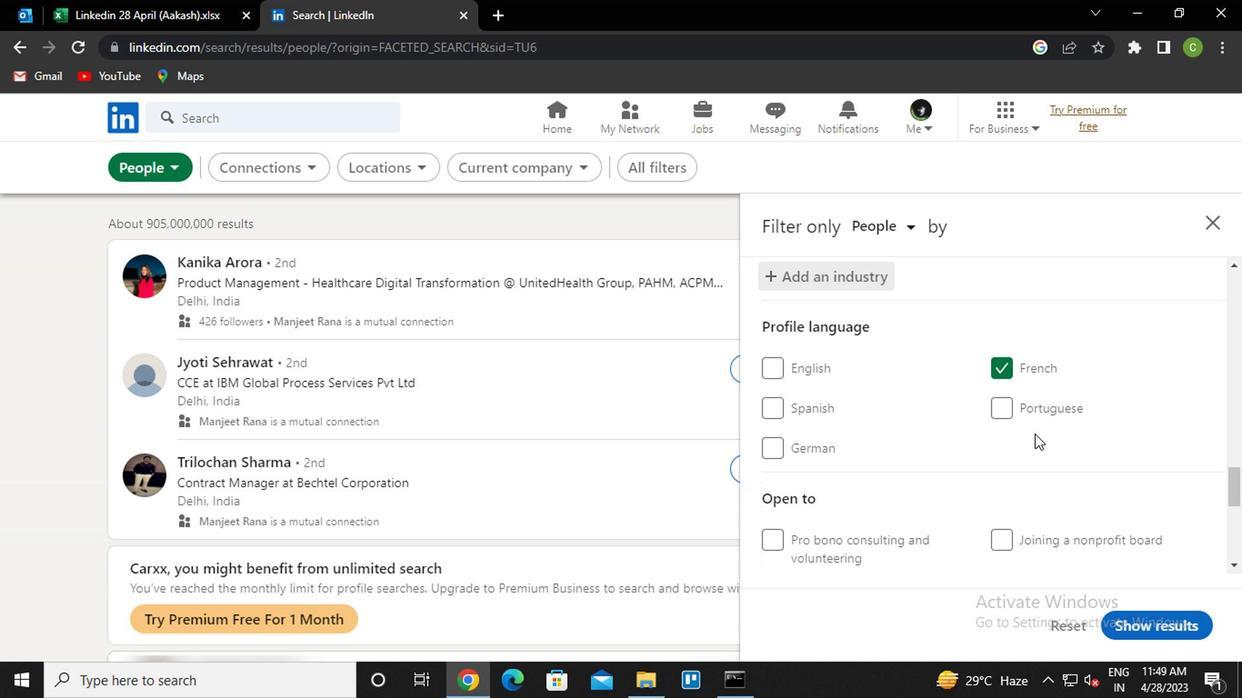 
Action: Mouse moved to (1028, 439)
Screenshot: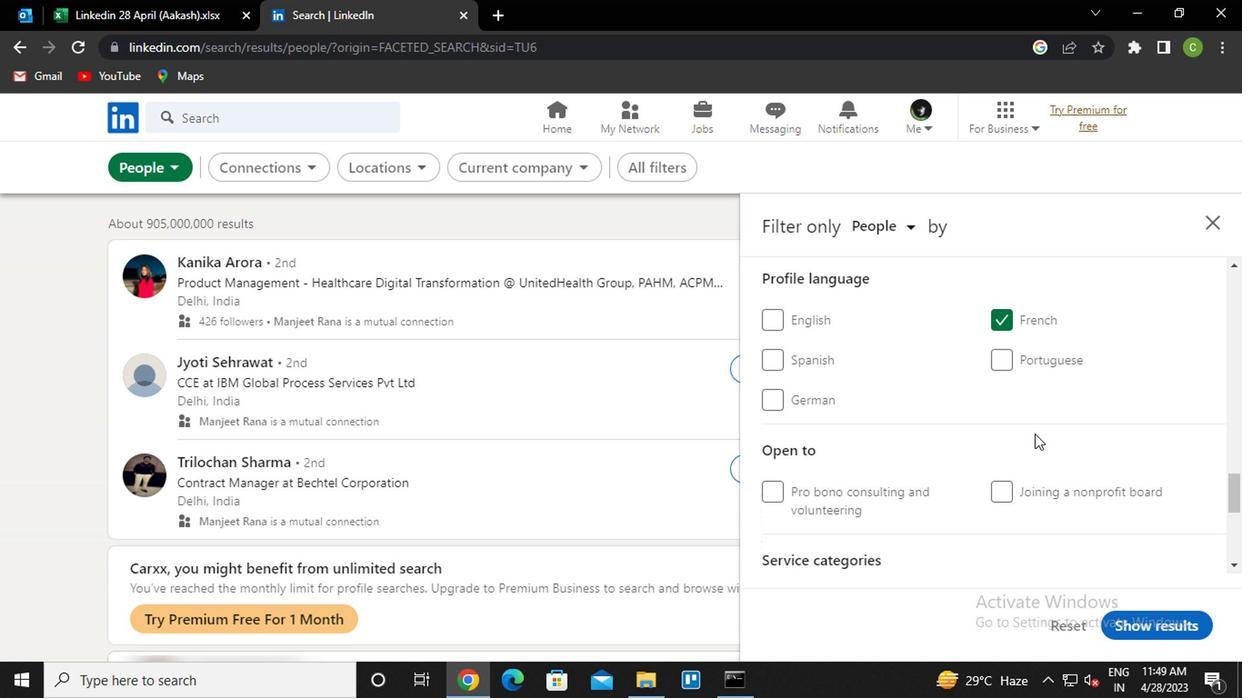 
Action: Mouse scrolled (1028, 438) with delta (0, 0)
Screenshot: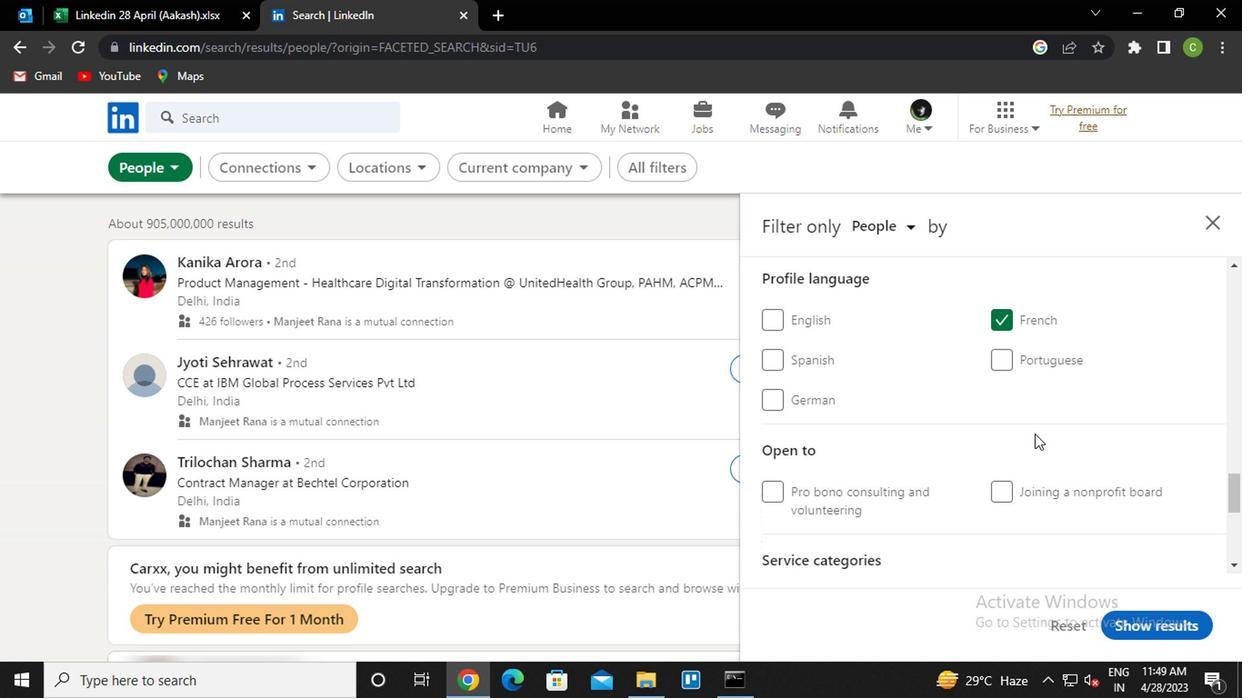 
Action: Mouse moved to (1027, 439)
Screenshot: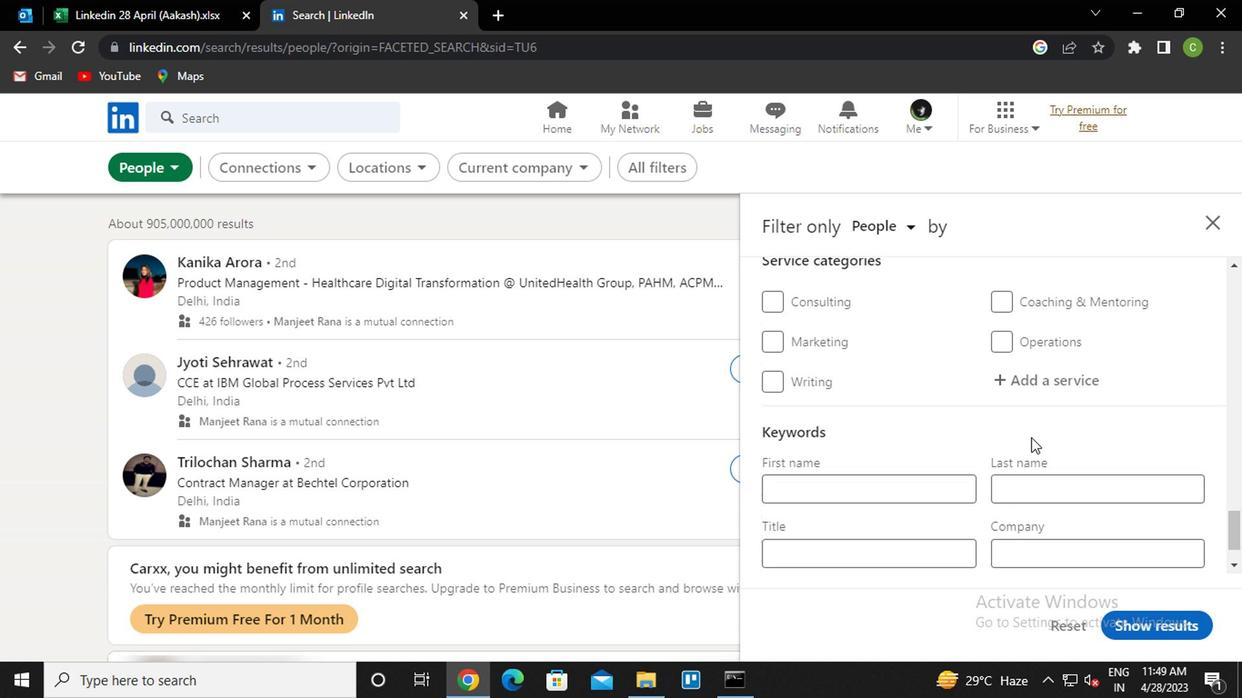 
Action: Mouse scrolled (1027, 440) with delta (0, 1)
Screenshot: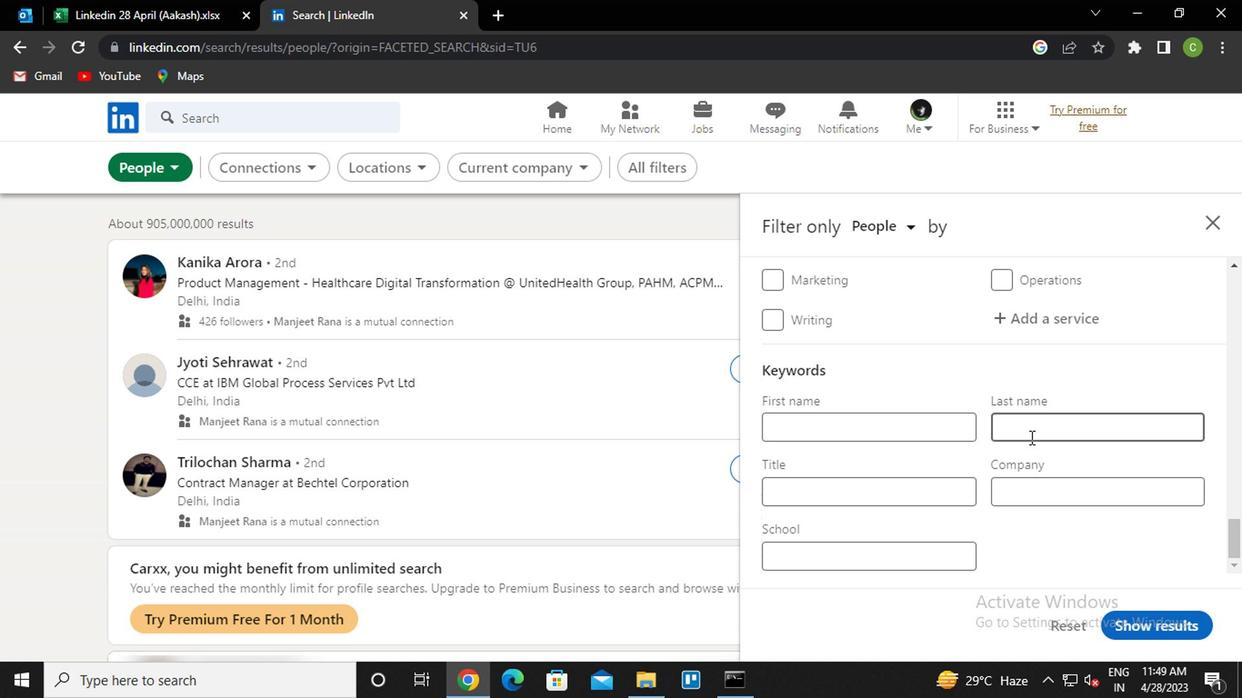 
Action: Mouse scrolled (1027, 440) with delta (0, 1)
Screenshot: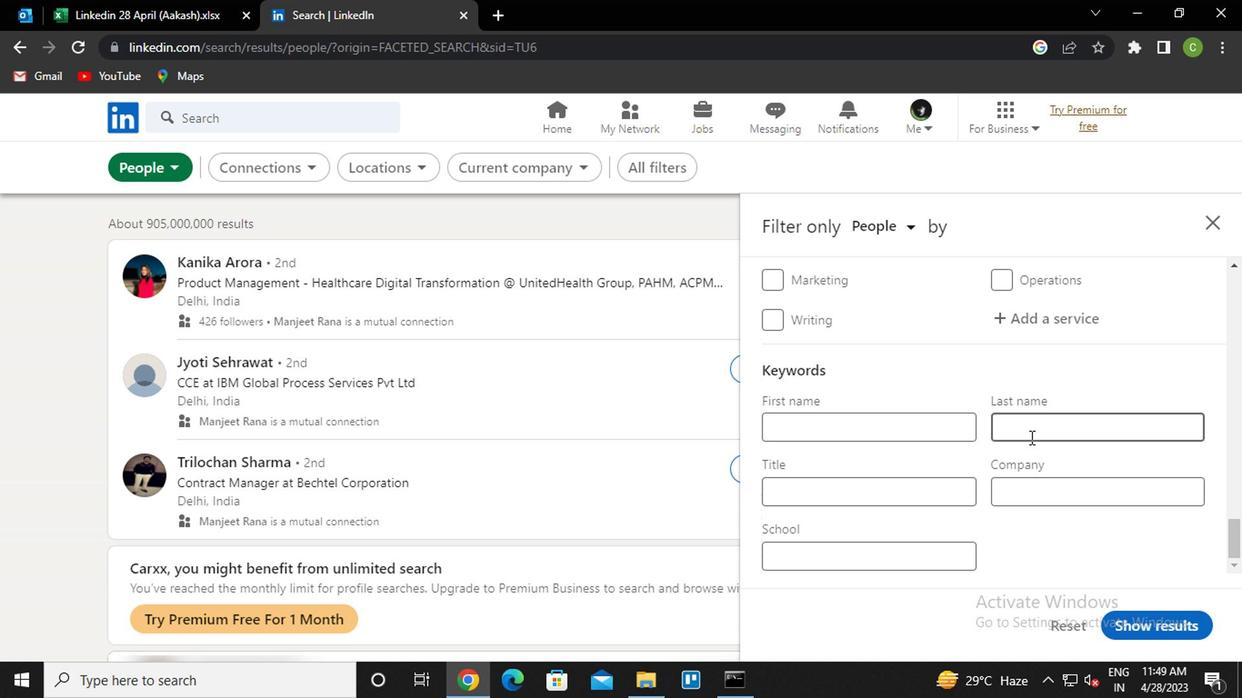 
Action: Mouse moved to (1061, 460)
Screenshot: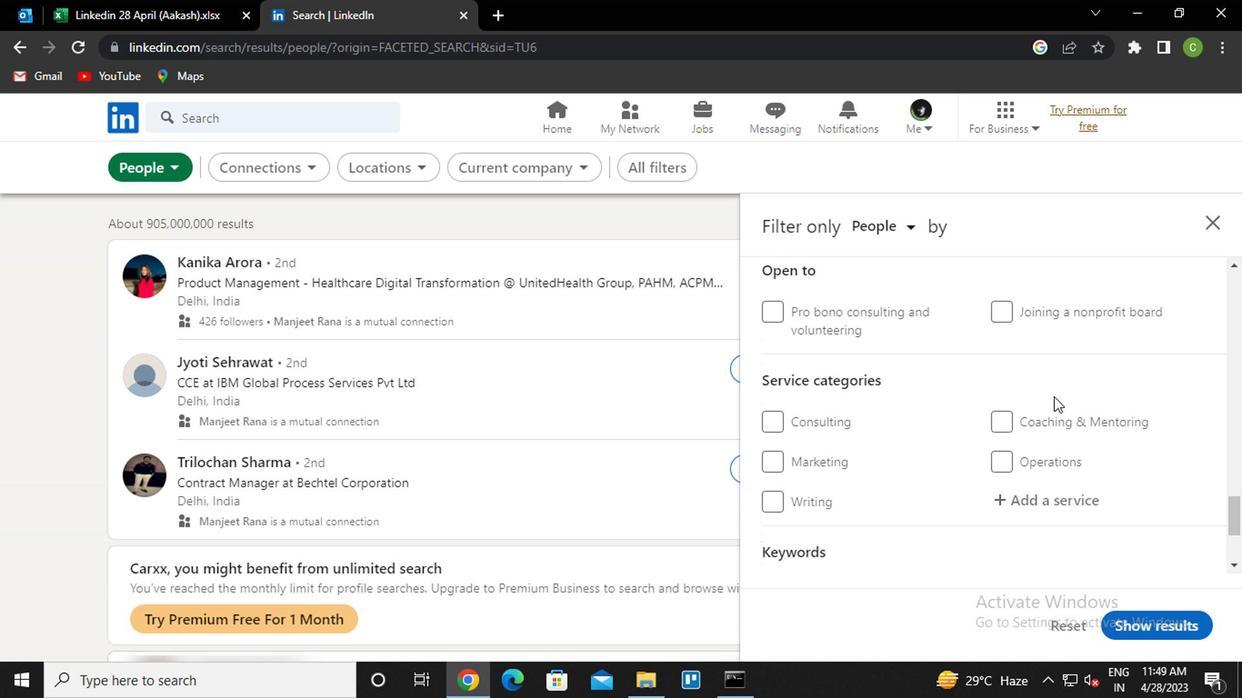 
Action: Mouse scrolled (1061, 459) with delta (0, 0)
Screenshot: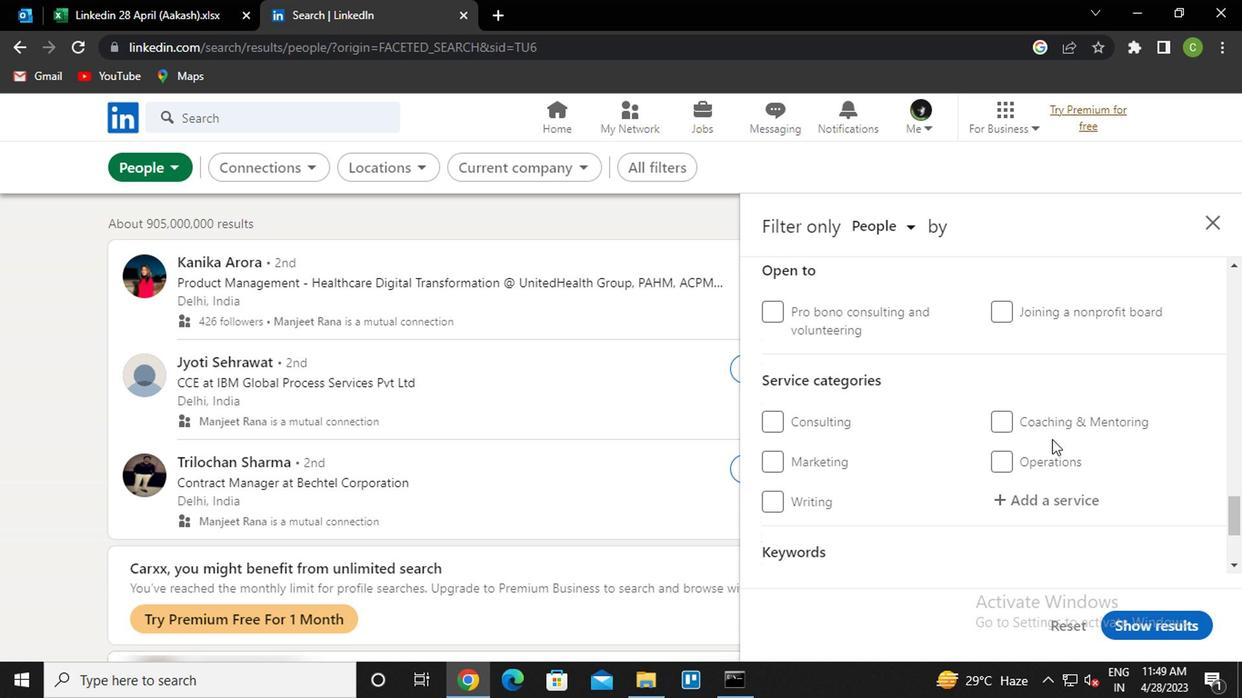 
Action: Mouse moved to (1066, 416)
Screenshot: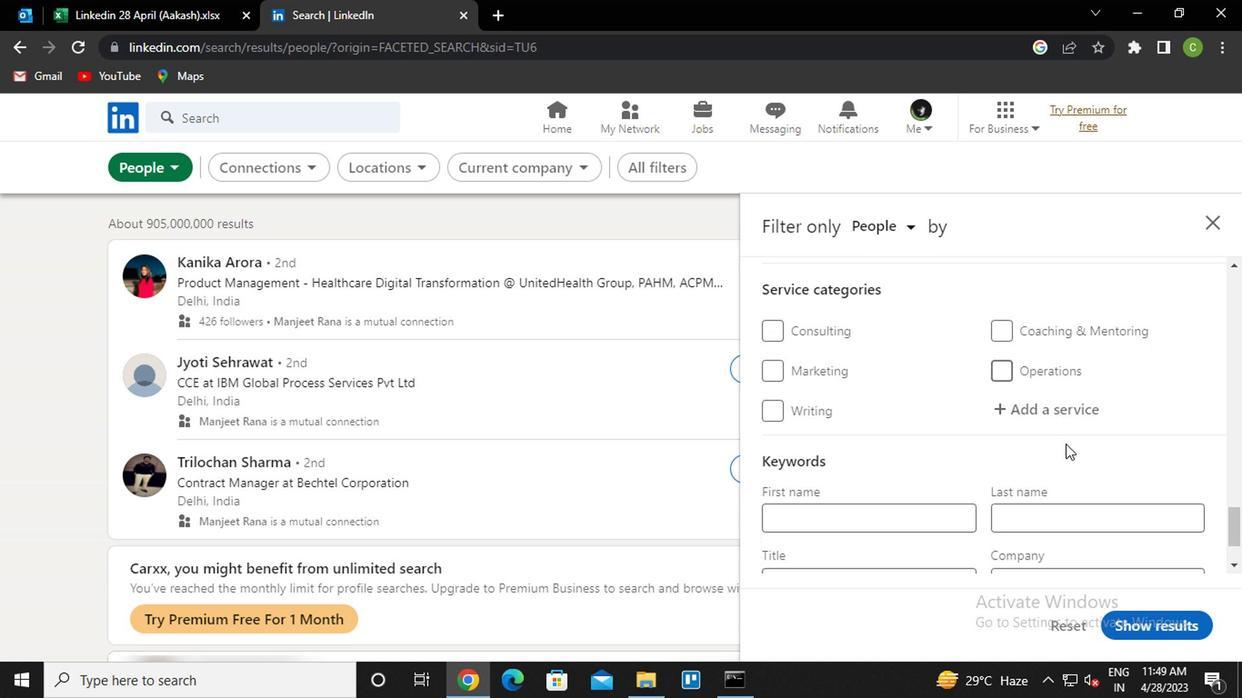 
Action: Mouse pressed left at (1066, 416)
Screenshot: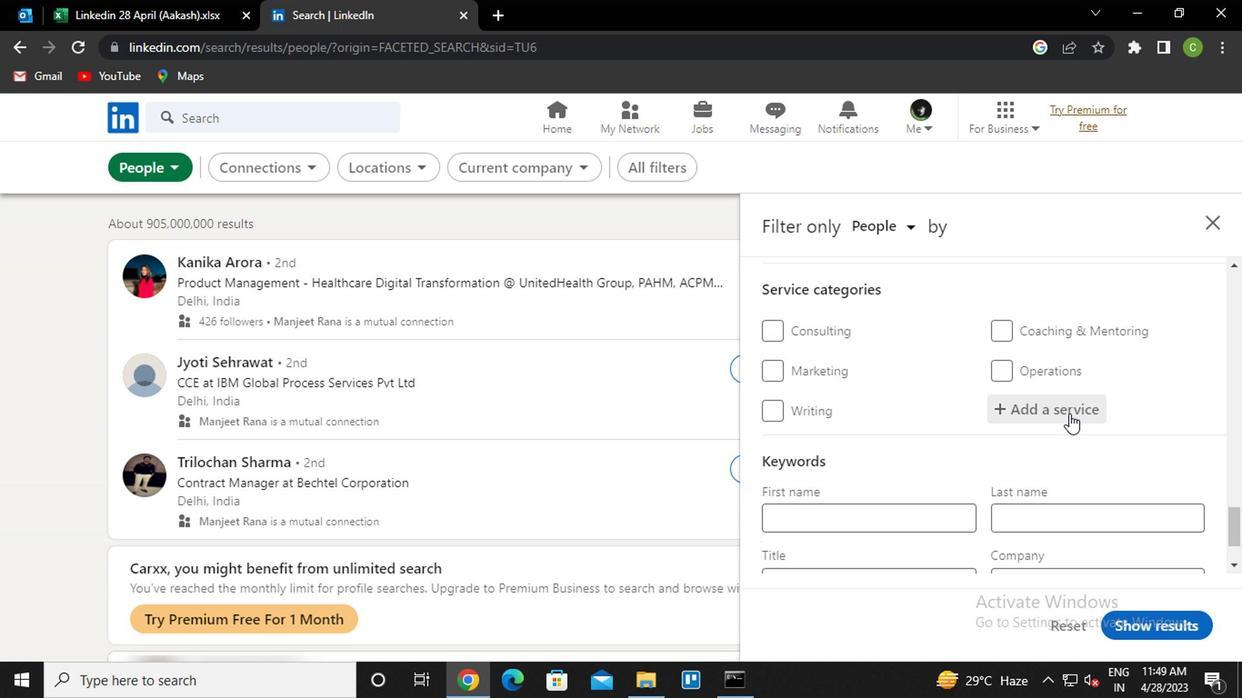
Action: Key pressed <Key.caps_lock>h<Key.caps_lock>ealth<Key.space><Key.down><Key.down><Key.down><Key.enter>
Screenshot: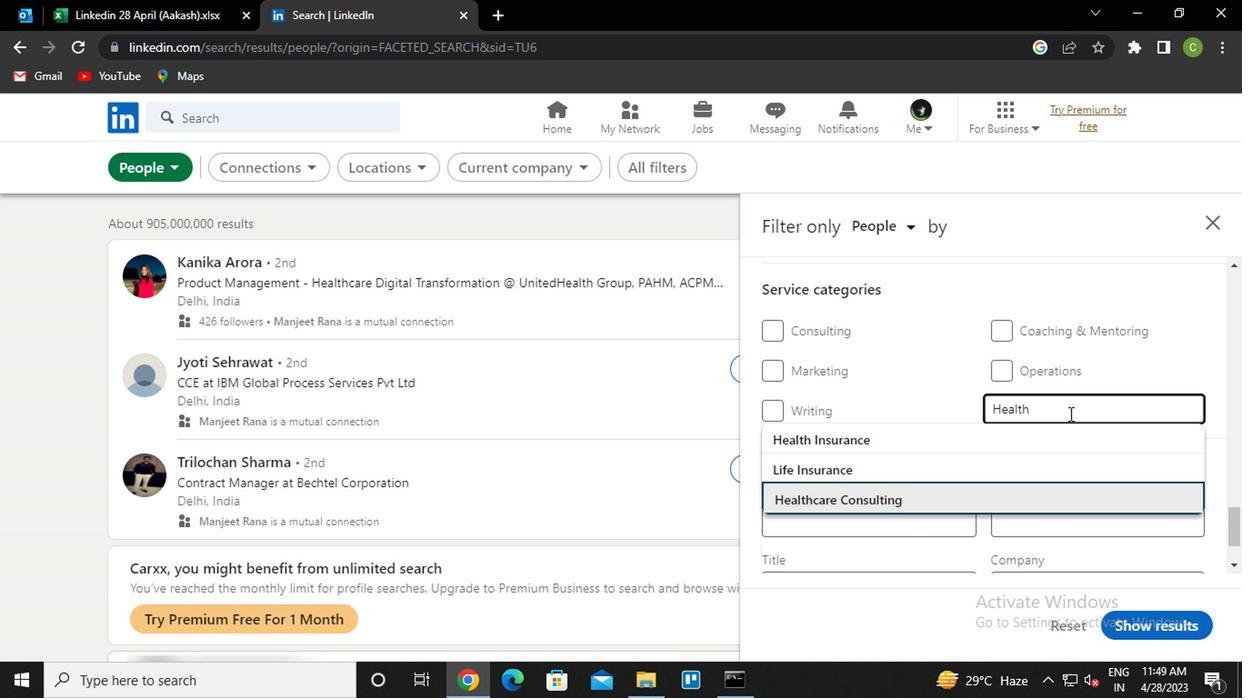 
Action: Mouse moved to (1129, 434)
Screenshot: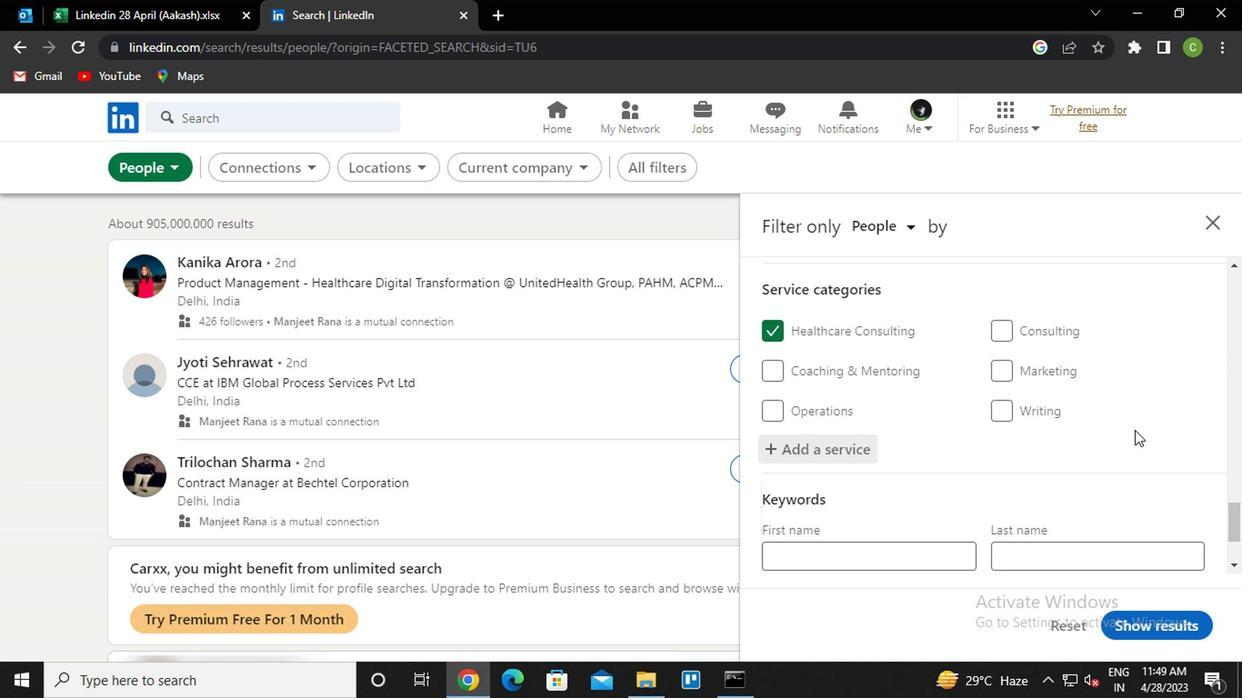 
Action: Mouse scrolled (1129, 434) with delta (0, 0)
Screenshot: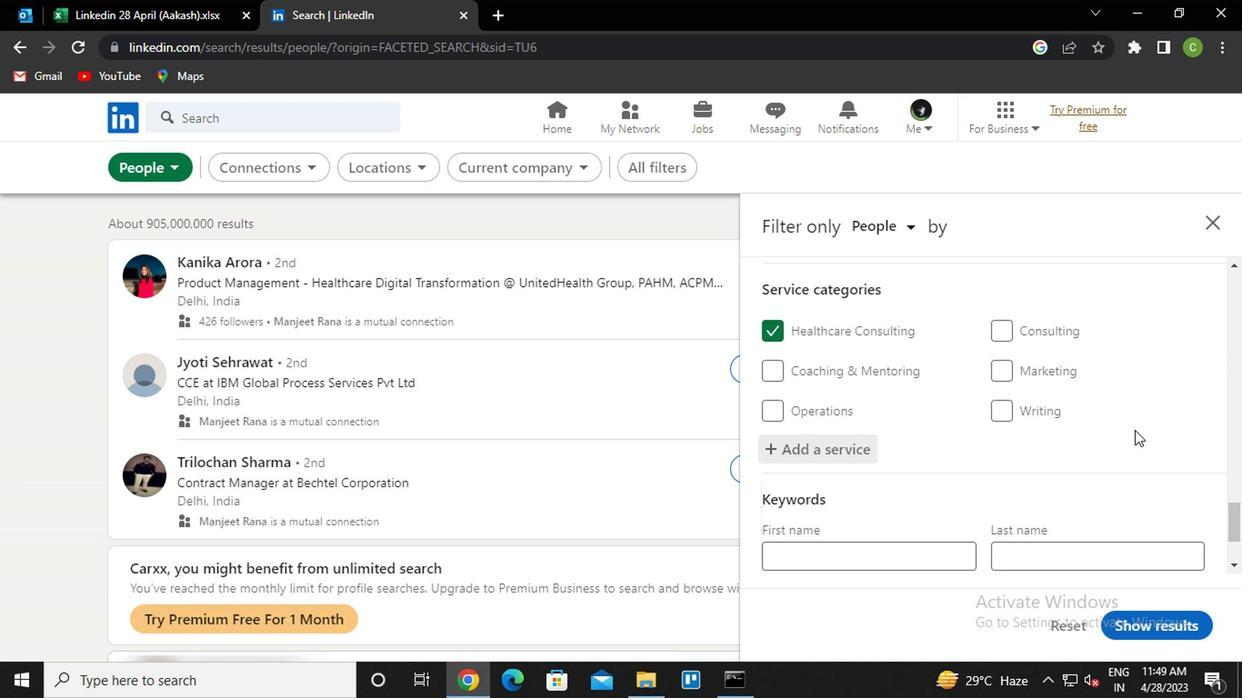 
Action: Mouse scrolled (1129, 434) with delta (0, 0)
Screenshot: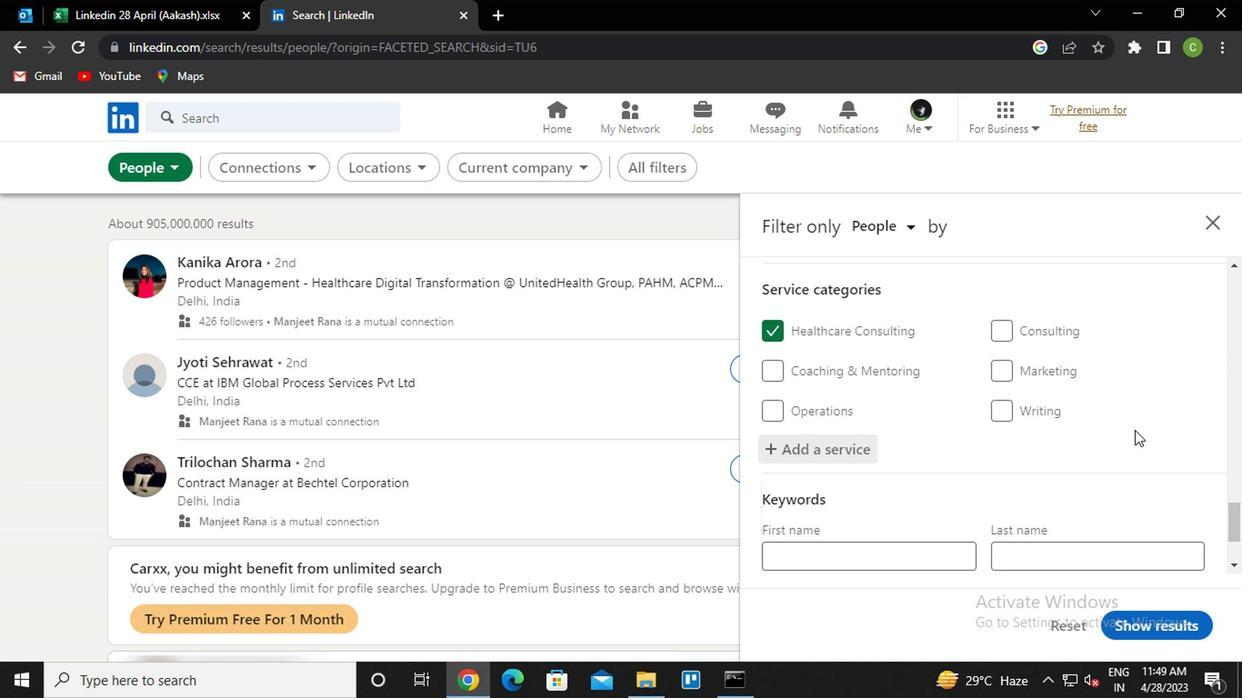
Action: Mouse scrolled (1129, 434) with delta (0, 0)
Screenshot: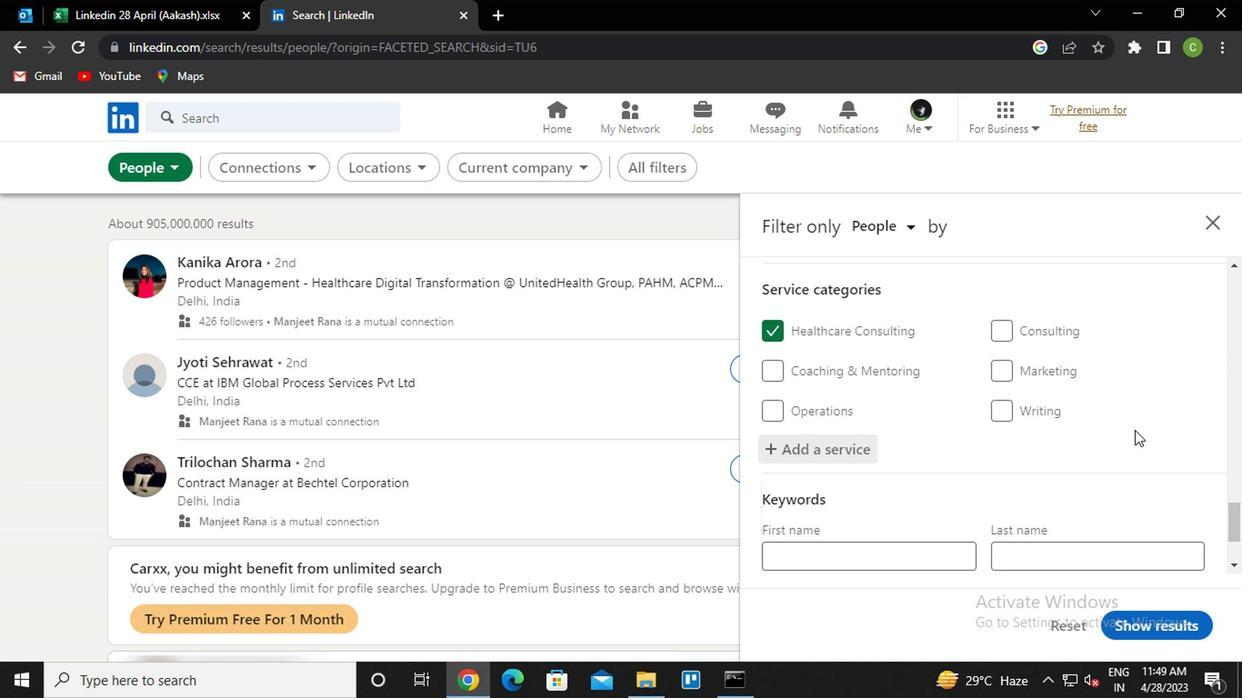 
Action: Mouse scrolled (1129, 434) with delta (0, 0)
Screenshot: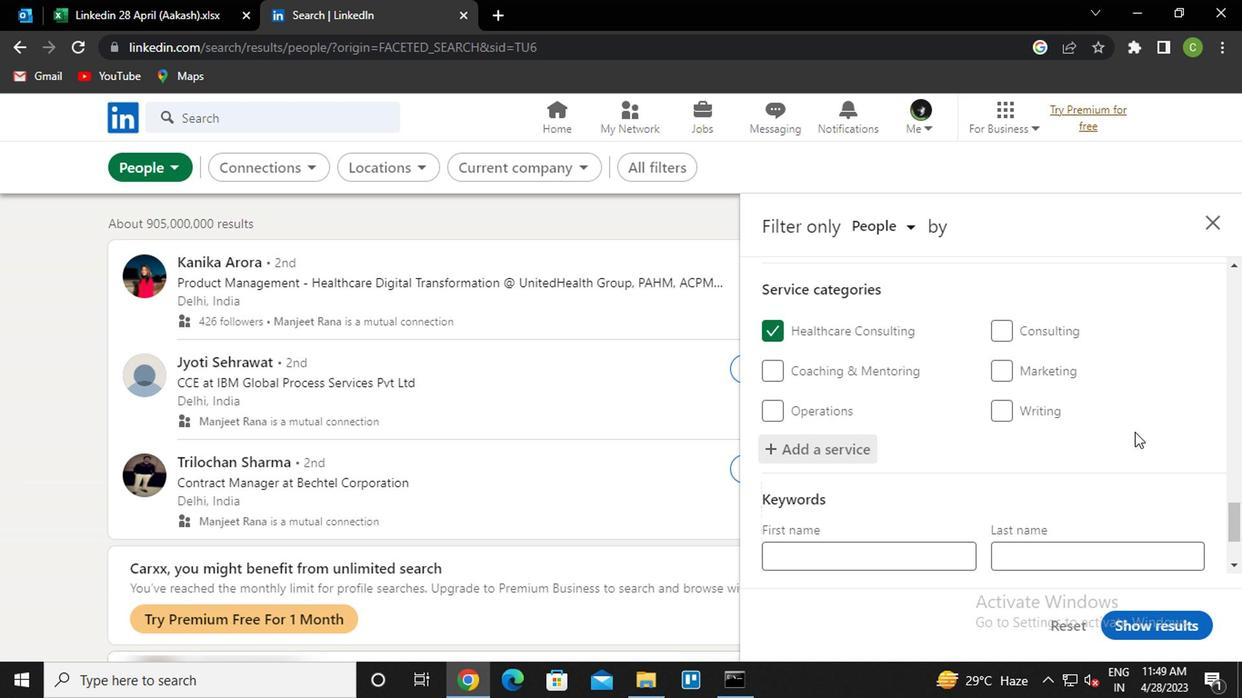 
Action: Mouse scrolled (1129, 434) with delta (0, 0)
Screenshot: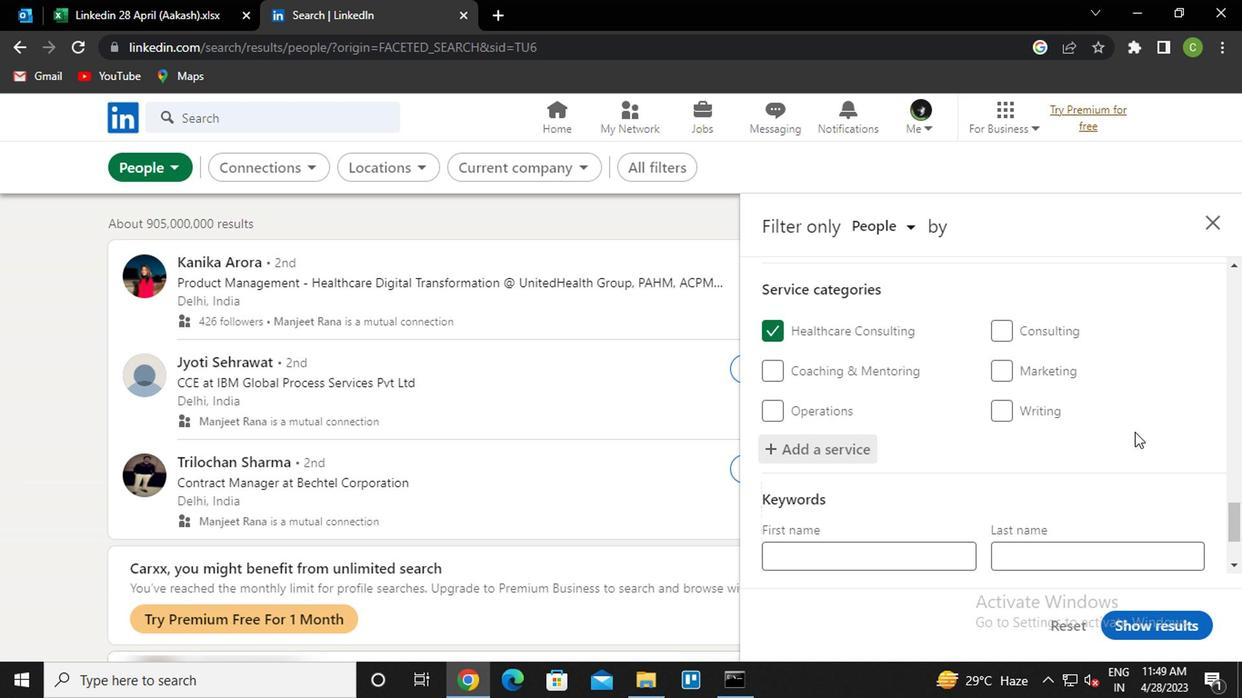 
Action: Mouse scrolled (1129, 434) with delta (0, 0)
Screenshot: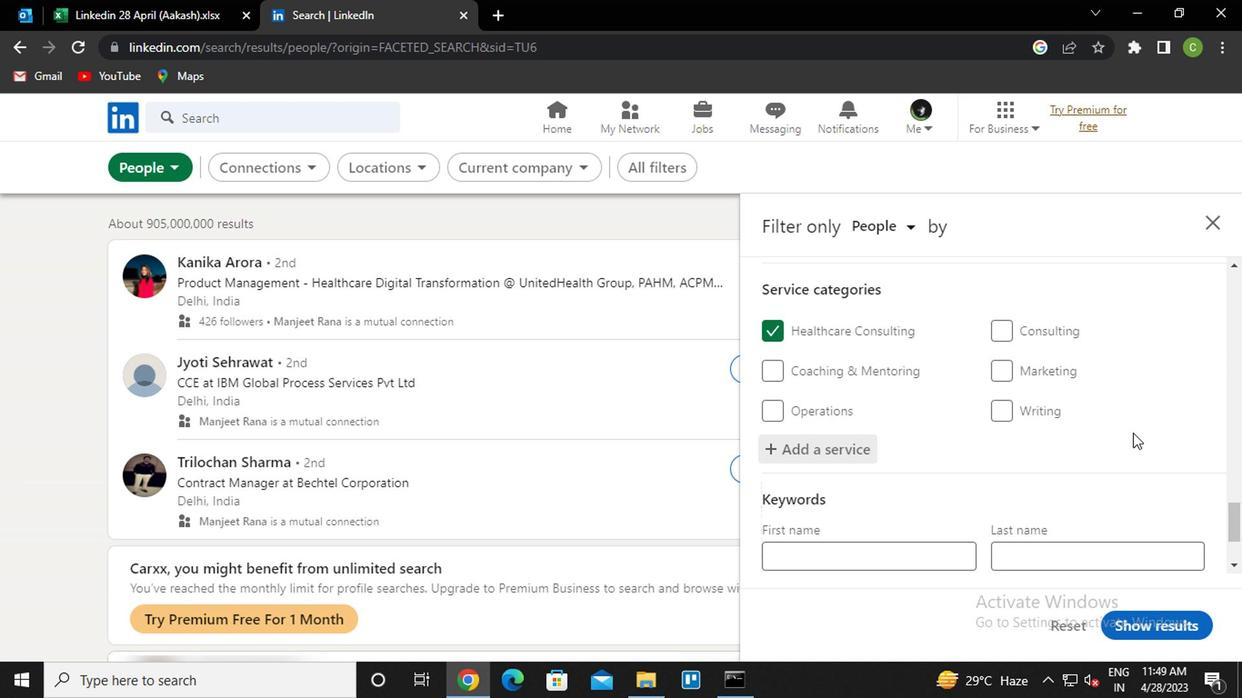 
Action: Mouse moved to (899, 500)
Screenshot: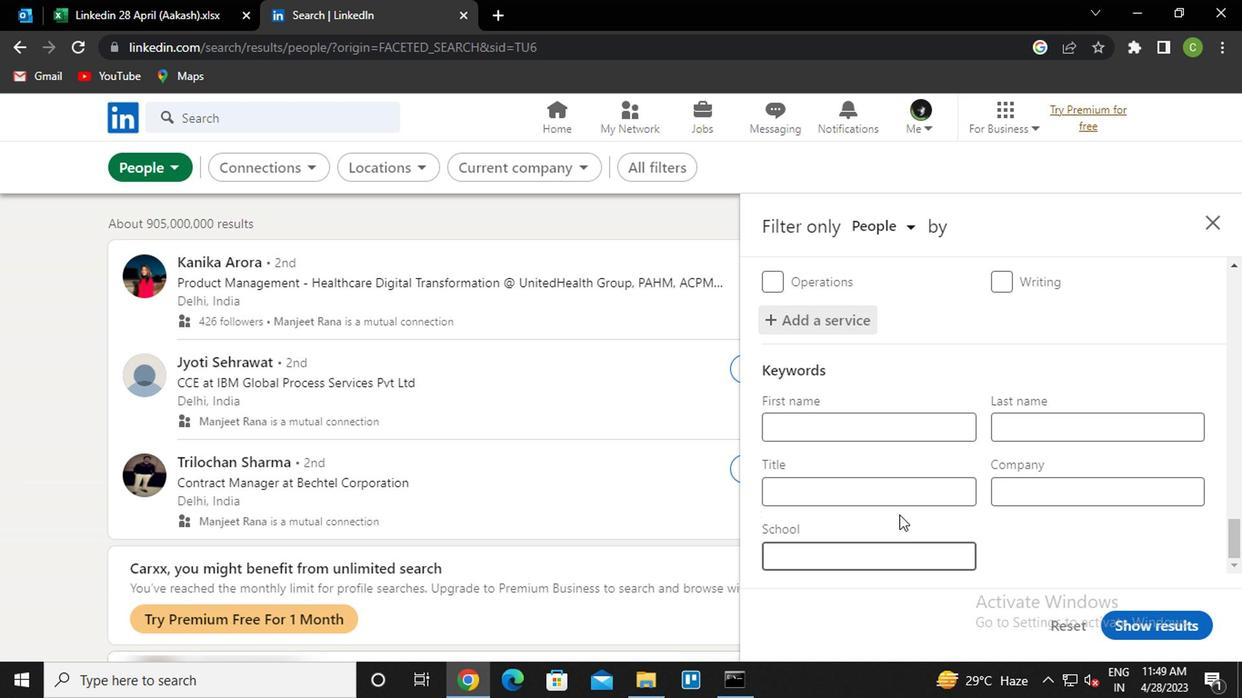 
Action: Mouse pressed left at (899, 500)
Screenshot: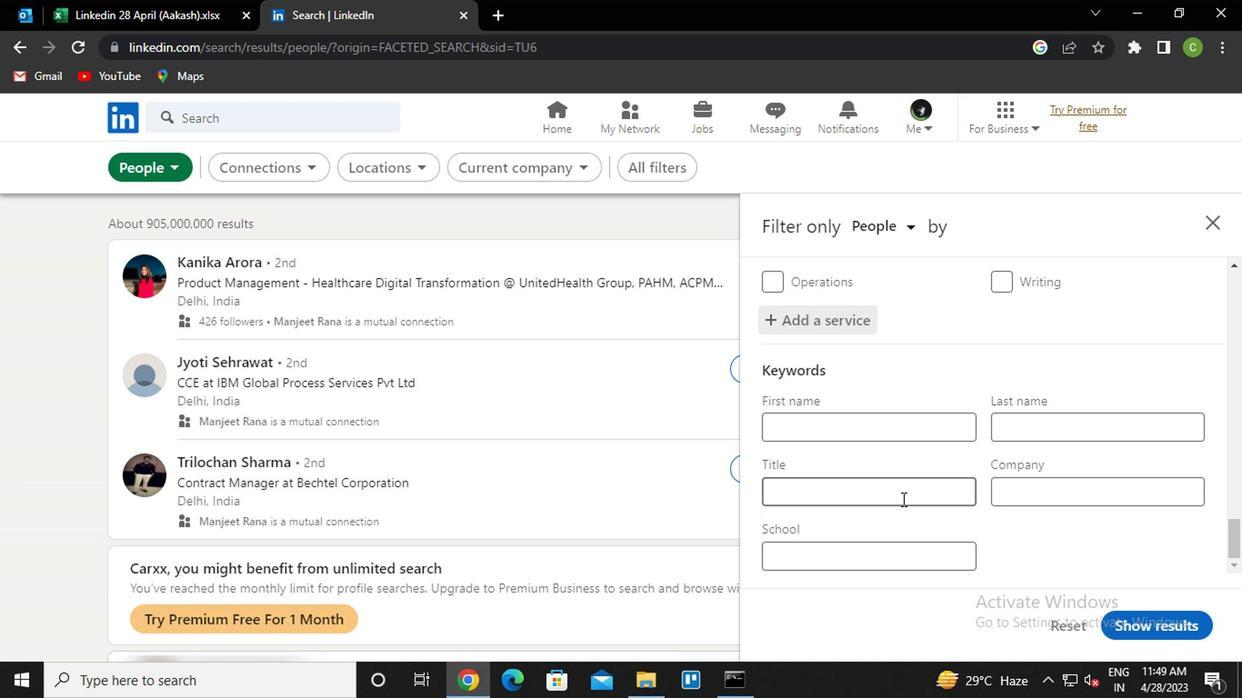
Action: Mouse moved to (902, 497)
Screenshot: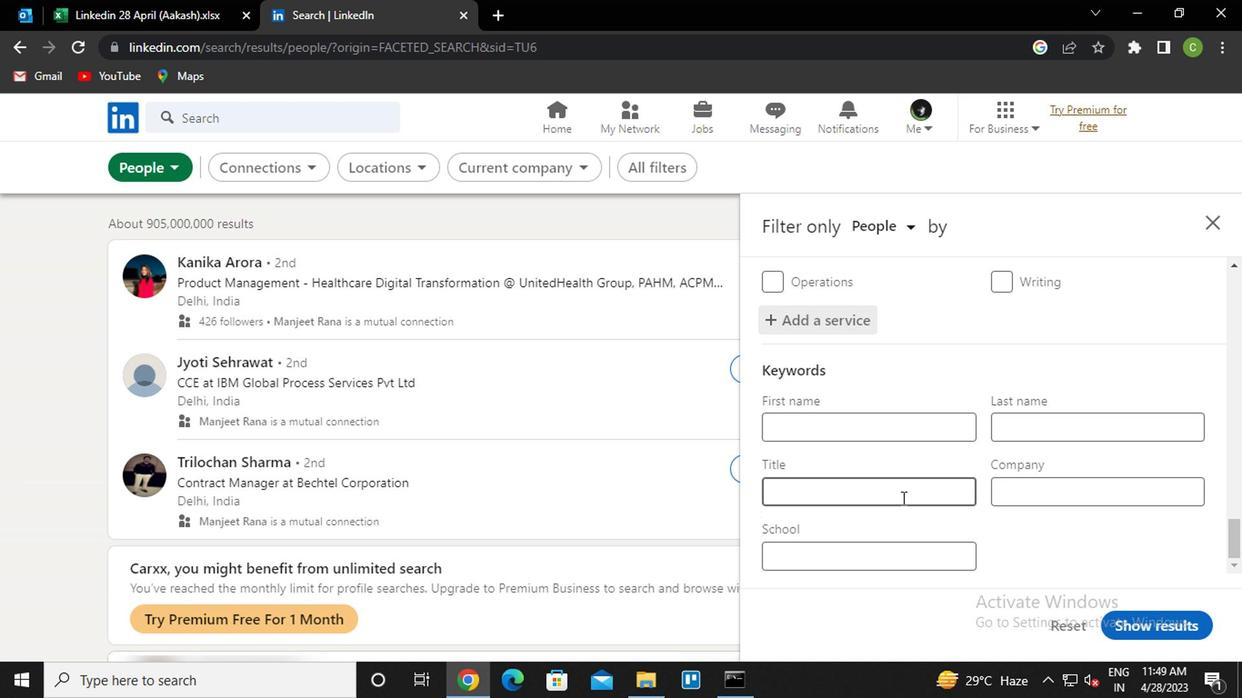 
Action: Key pressed <Key.caps_lock>t<Key.caps_lock>Rucj<Key.backspace>k<Key.space><Key.caps_lock>d<Key.caps_lock>river
Screenshot: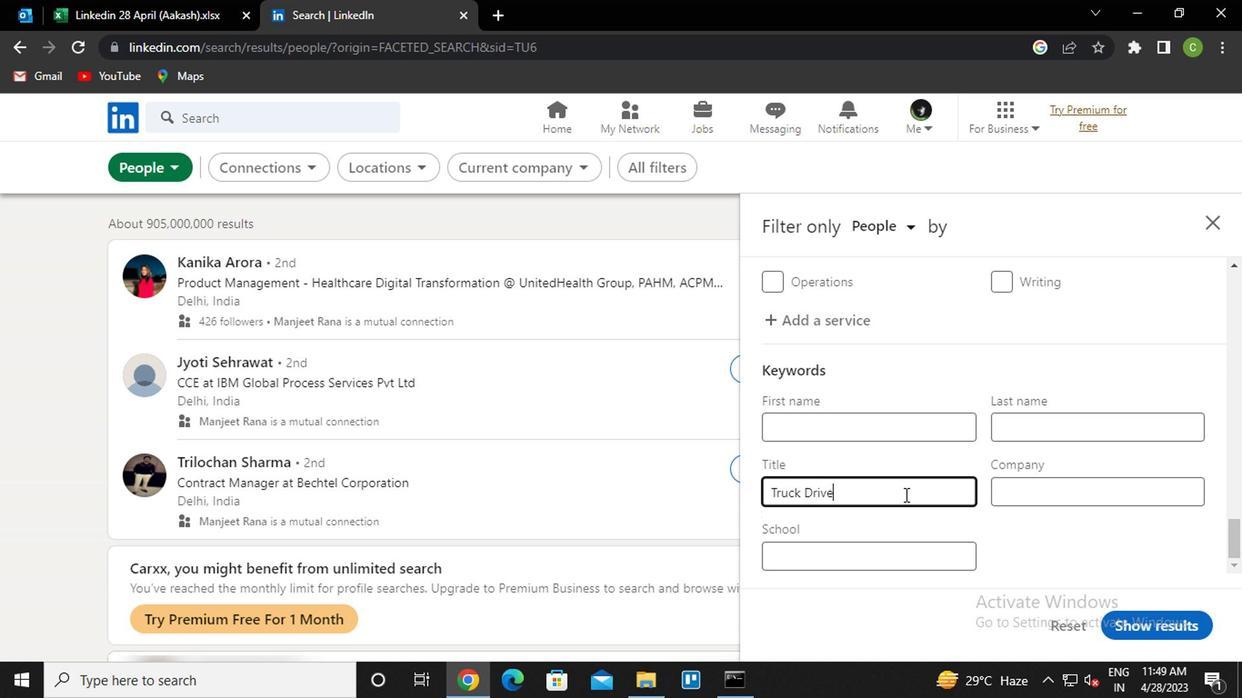 
Action: Mouse moved to (1183, 630)
Screenshot: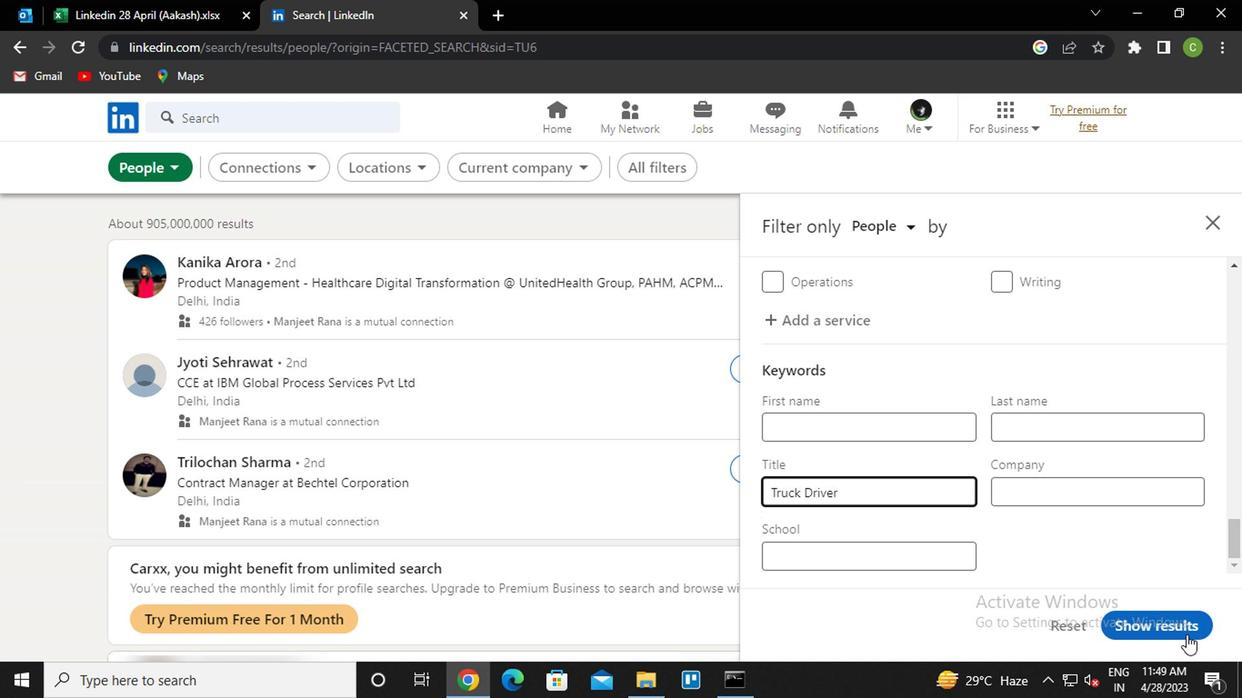 
Action: Mouse pressed left at (1183, 630)
Screenshot: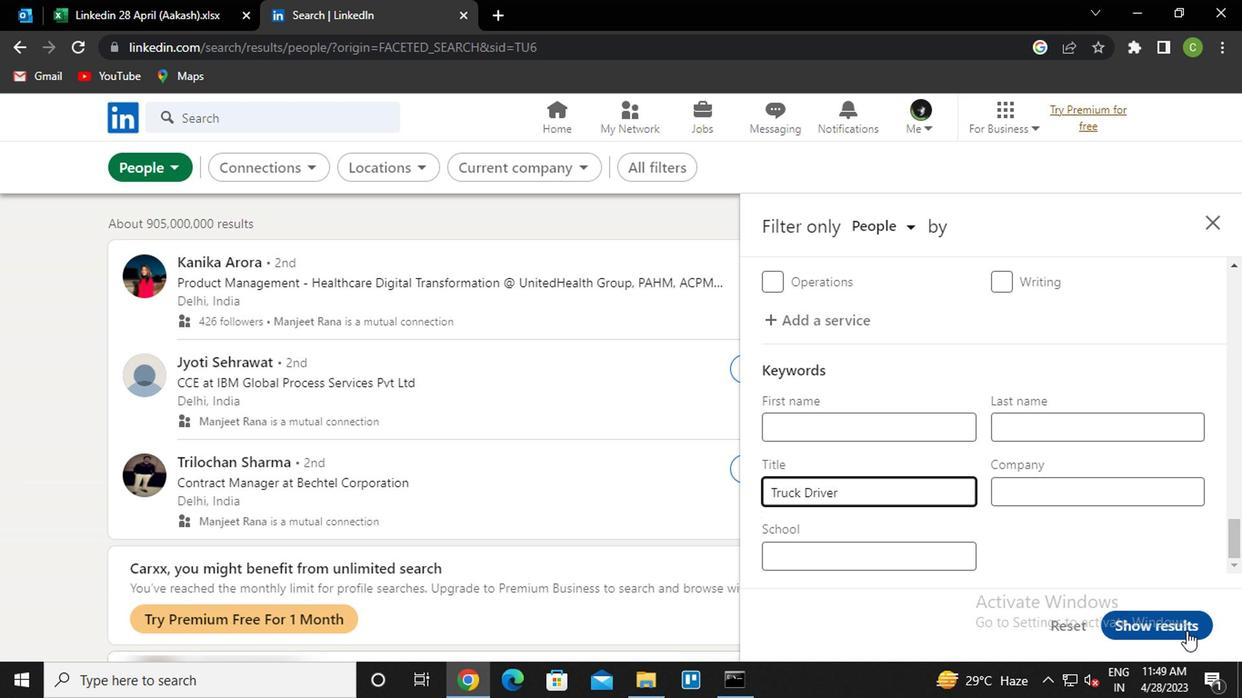 
Action: Mouse moved to (806, 529)
Screenshot: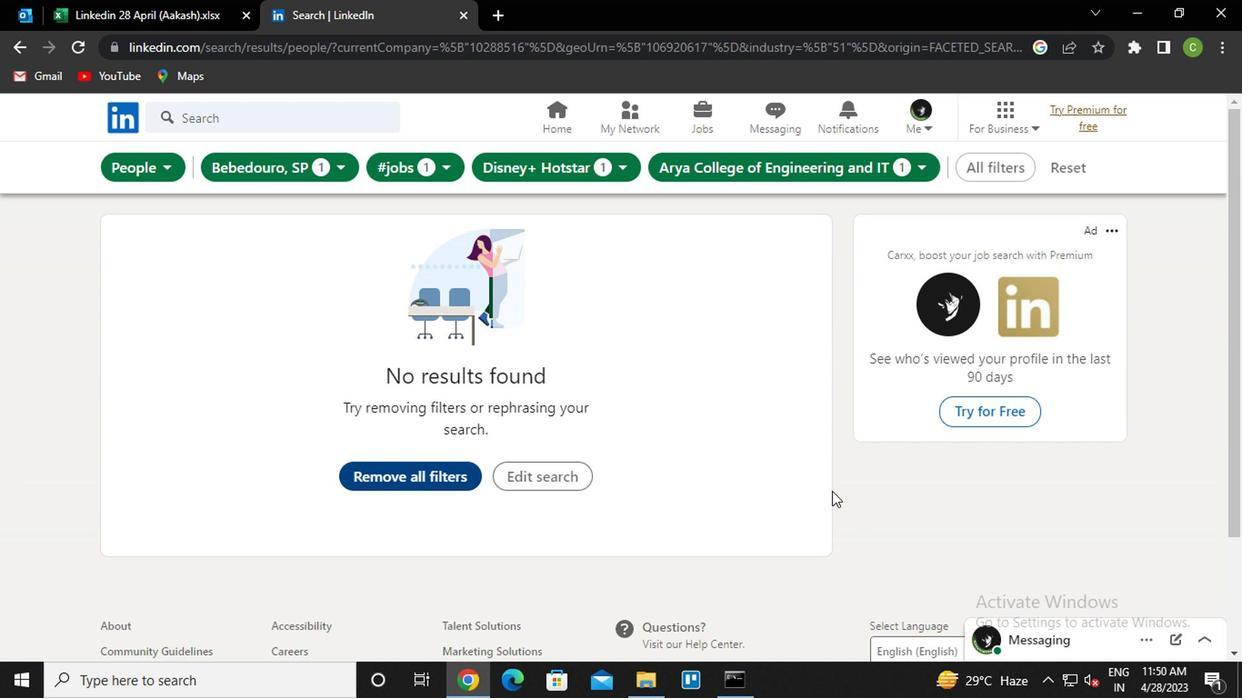 
